 Task: Look for space in Toledo, Philippines from 10th July, 2023 to 15th July, 2023 for 7 adults in price range Rs.10000 to Rs.15000. Place can be entire place or shared room with 4 bedrooms having 7 beds and 4 bathrooms. Property type can be house, flat, guest house. Amenities needed are: wifi, TV, free parkinig on premises, gym, breakfast. Booking option can be shelf check-in. Required host language is English.
Action: Mouse moved to (380, 172)
Screenshot: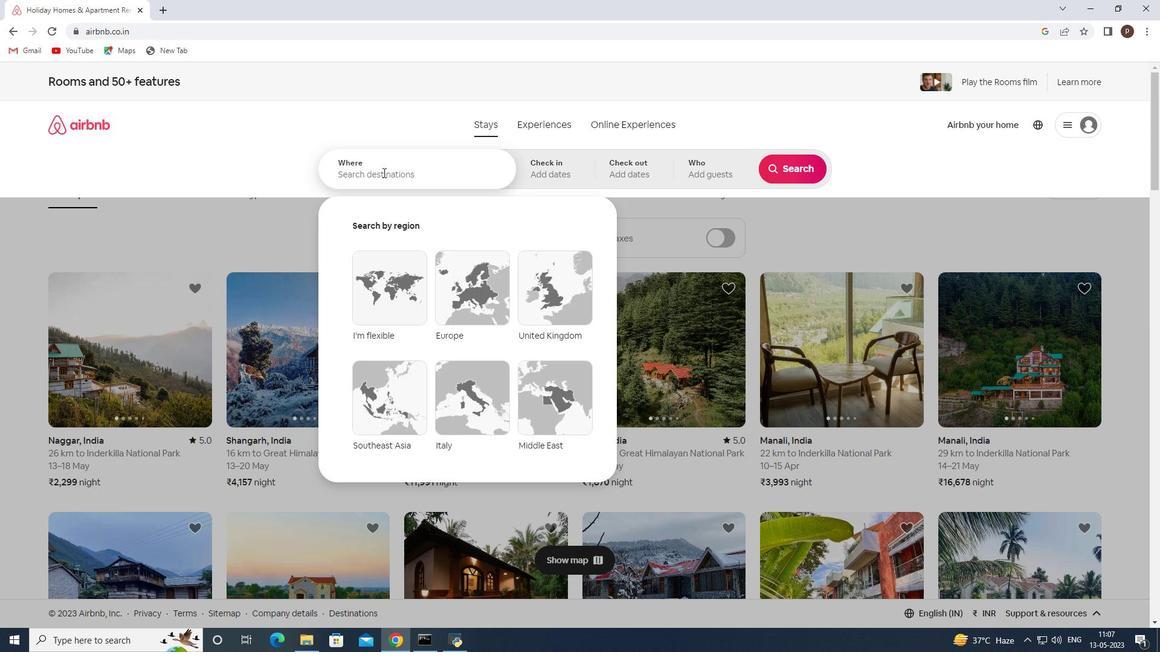 
Action: Mouse pressed left at (380, 172)
Screenshot: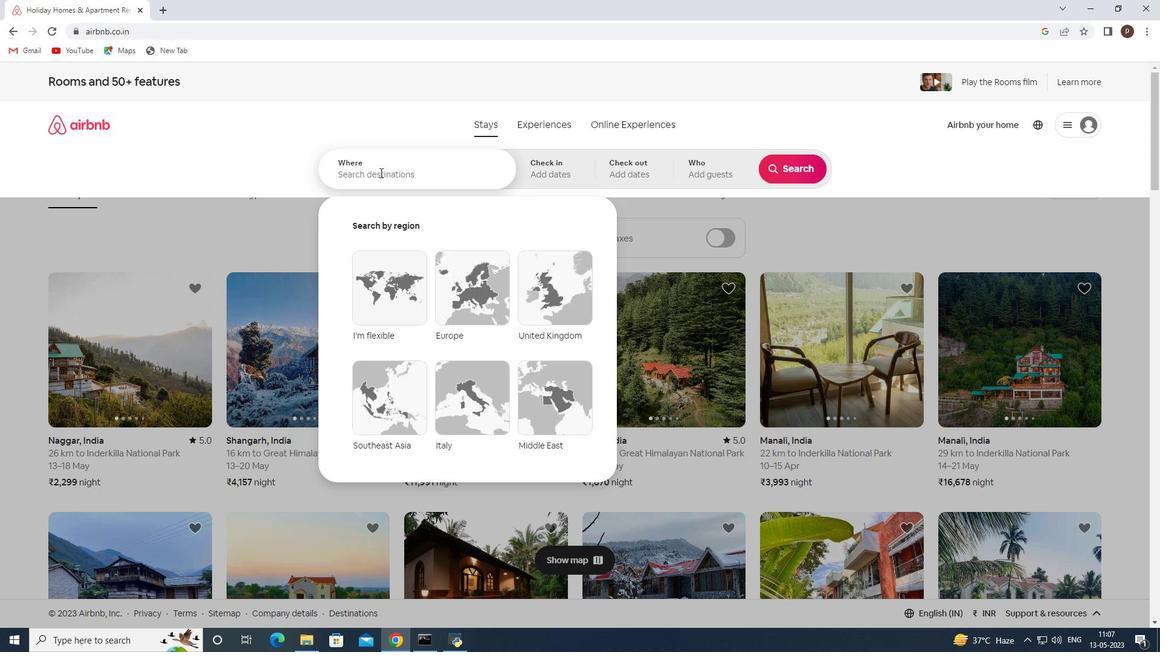 
Action: Key pressed <Key.caps_lock>T<Key.caps_lock>oledo,<Key.space><Key.caps_lock>P<Key.caps_lock>hilippines<Key.enter>
Screenshot: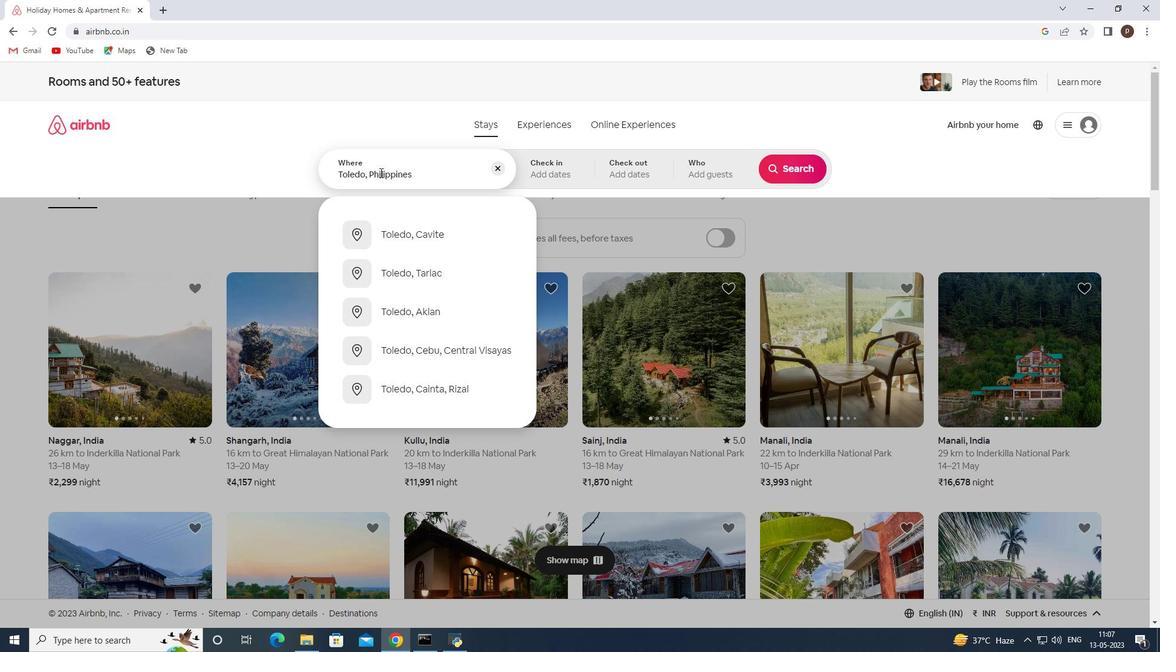 
Action: Mouse moved to (788, 262)
Screenshot: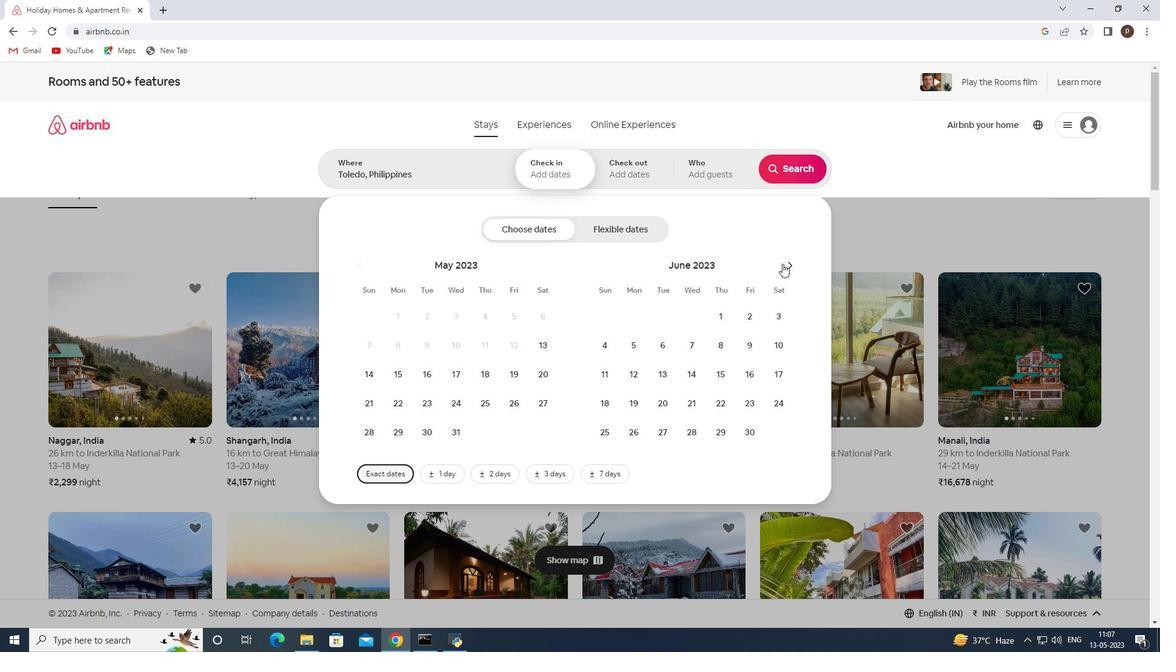 
Action: Mouse pressed left at (788, 262)
Screenshot: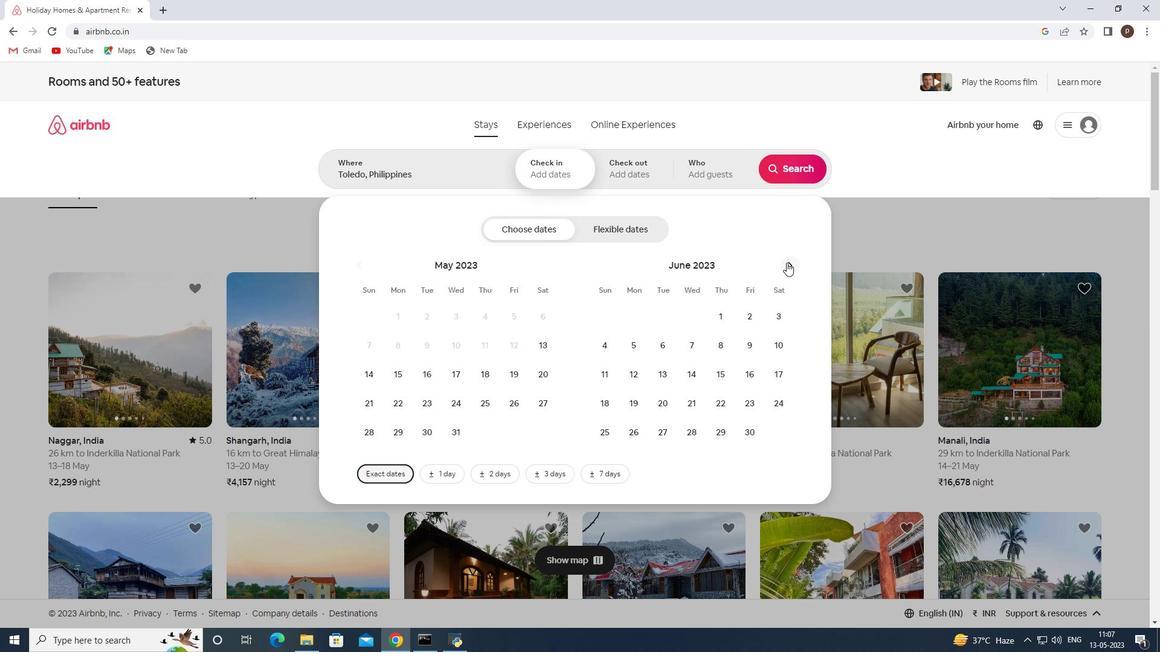 
Action: Mouse moved to (629, 377)
Screenshot: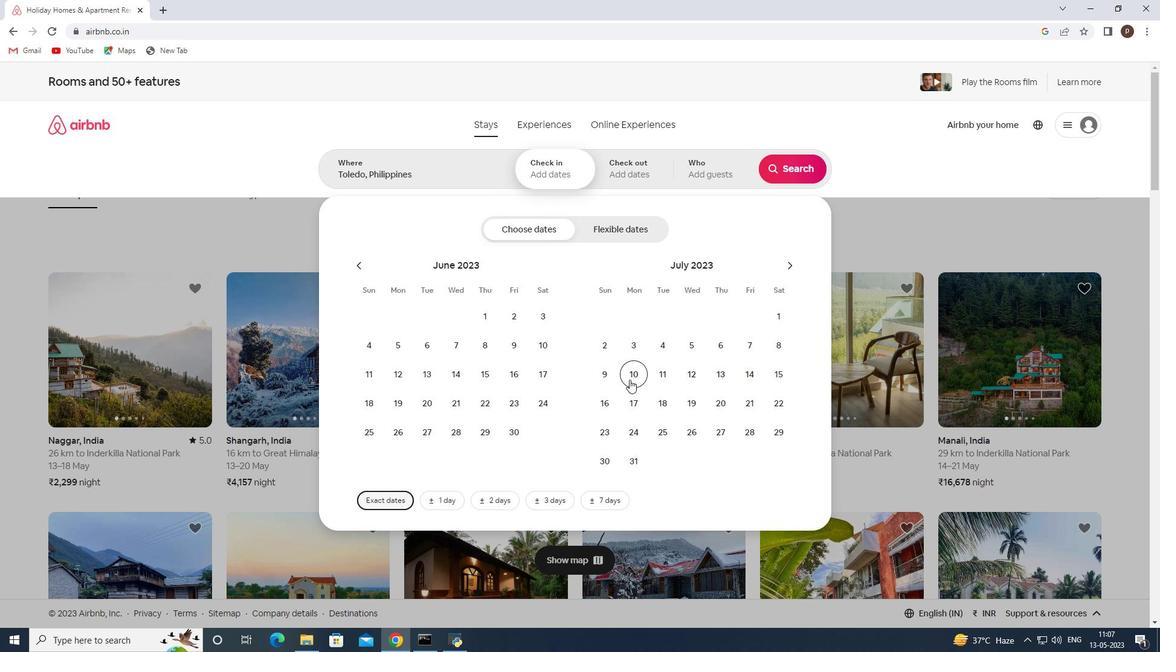 
Action: Mouse pressed left at (629, 377)
Screenshot: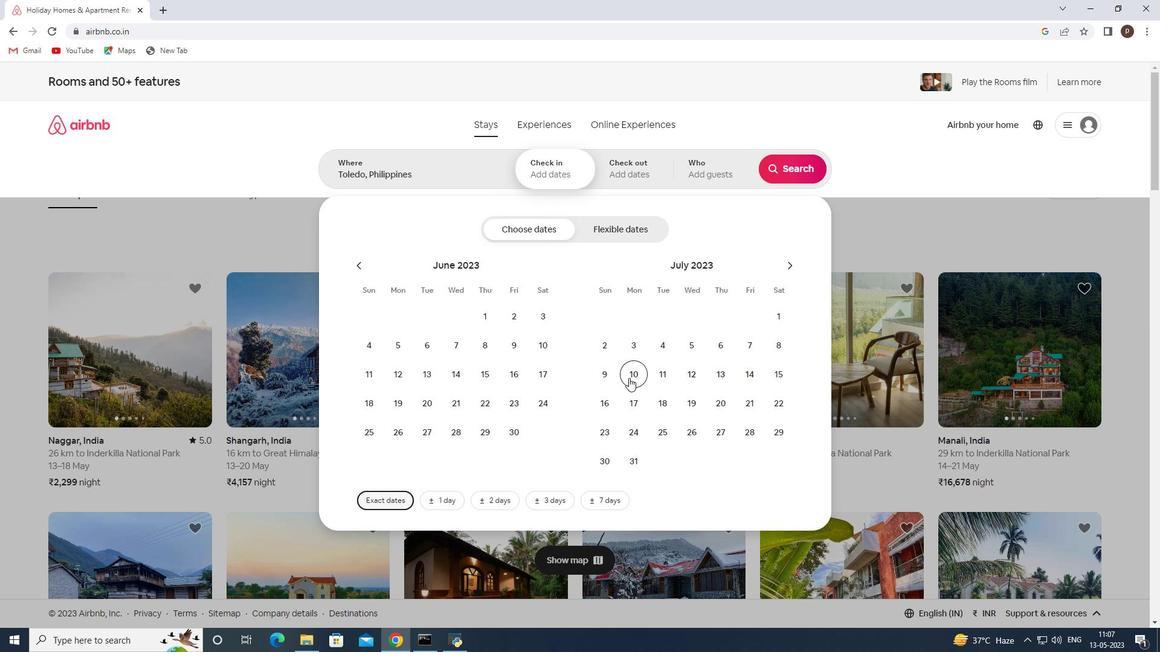 
Action: Mouse moved to (784, 374)
Screenshot: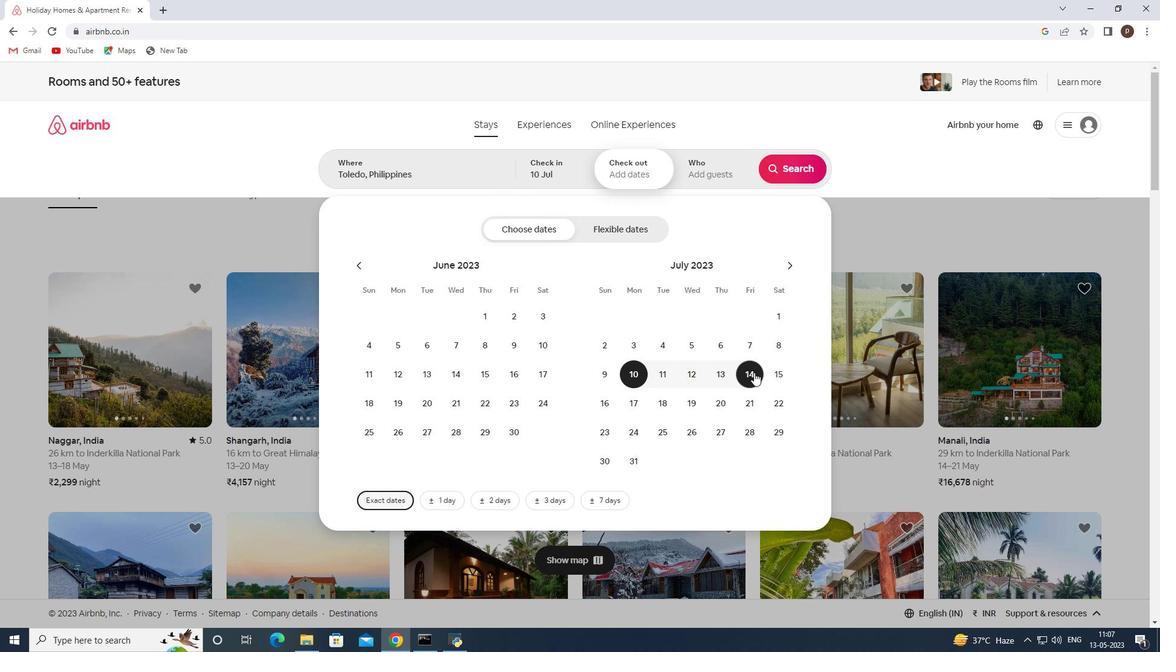 
Action: Mouse pressed left at (784, 374)
Screenshot: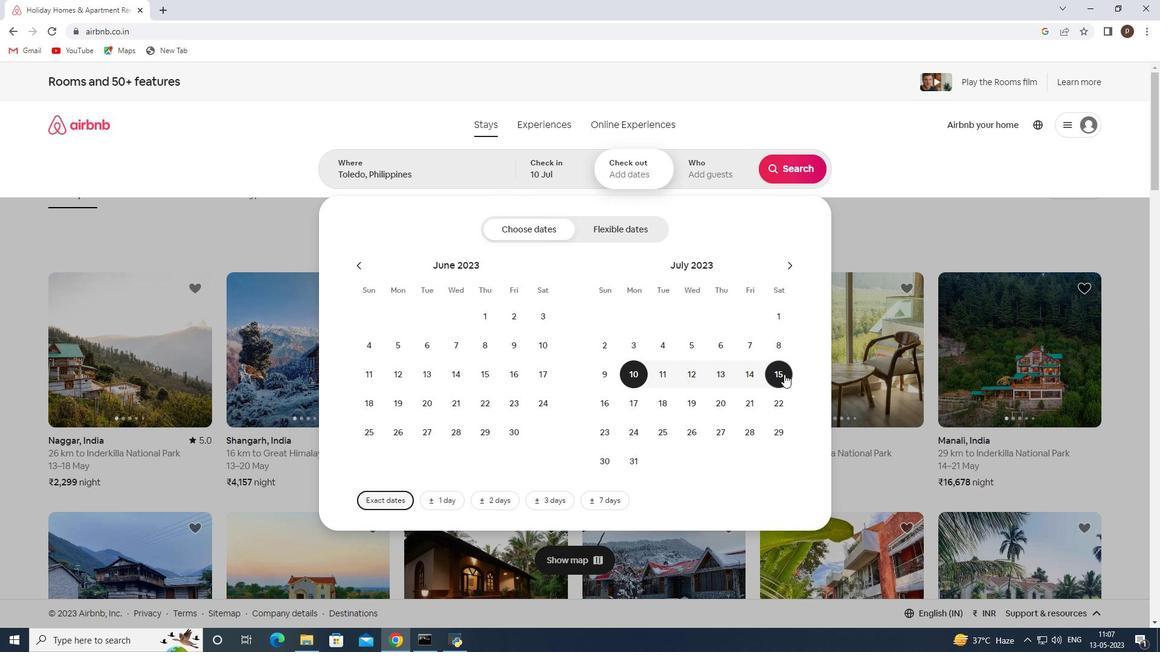 
Action: Mouse moved to (706, 160)
Screenshot: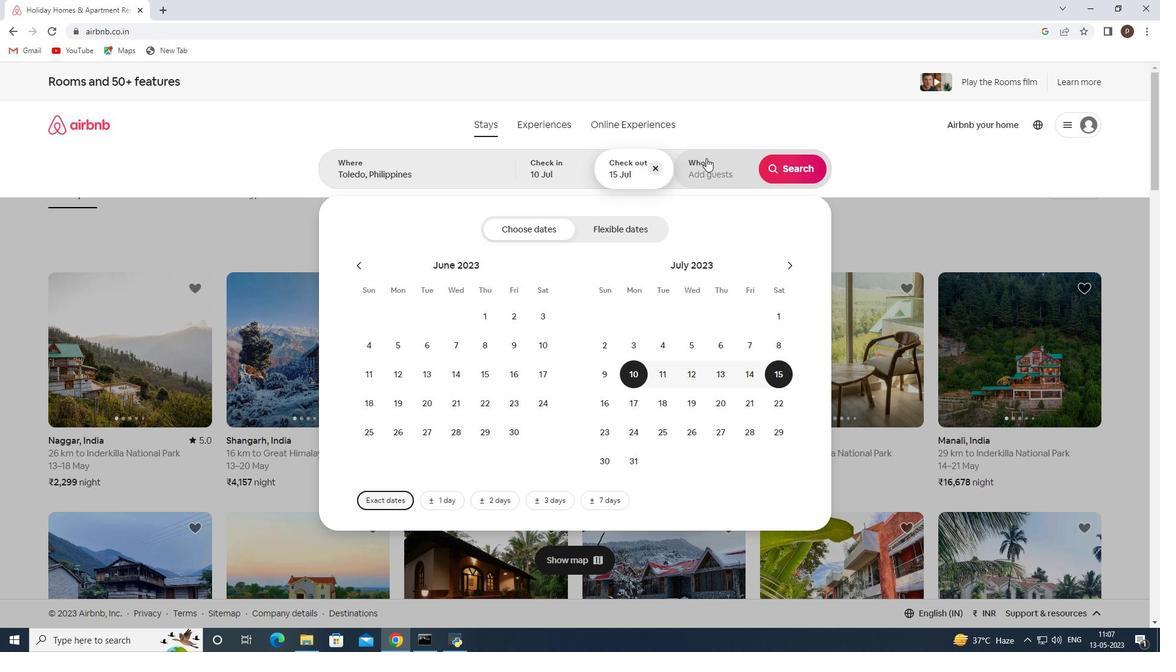 
Action: Mouse pressed left at (706, 160)
Screenshot: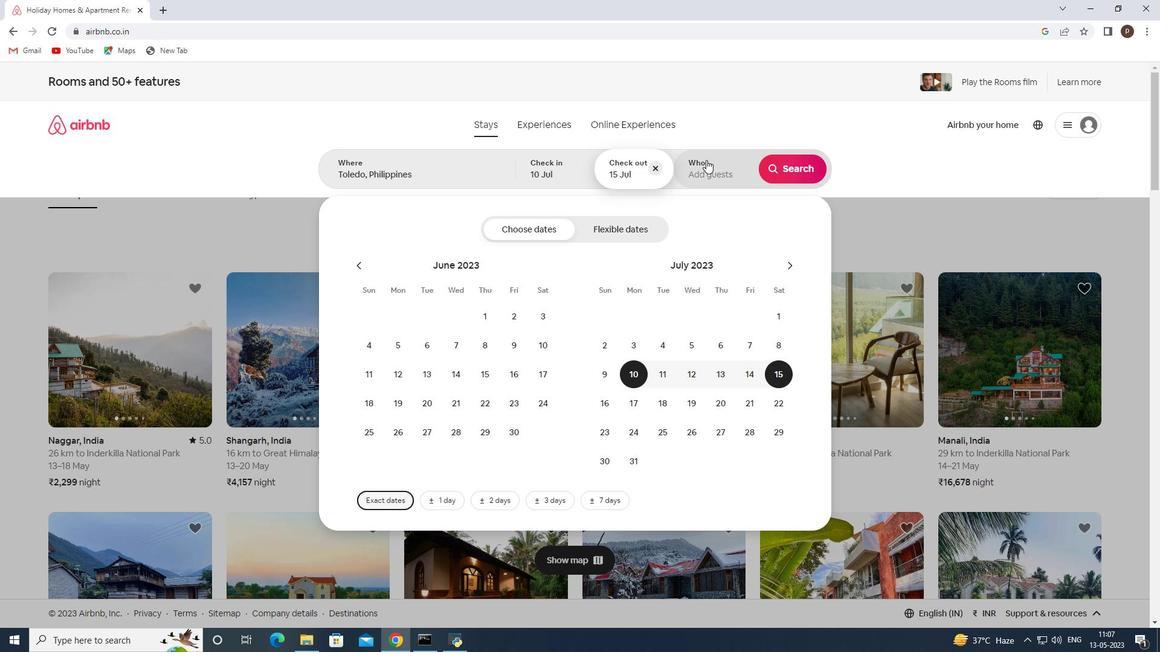 
Action: Mouse moved to (799, 230)
Screenshot: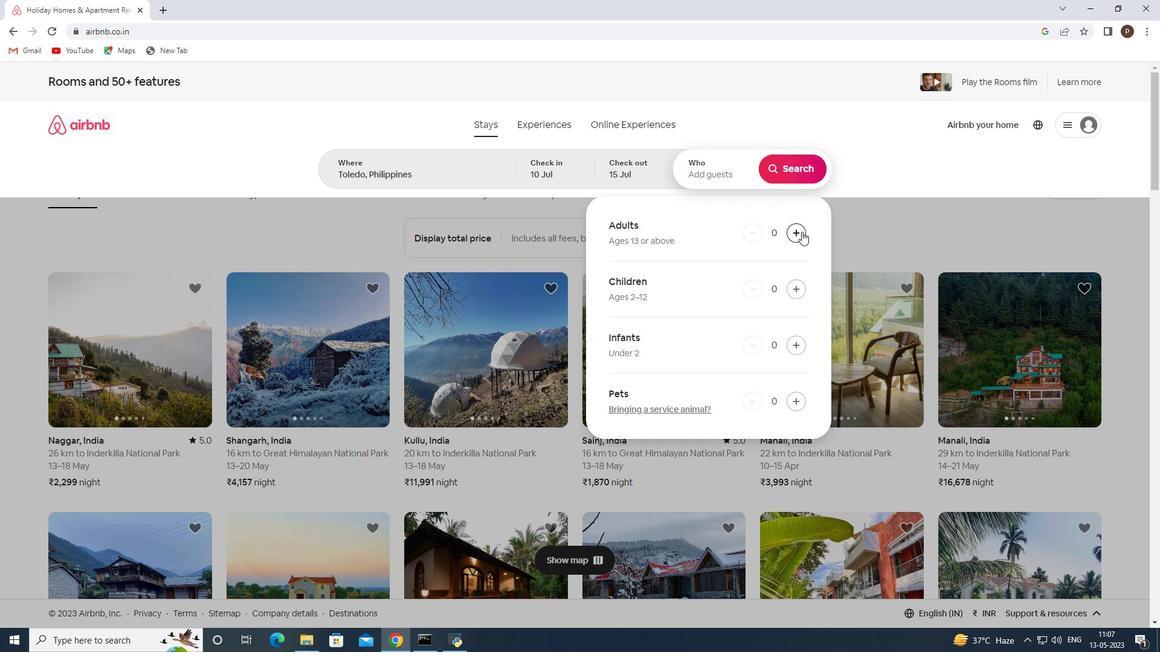 
Action: Mouse pressed left at (799, 230)
Screenshot: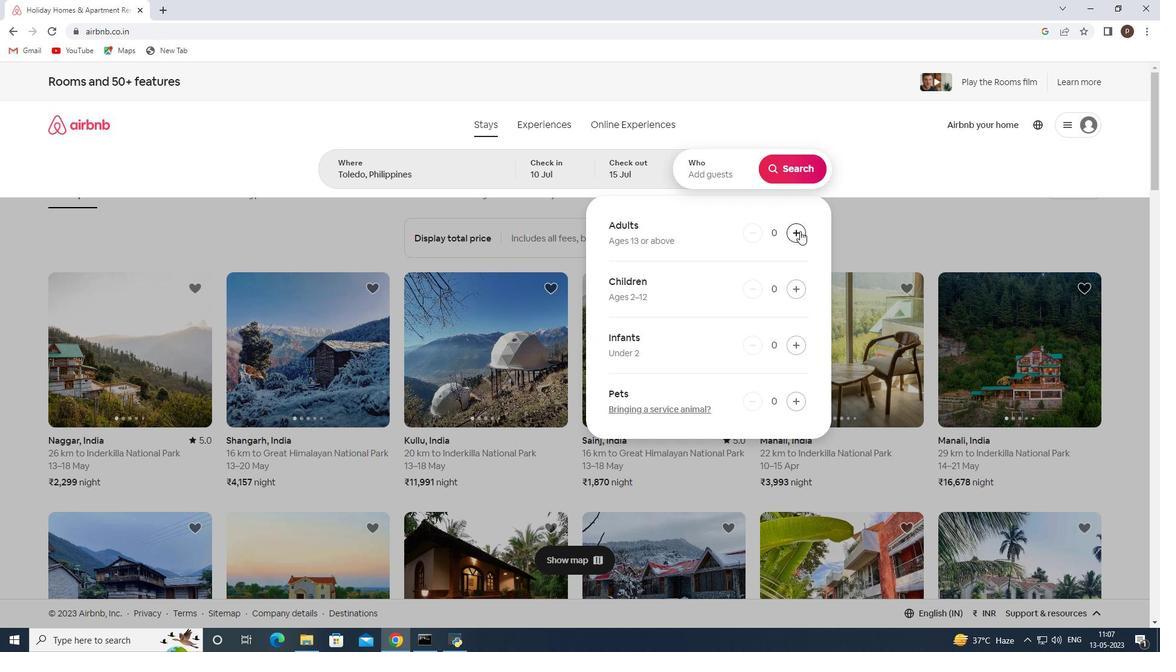 
Action: Mouse pressed left at (799, 230)
Screenshot: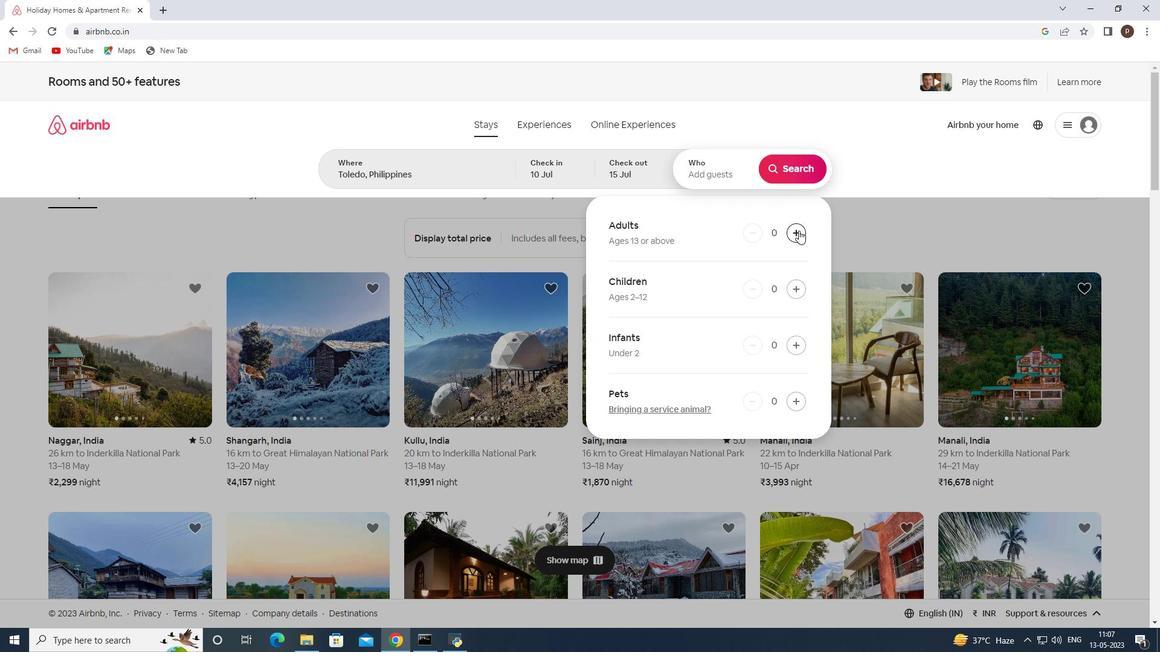 
Action: Mouse pressed left at (799, 230)
Screenshot: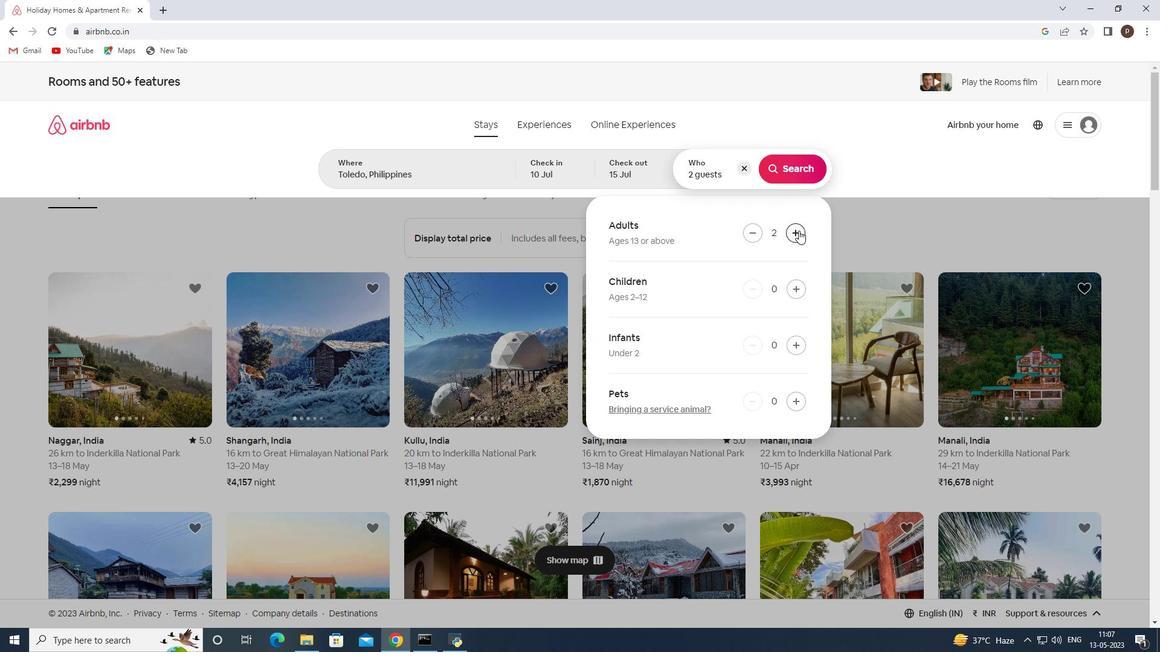 
Action: Mouse pressed left at (799, 230)
Screenshot: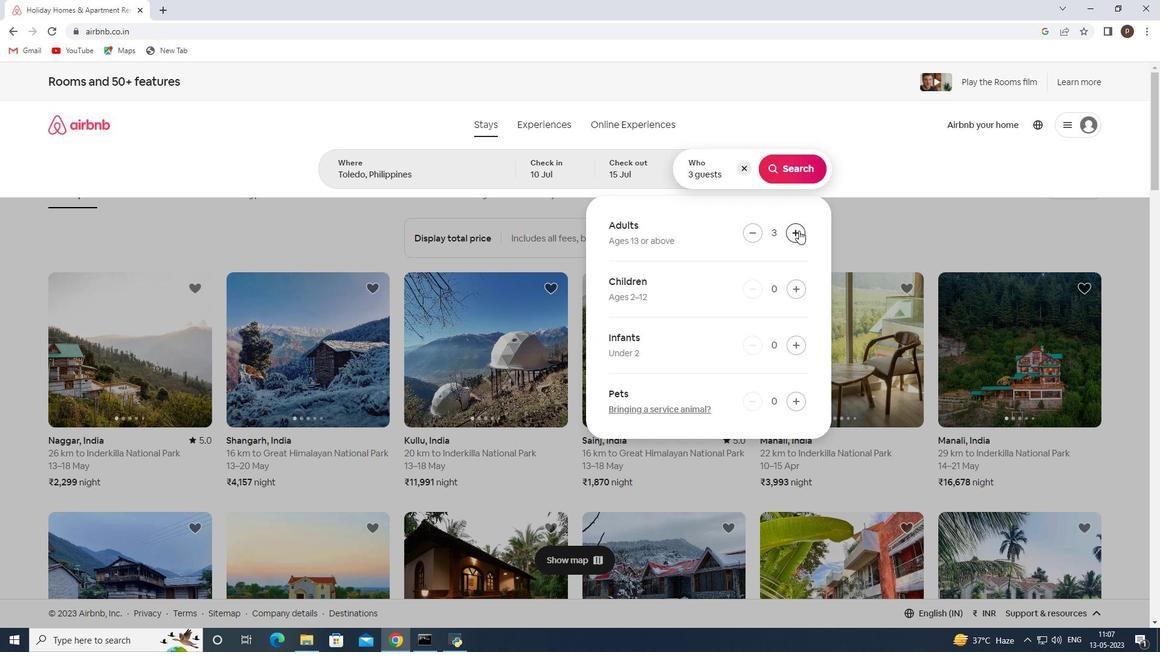 
Action: Mouse pressed left at (799, 230)
Screenshot: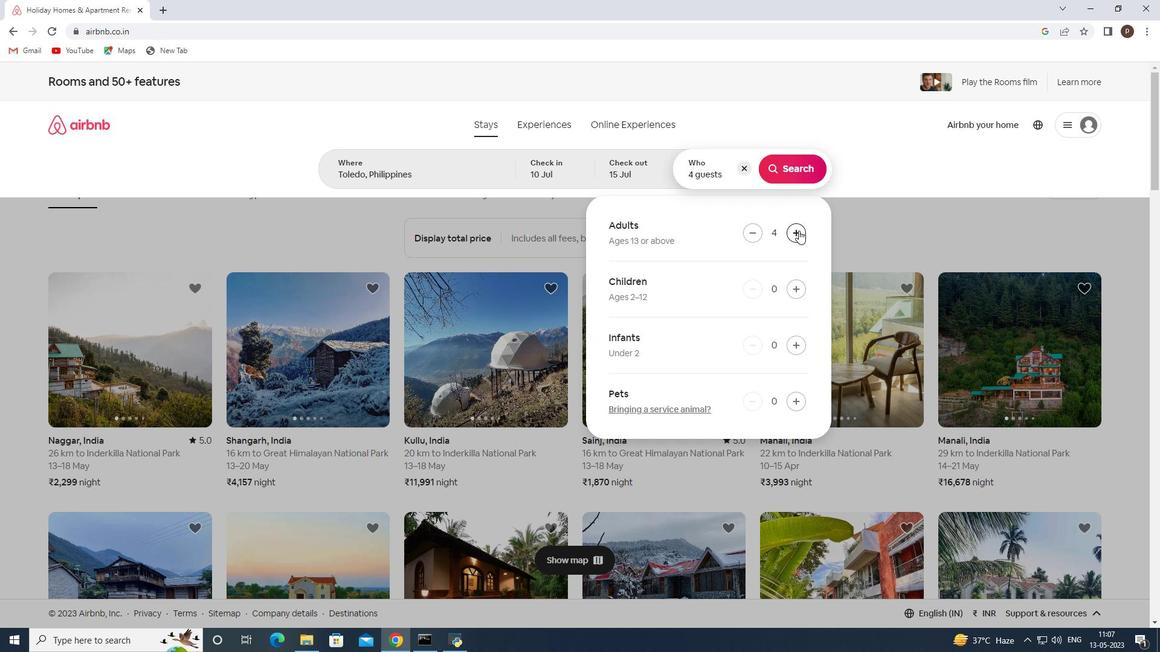 
Action: Mouse pressed left at (799, 230)
Screenshot: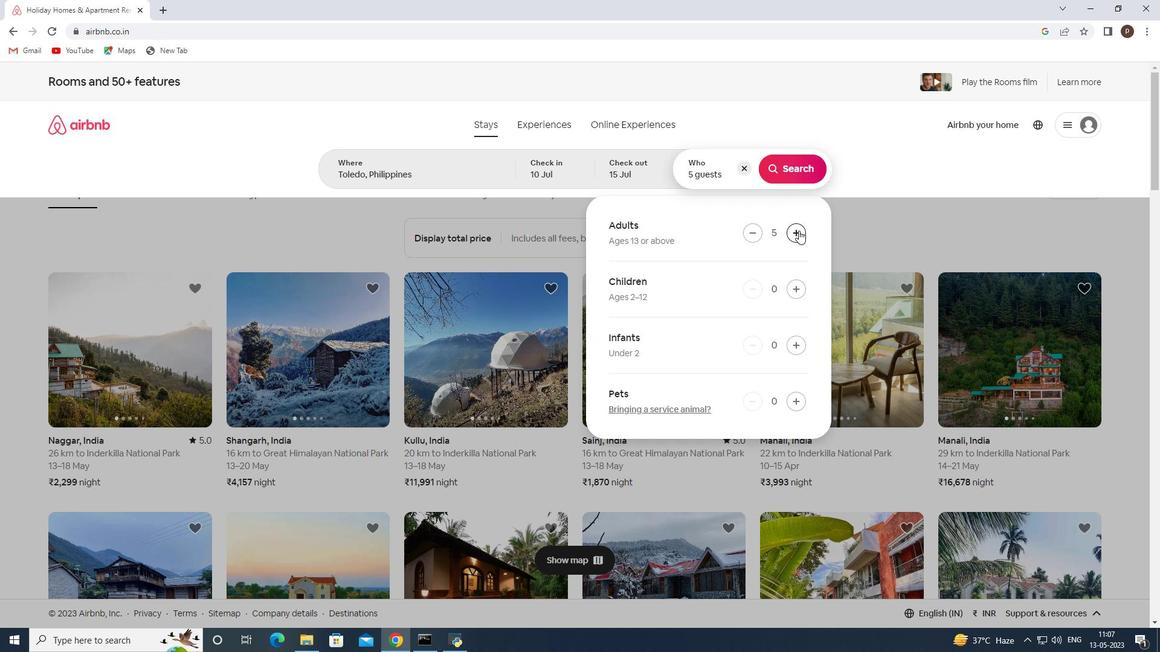 
Action: Mouse pressed left at (799, 230)
Screenshot: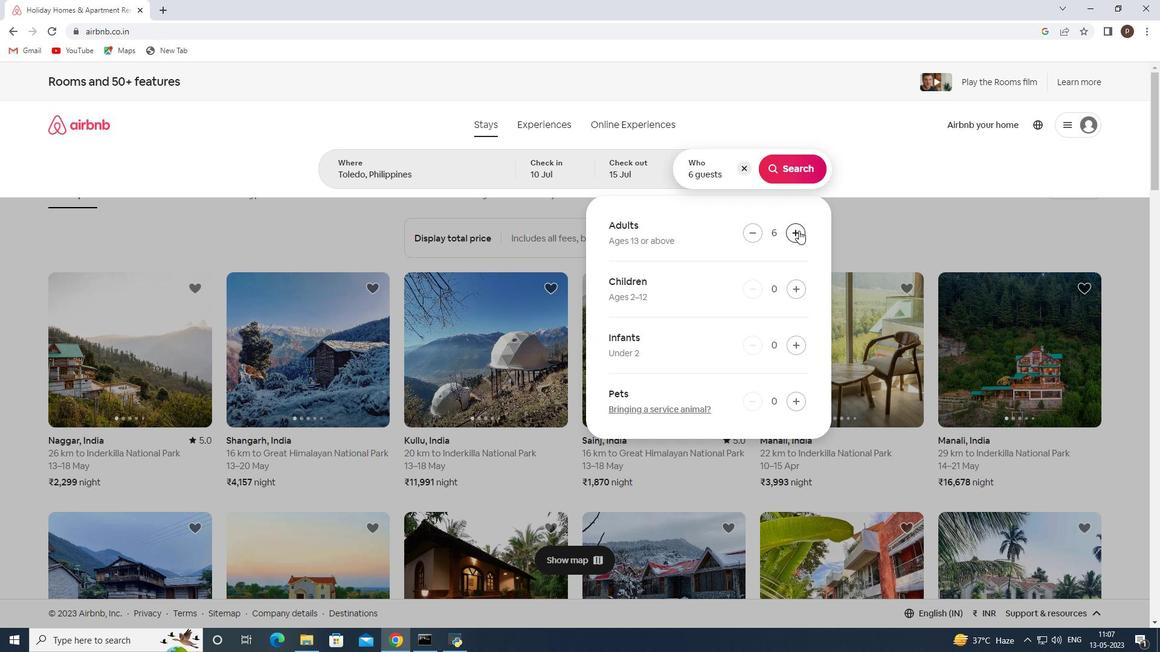 
Action: Mouse moved to (800, 171)
Screenshot: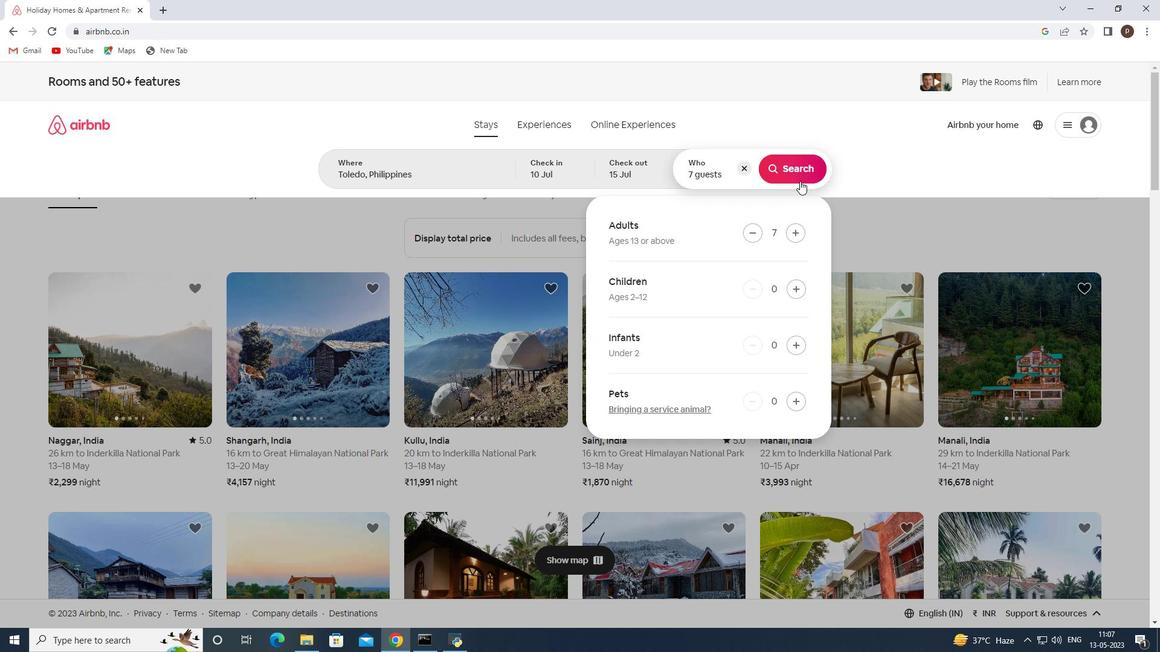 
Action: Mouse pressed left at (800, 171)
Screenshot: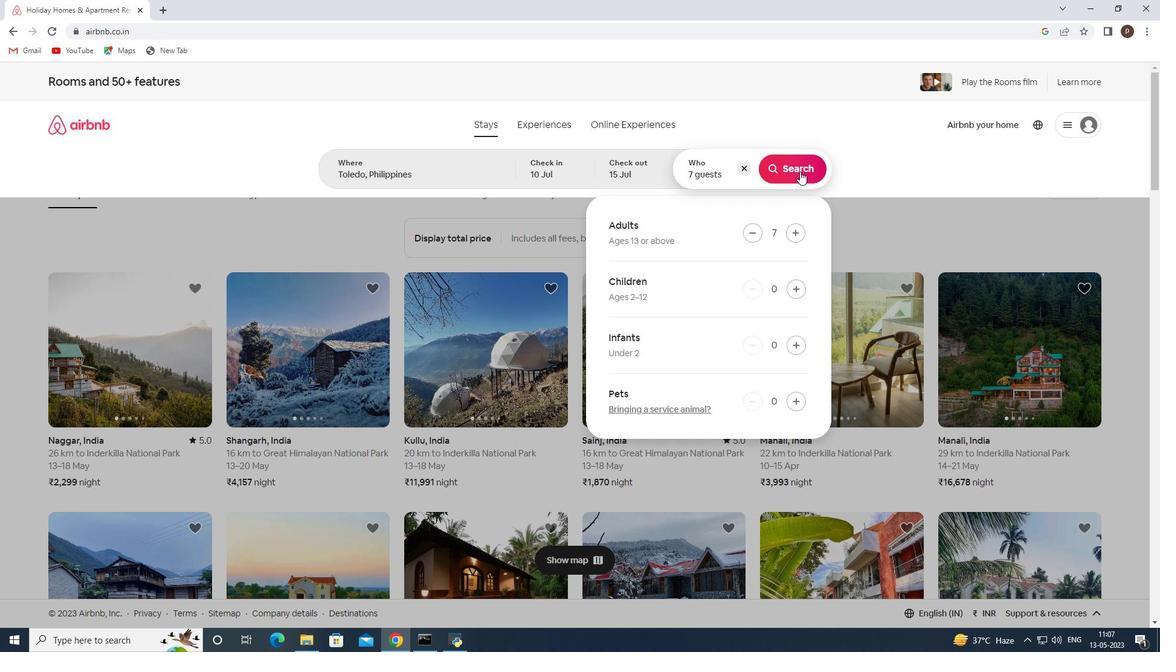 
Action: Mouse moved to (1093, 137)
Screenshot: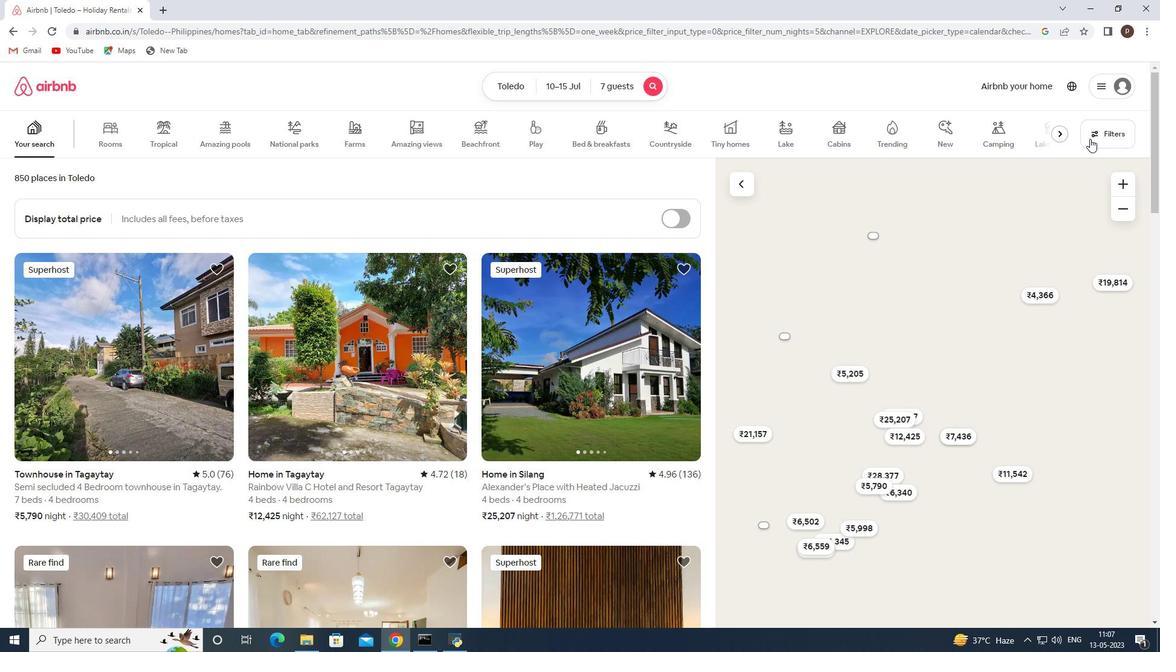 
Action: Mouse pressed left at (1093, 137)
Screenshot: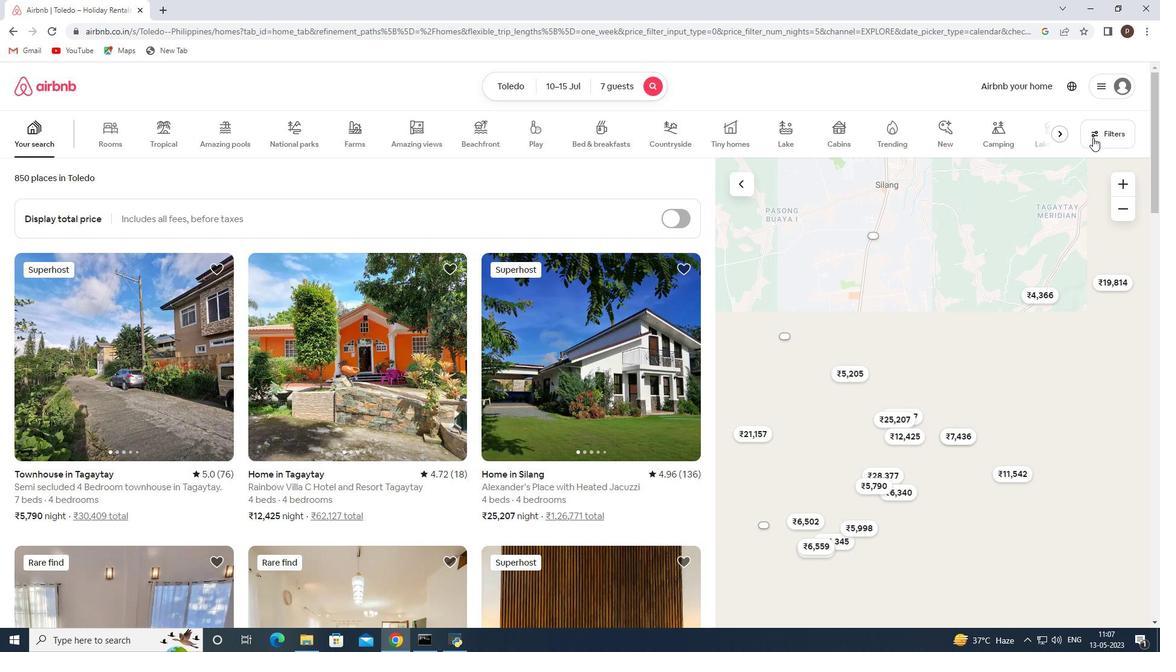 
Action: Mouse moved to (399, 424)
Screenshot: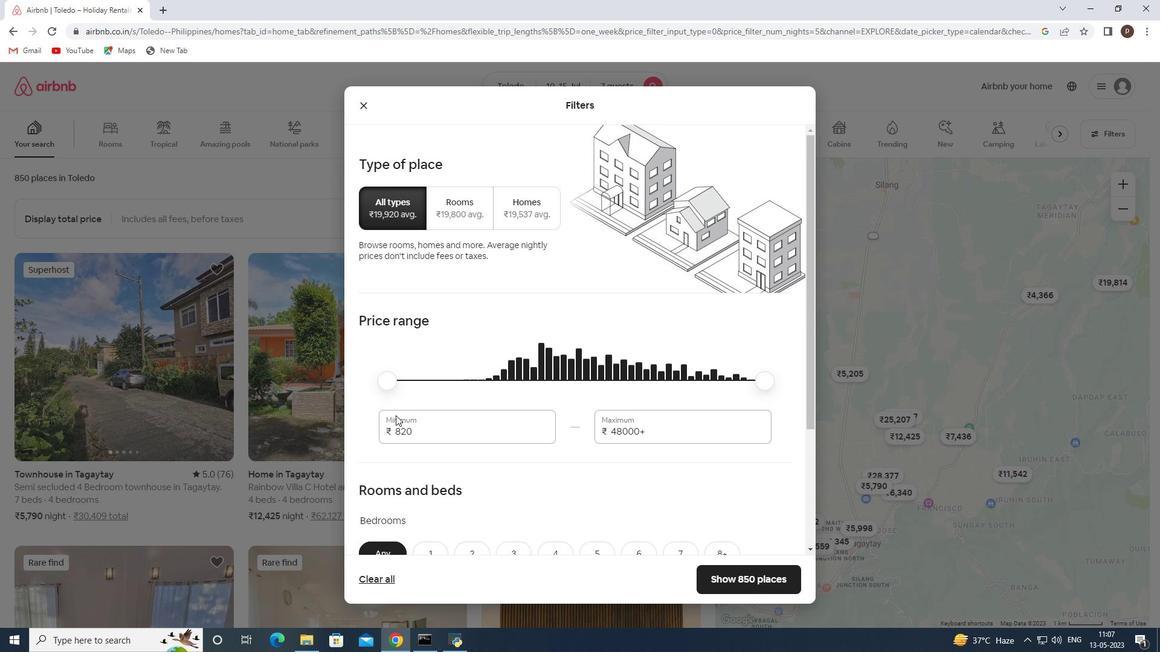 
Action: Mouse pressed left at (399, 424)
Screenshot: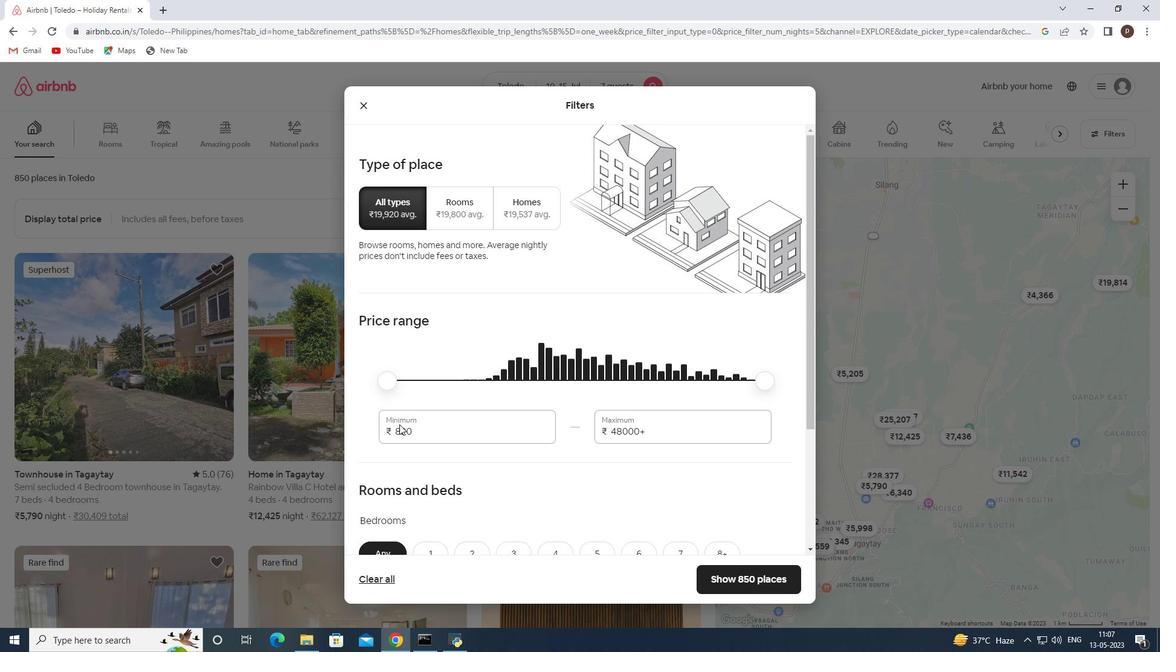 
Action: Mouse pressed left at (399, 424)
Screenshot: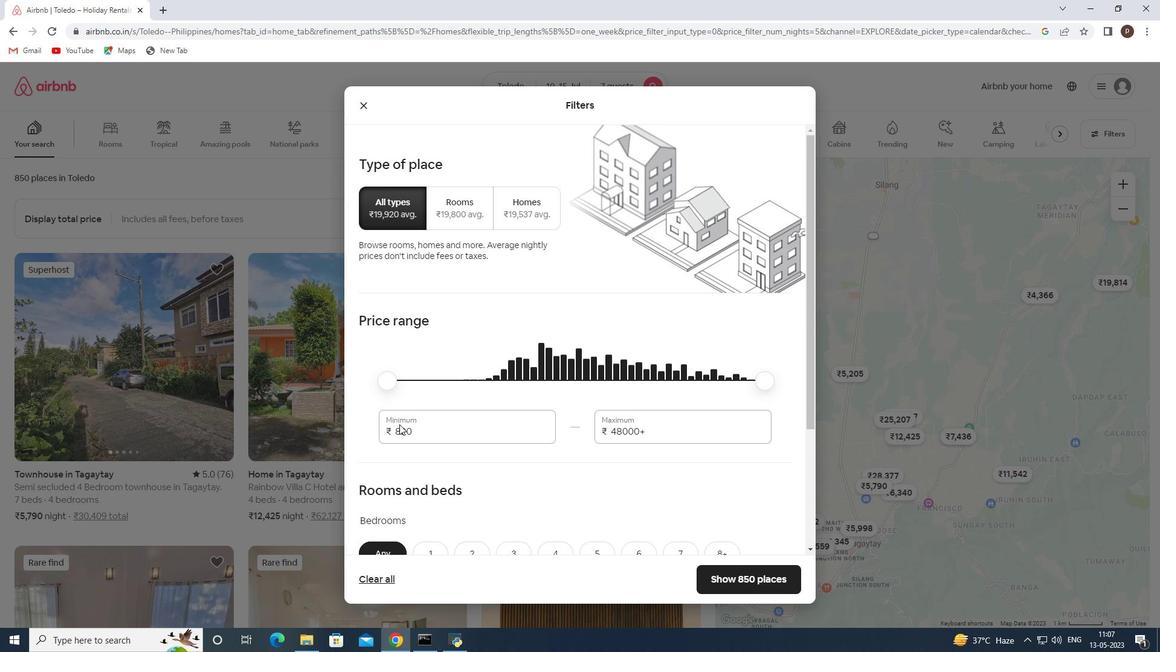 
Action: Mouse moved to (400, 433)
Screenshot: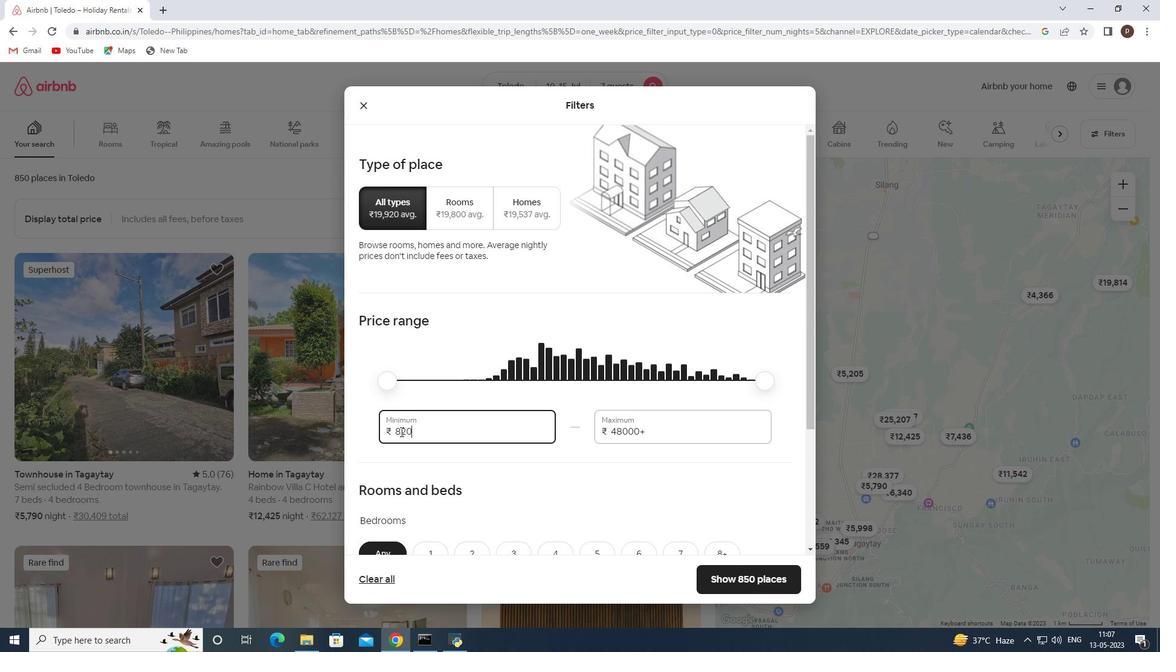 
Action: Mouse pressed left at (400, 433)
Screenshot: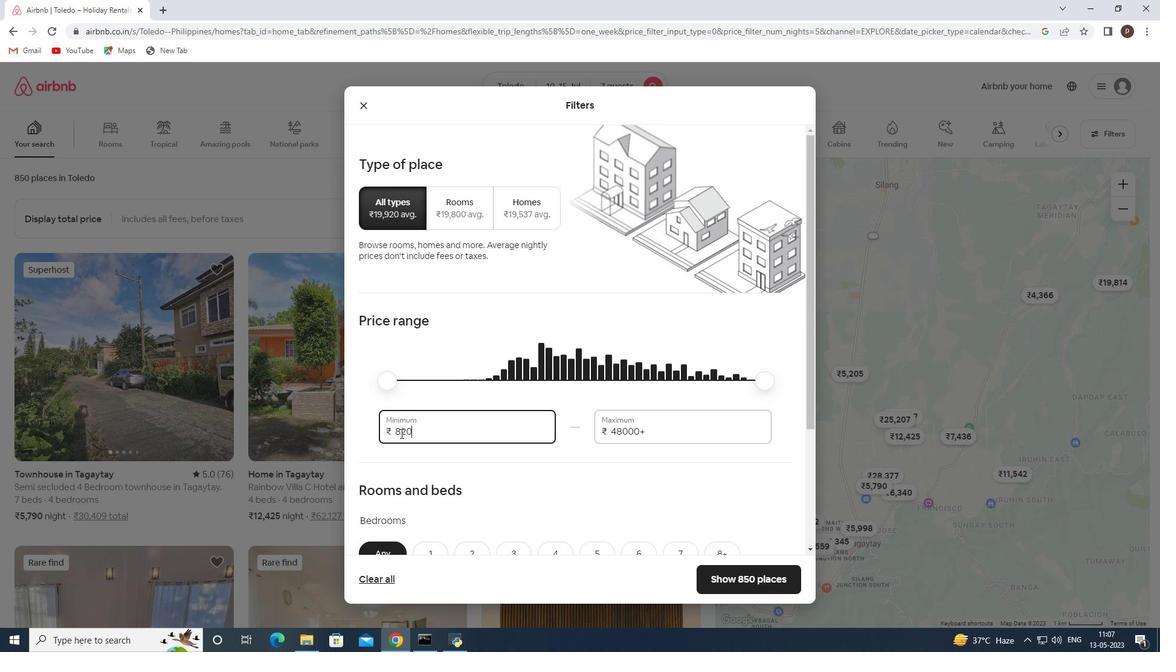 
Action: Mouse pressed left at (400, 433)
Screenshot: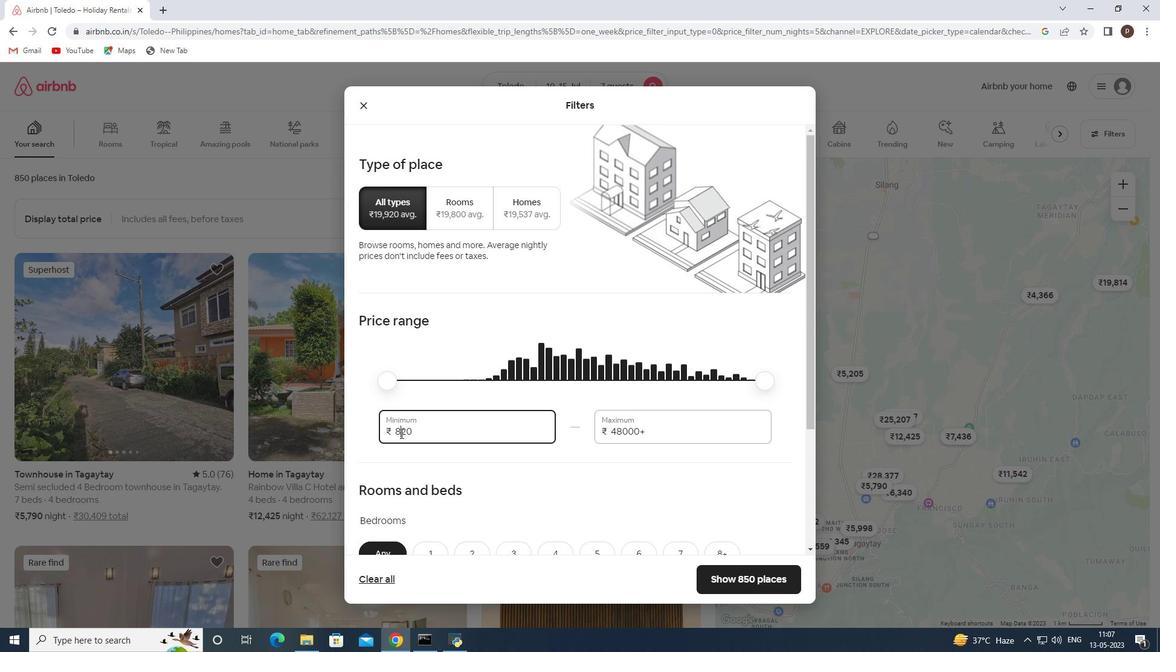 
Action: Key pressed 10000<Key.tab>15000
Screenshot: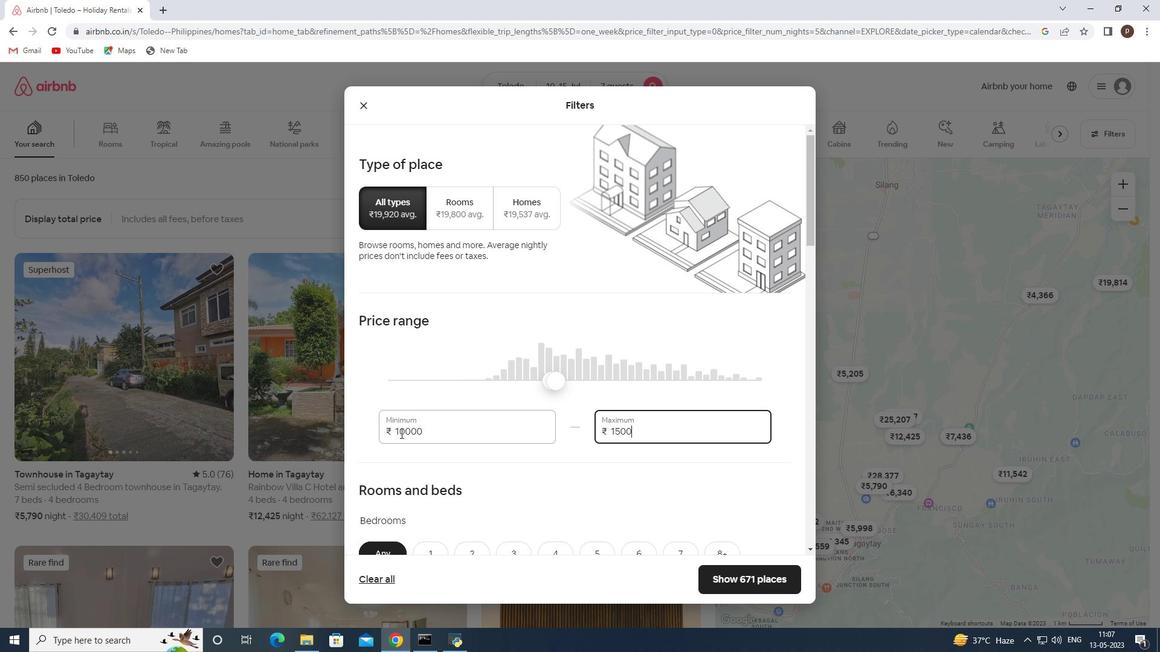 
Action: Mouse scrolled (400, 433) with delta (0, 0)
Screenshot: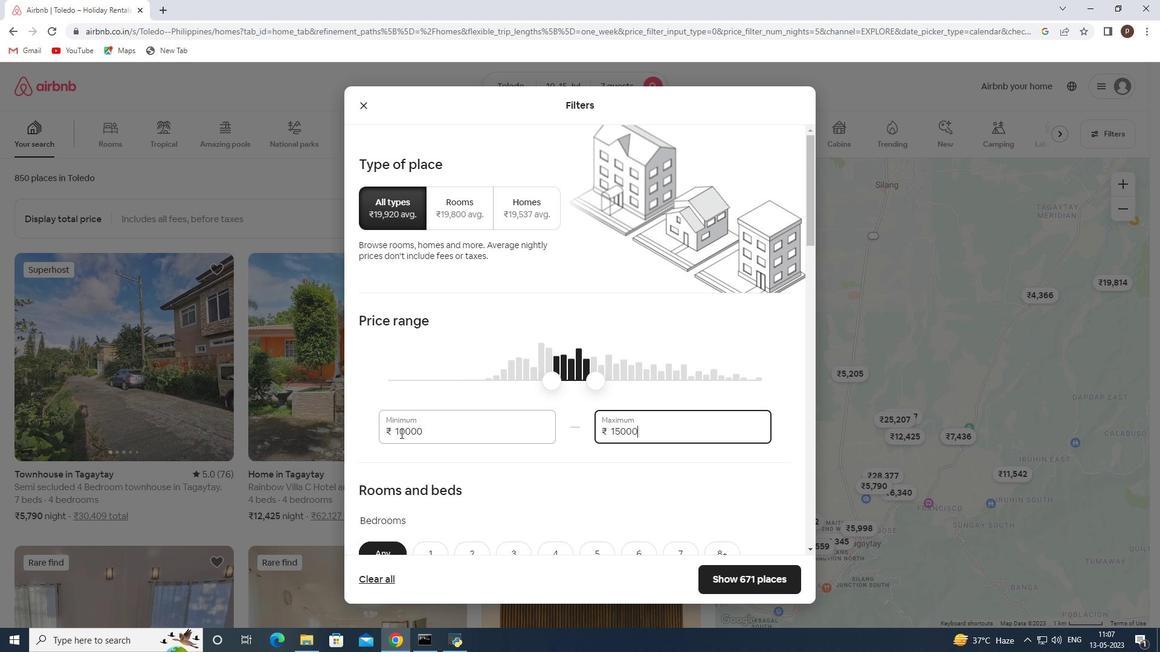 
Action: Mouse scrolled (400, 433) with delta (0, 0)
Screenshot: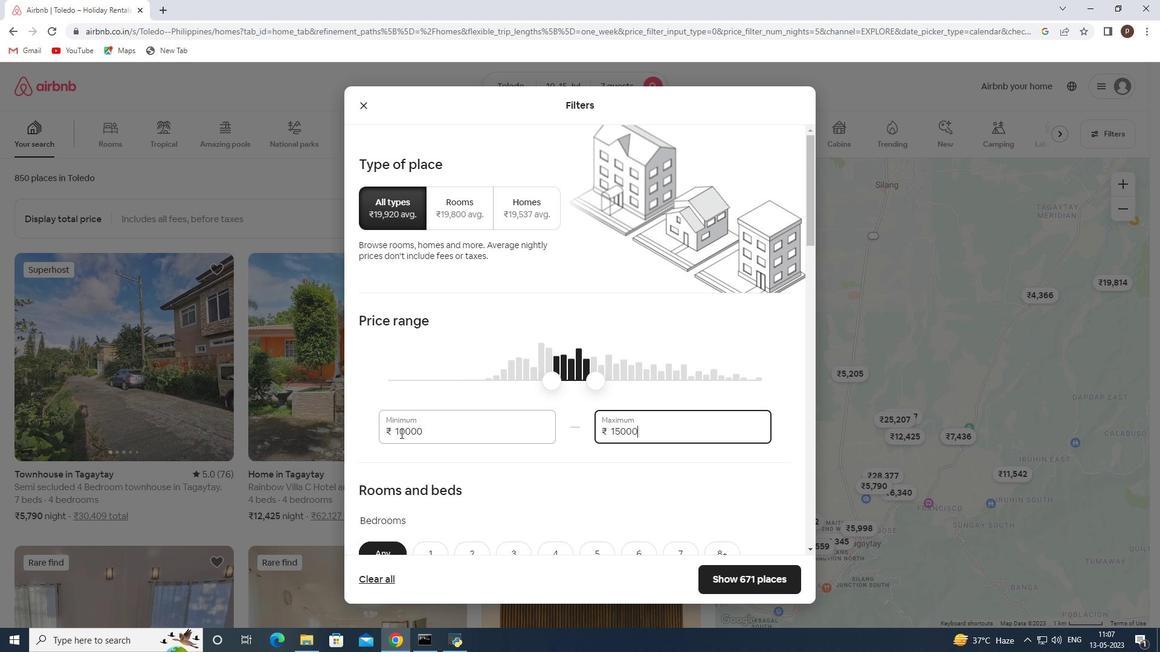 
Action: Mouse moved to (423, 426)
Screenshot: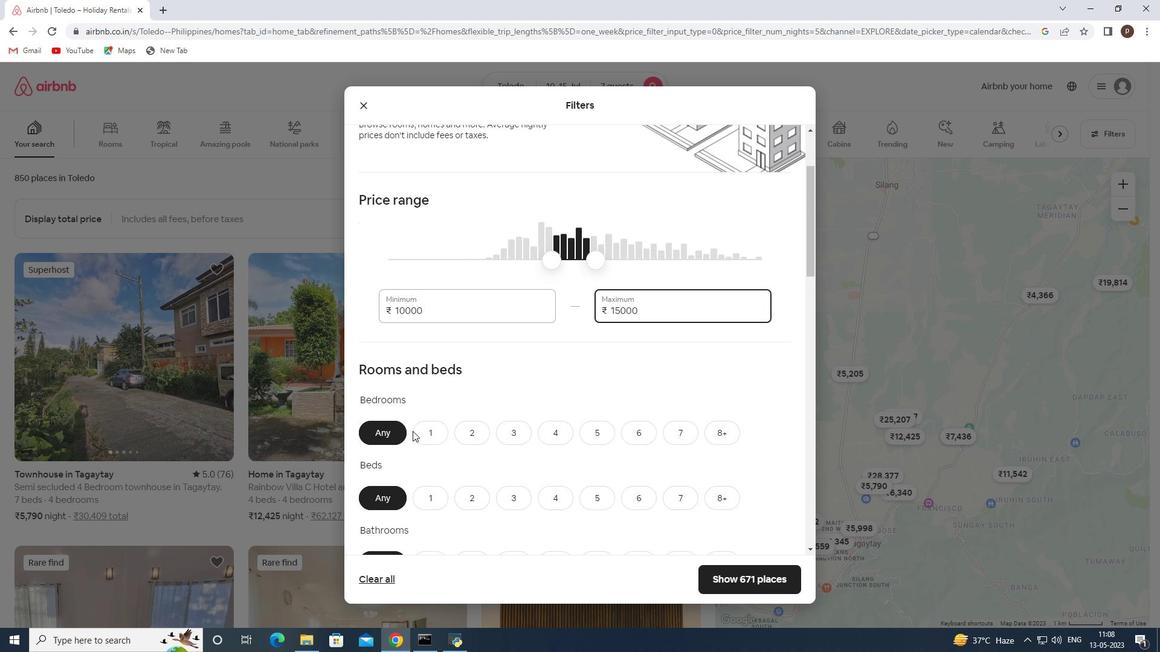 
Action: Mouse scrolled (423, 426) with delta (0, 0)
Screenshot: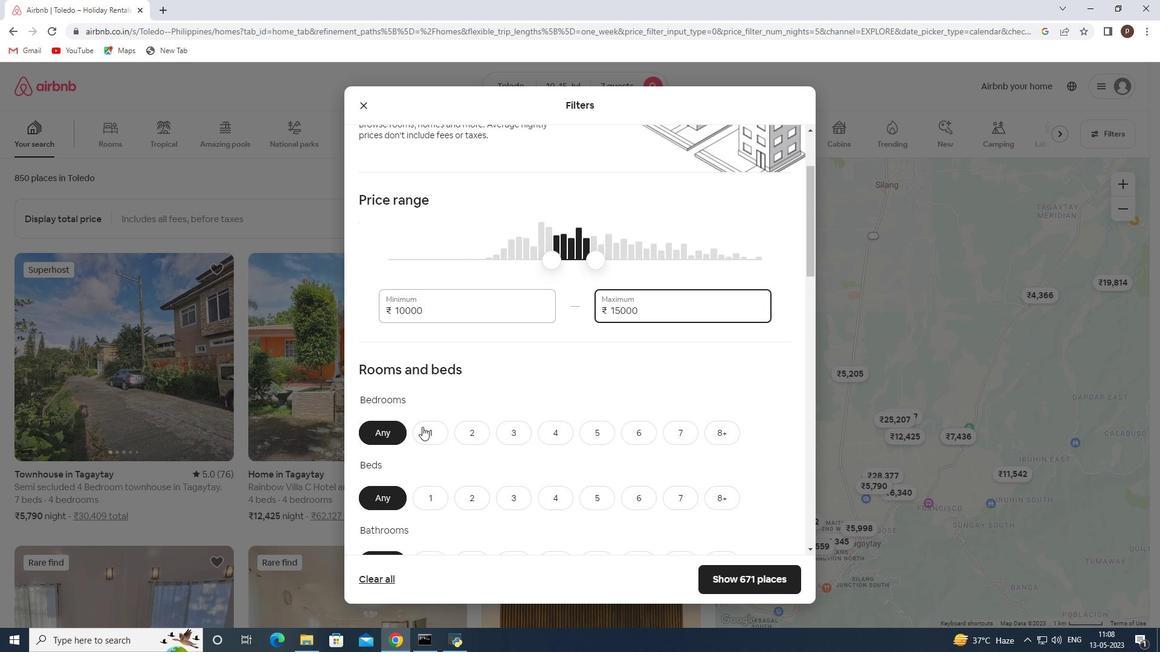 
Action: Mouse scrolled (423, 426) with delta (0, 0)
Screenshot: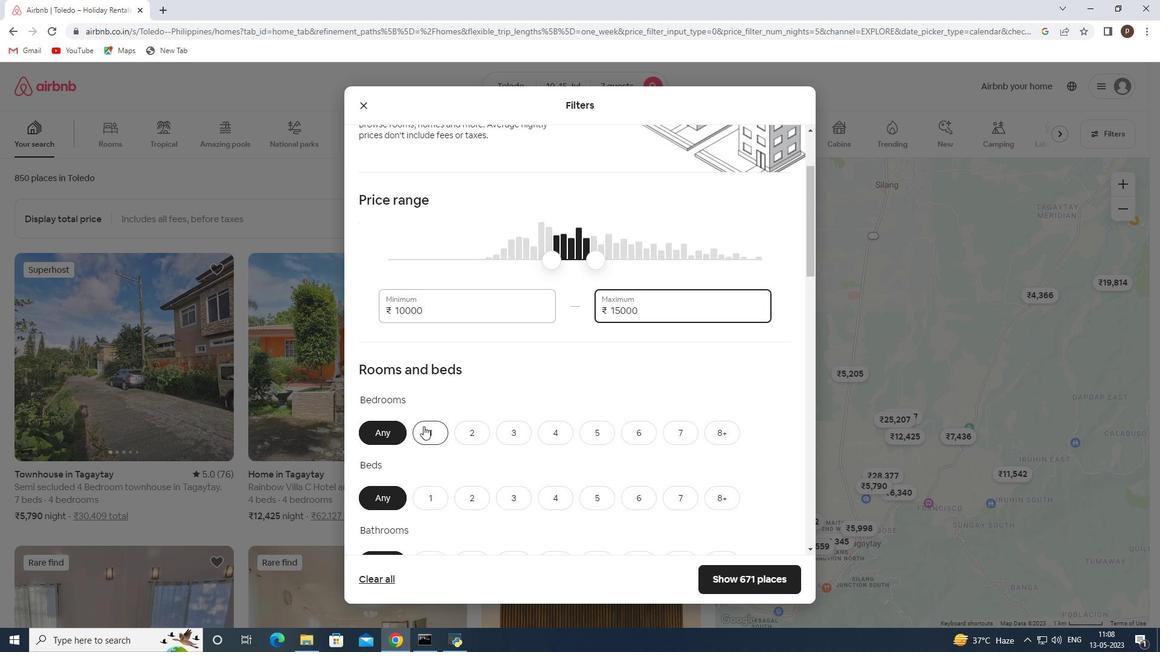 
Action: Mouse moved to (551, 308)
Screenshot: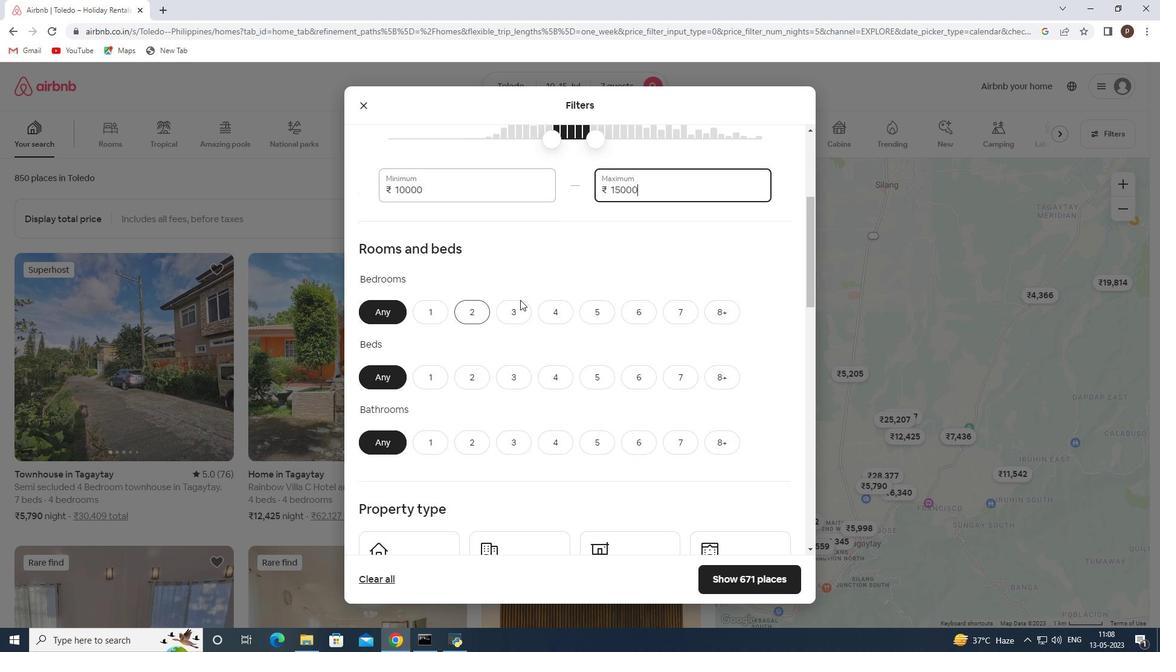 
Action: Mouse pressed left at (551, 308)
Screenshot: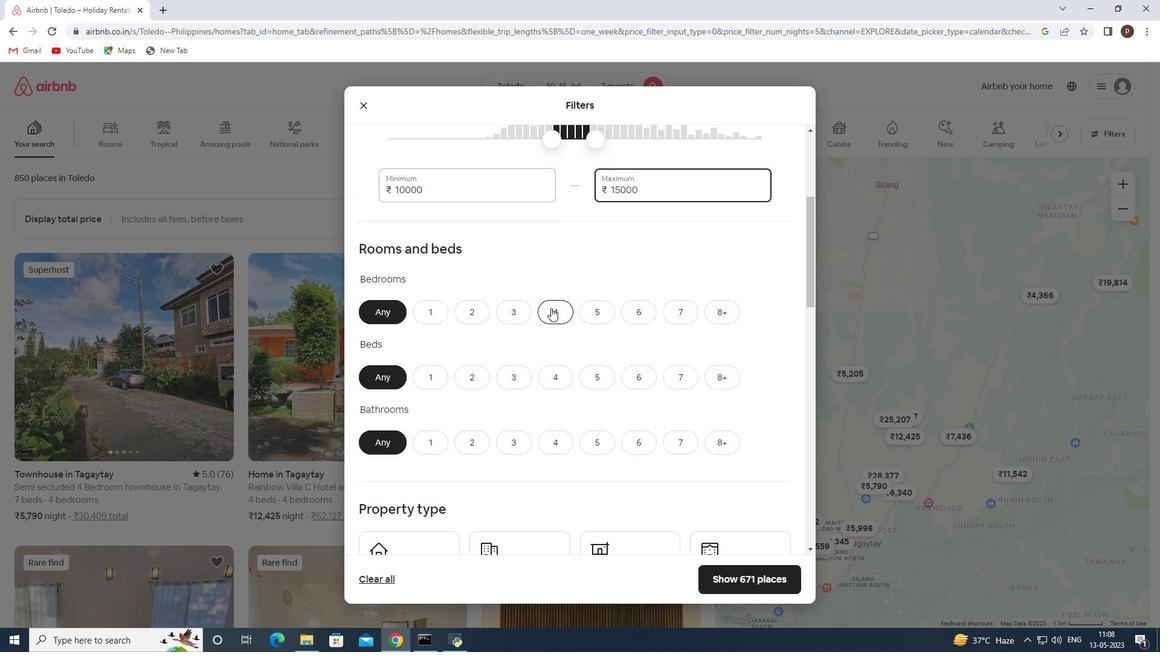 
Action: Mouse moved to (683, 379)
Screenshot: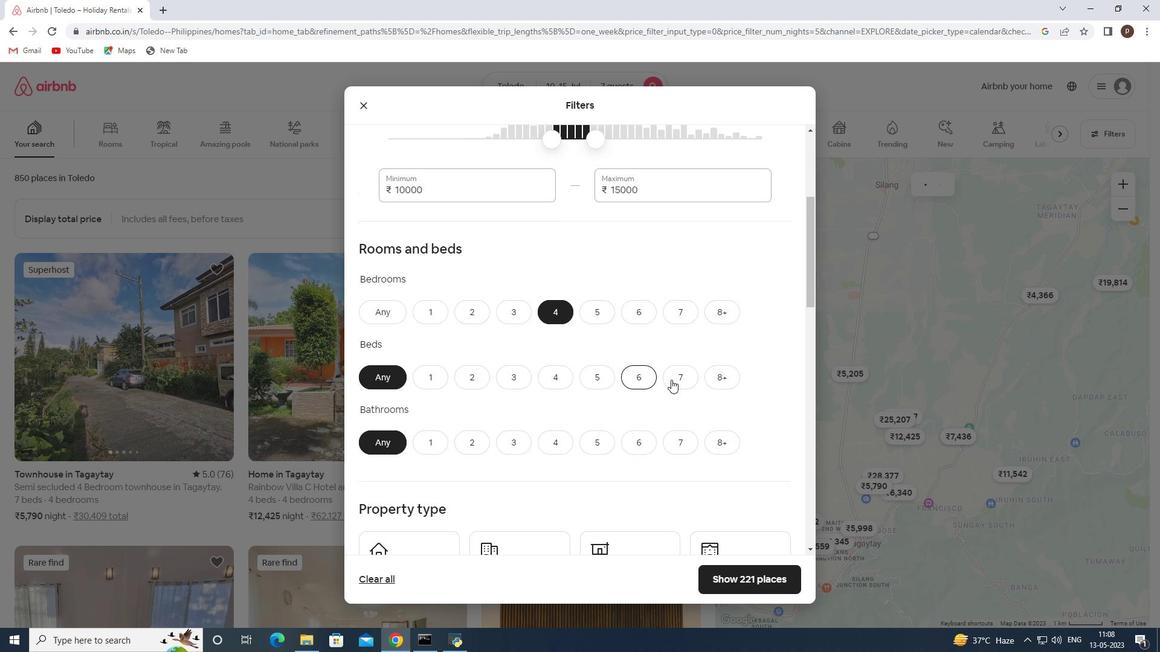 
Action: Mouse pressed left at (683, 379)
Screenshot: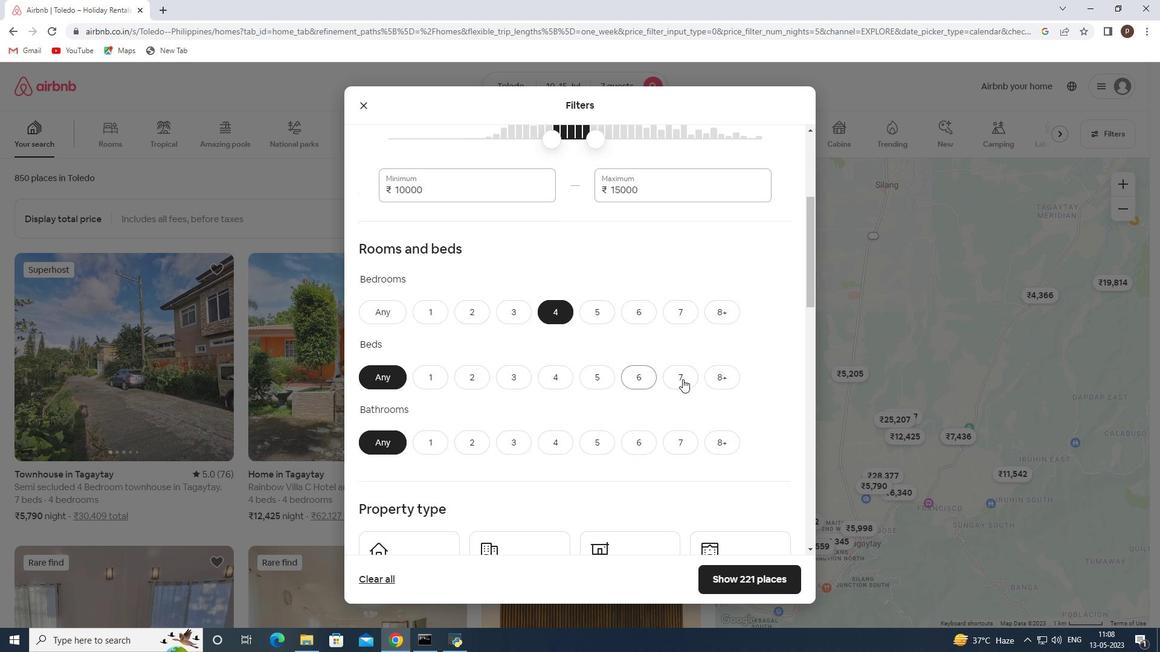 
Action: Mouse moved to (548, 438)
Screenshot: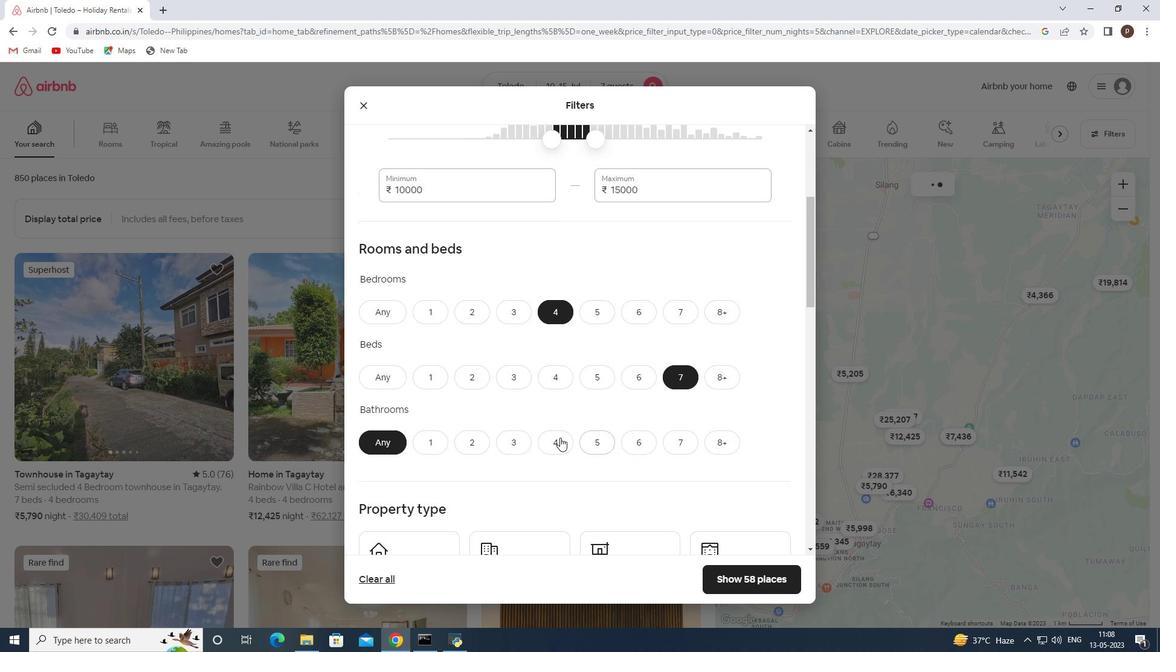 
Action: Mouse pressed left at (548, 438)
Screenshot: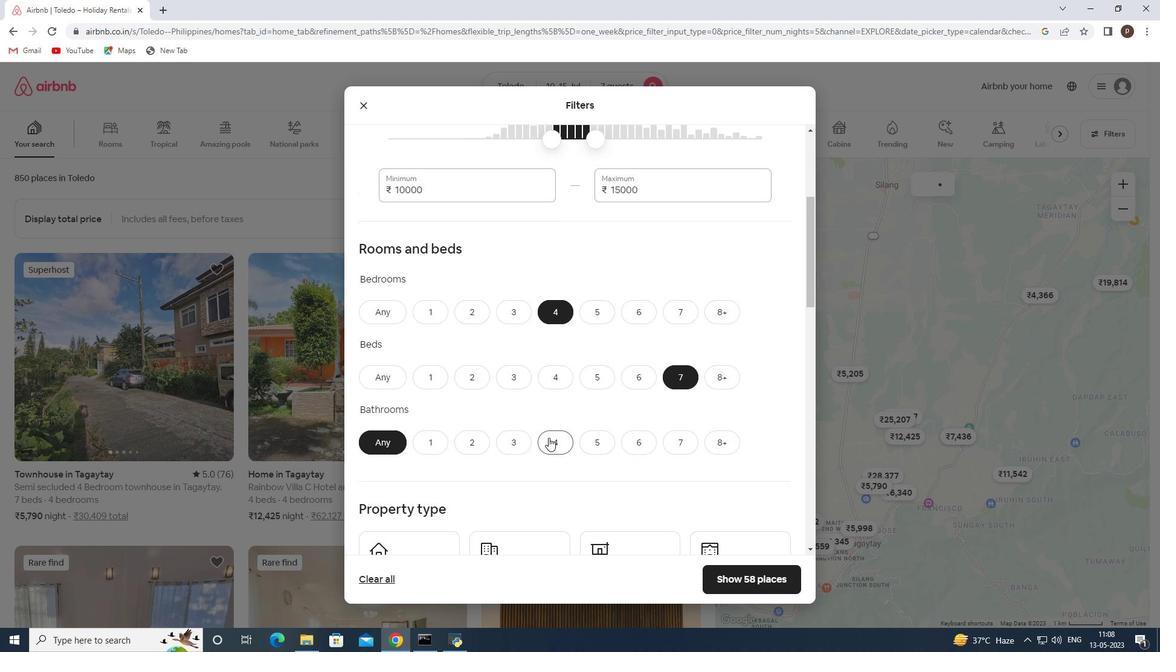 
Action: Mouse moved to (551, 437)
Screenshot: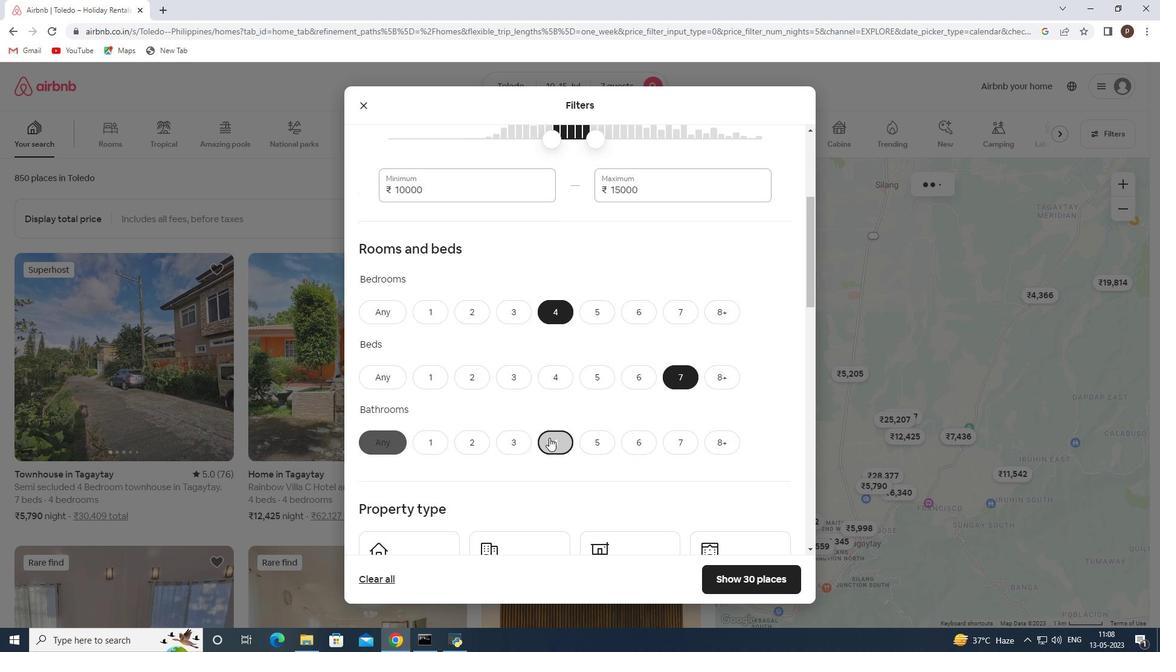 
Action: Mouse scrolled (551, 436) with delta (0, 0)
Screenshot: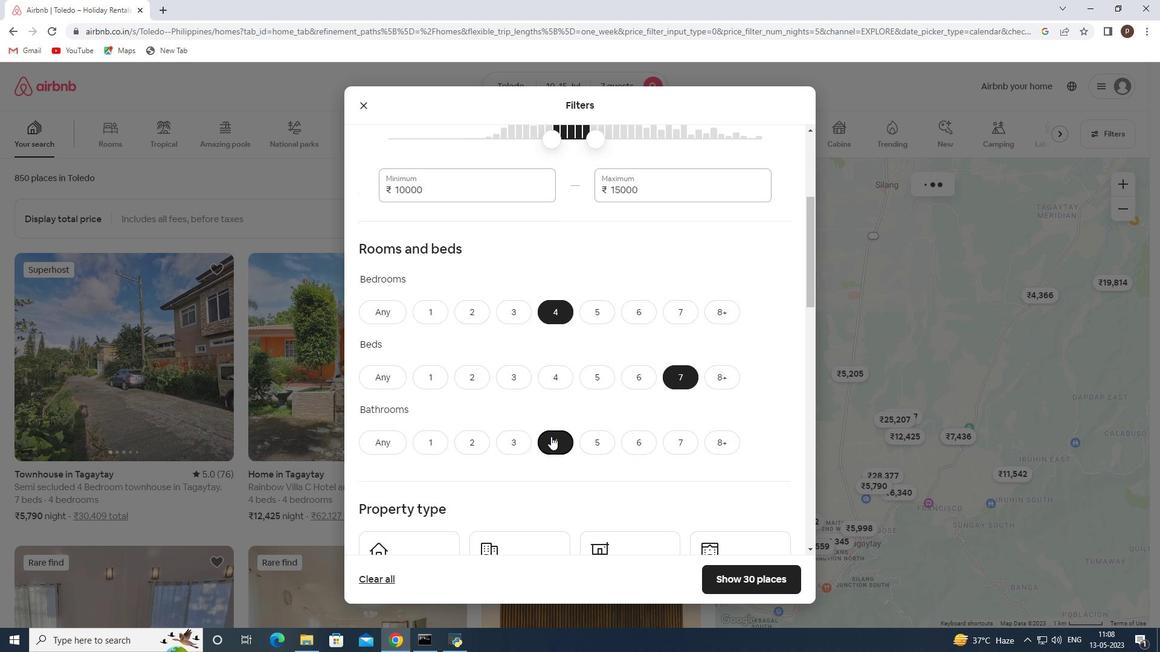 
Action: Mouse scrolled (551, 436) with delta (0, 0)
Screenshot: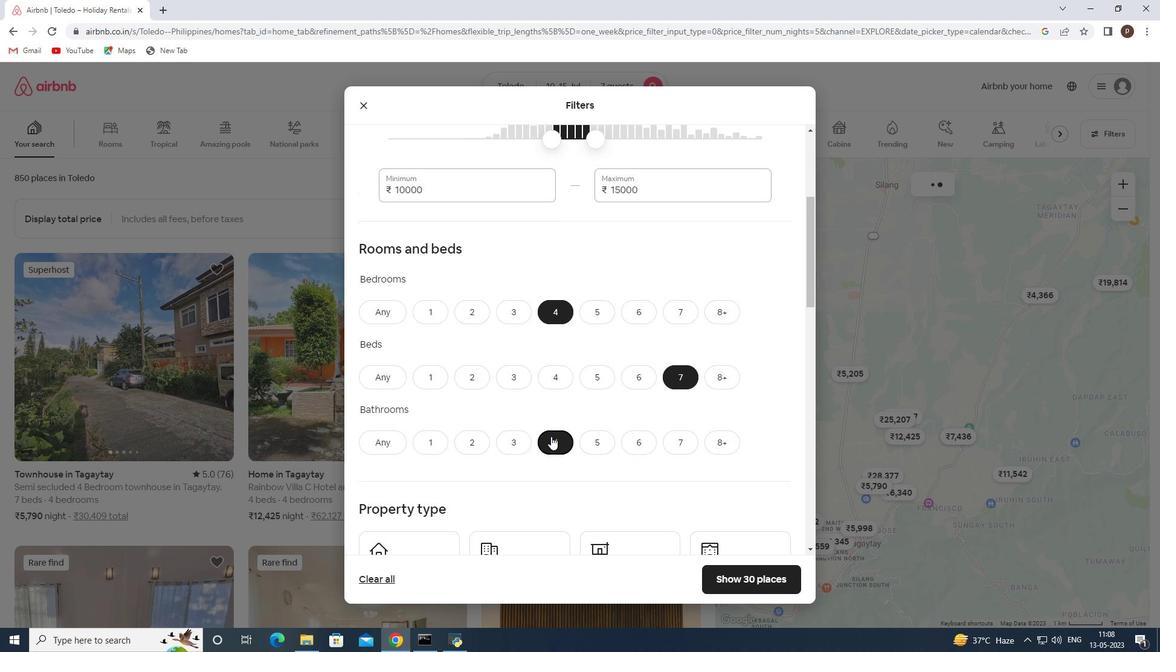 
Action: Mouse moved to (581, 408)
Screenshot: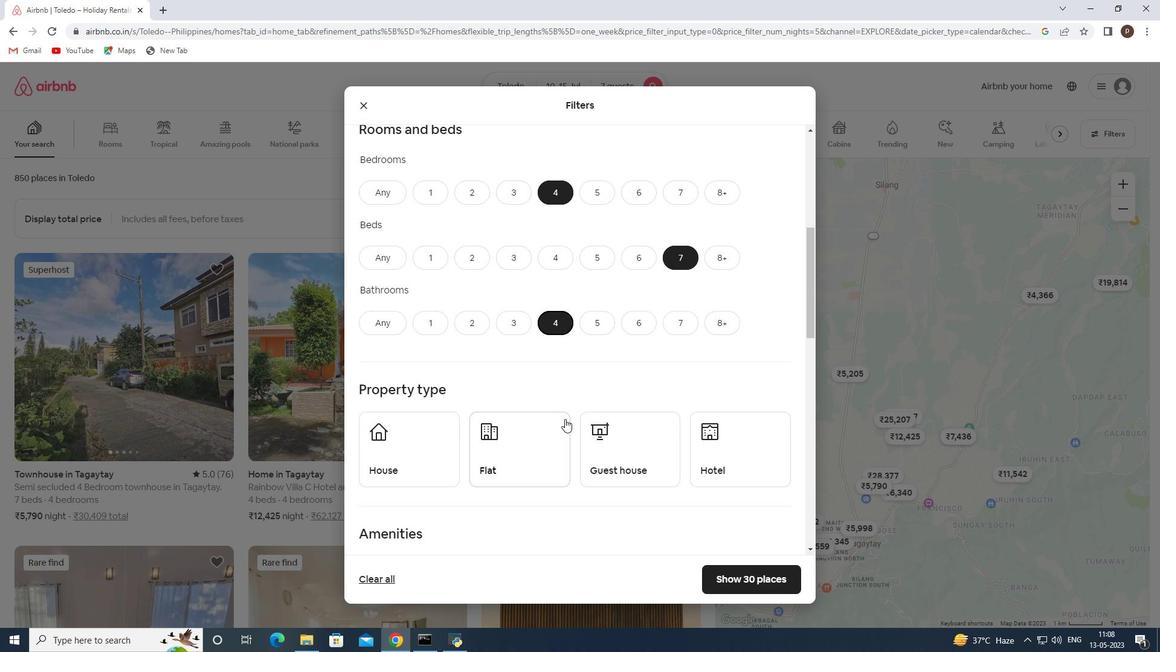 
Action: Mouse scrolled (581, 407) with delta (0, 0)
Screenshot: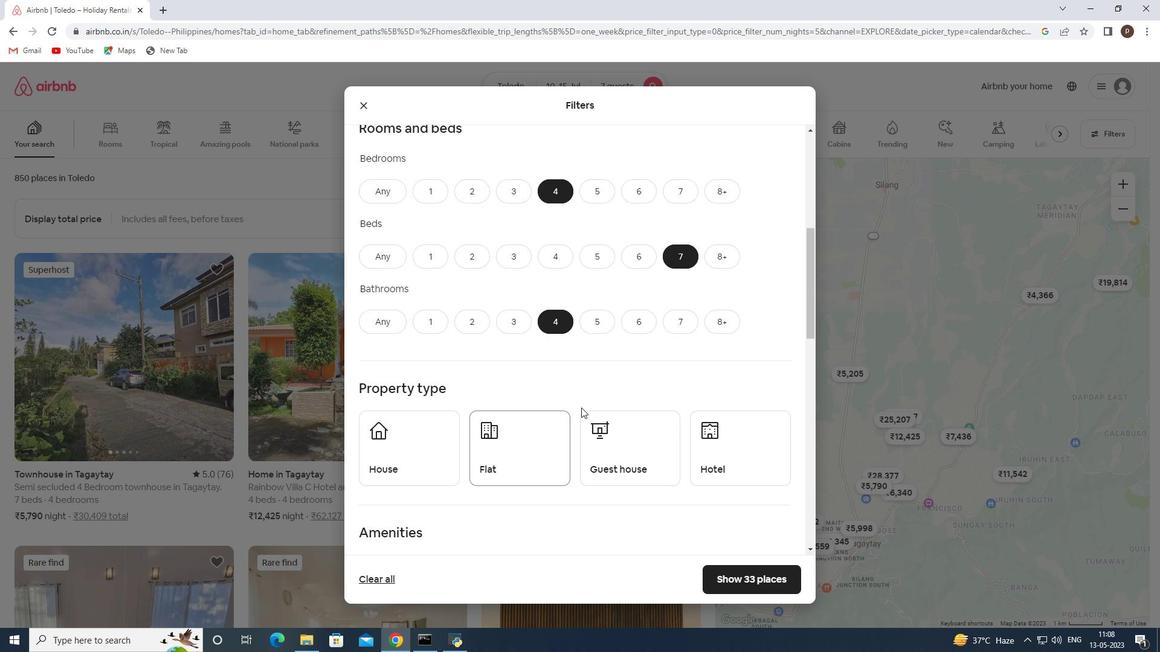 
Action: Mouse moved to (459, 383)
Screenshot: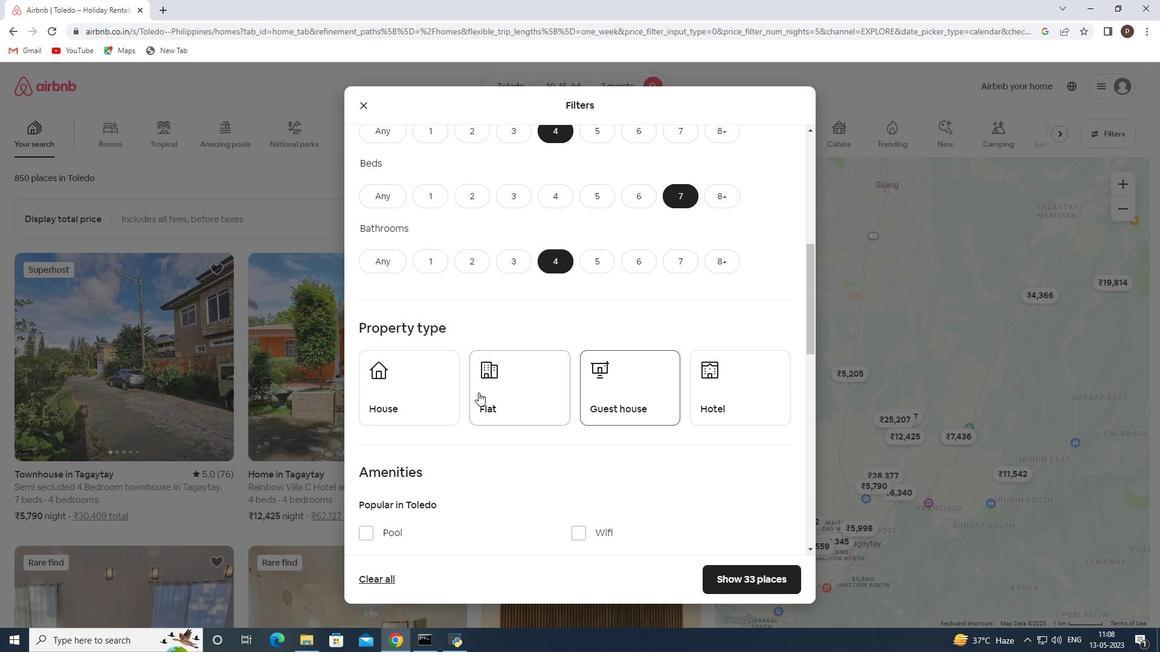 
Action: Mouse pressed left at (459, 383)
Screenshot: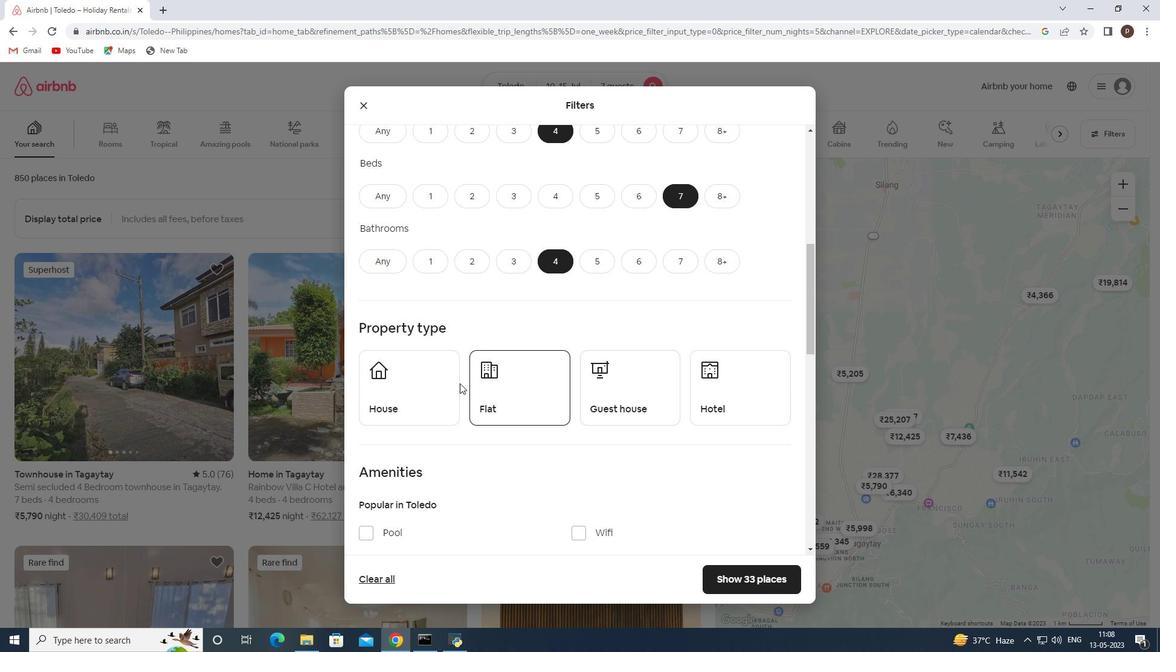 
Action: Mouse moved to (431, 389)
Screenshot: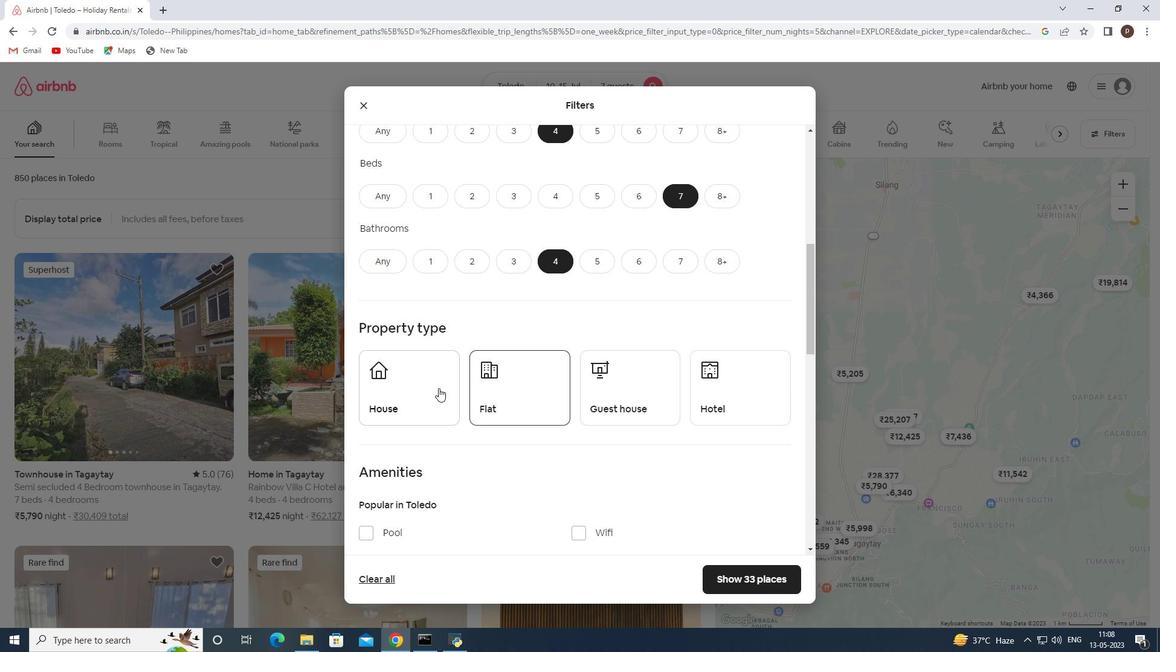 
Action: Mouse pressed left at (431, 389)
Screenshot: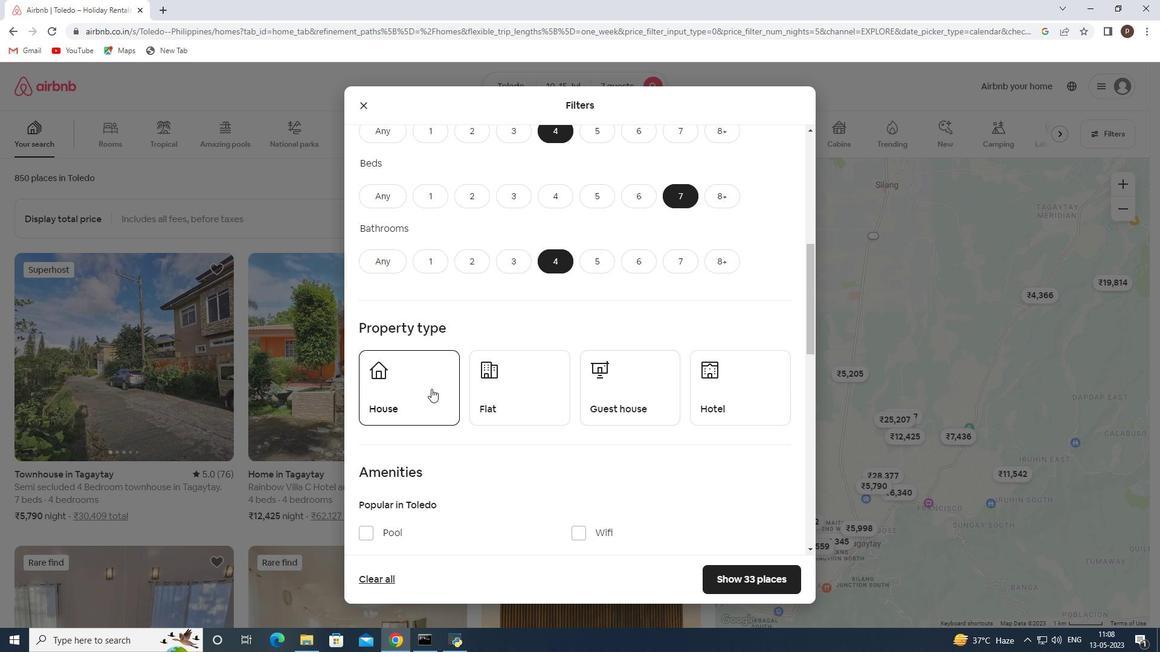 
Action: Mouse moved to (501, 394)
Screenshot: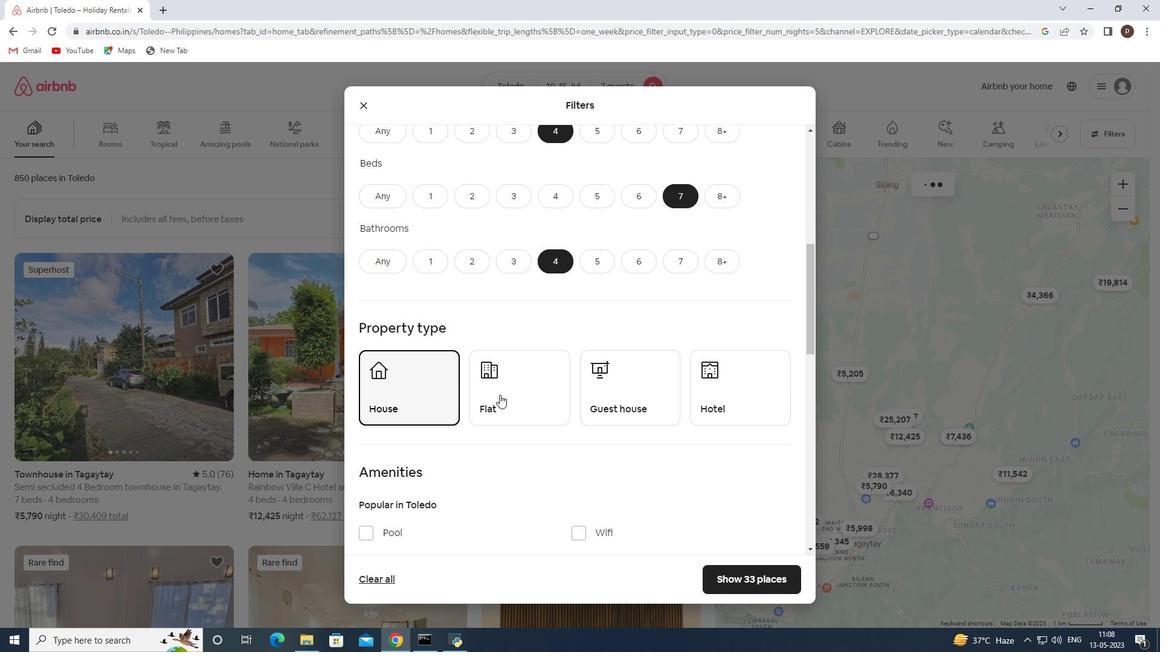 
Action: Mouse pressed left at (501, 394)
Screenshot: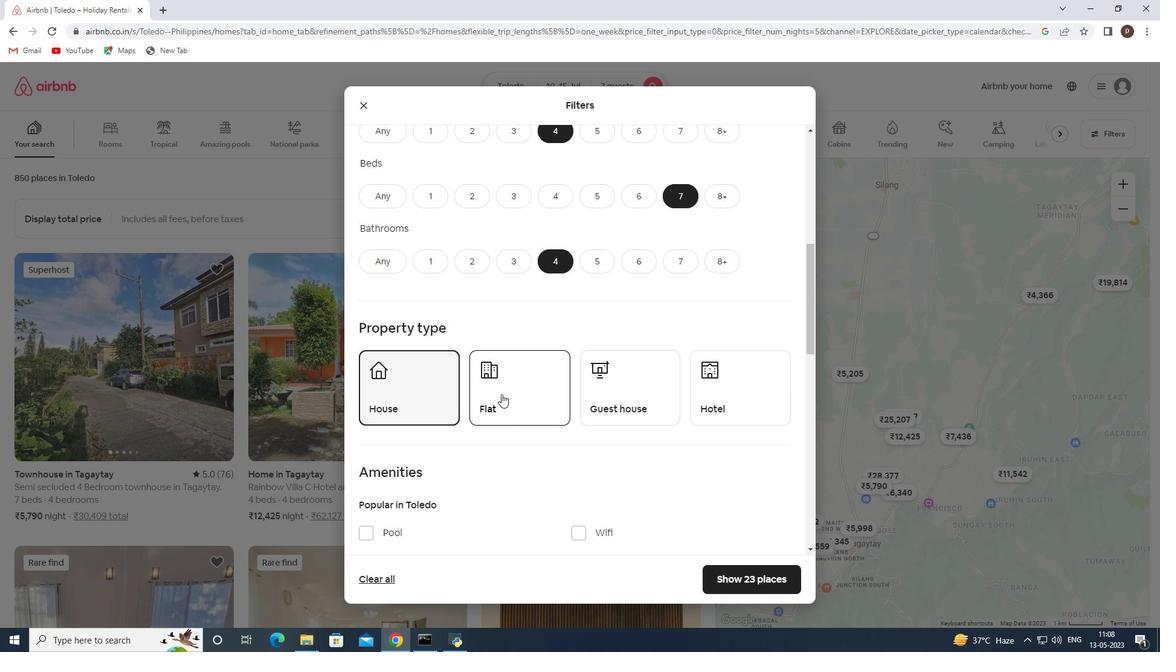 
Action: Mouse moved to (608, 394)
Screenshot: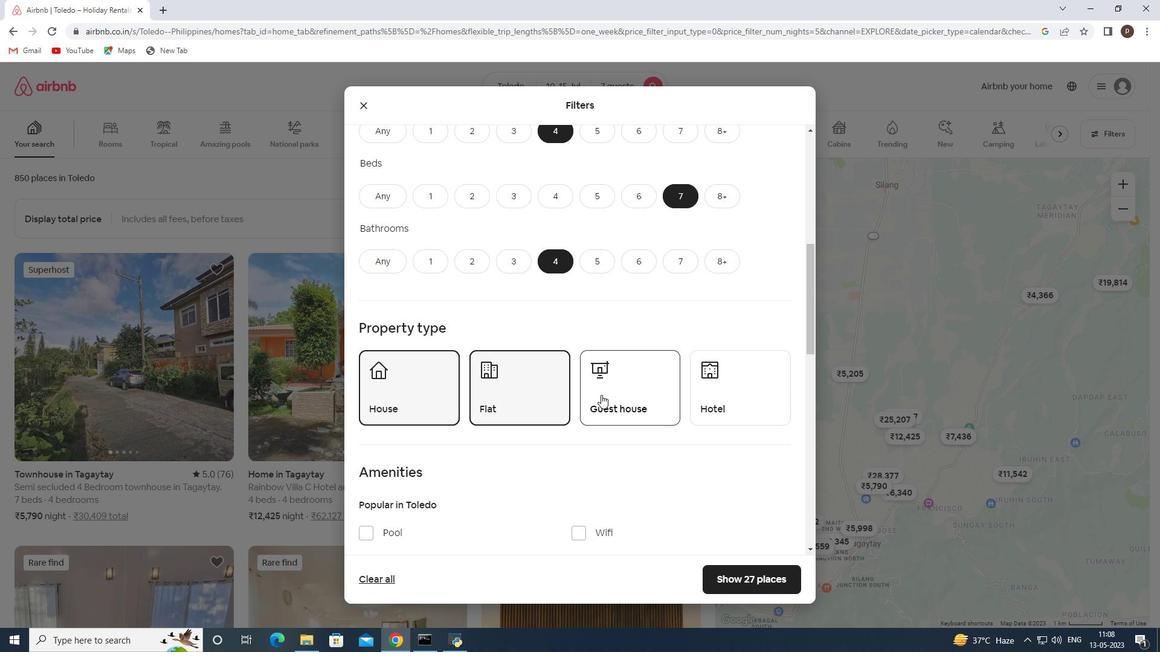 
Action: Mouse pressed left at (608, 394)
Screenshot: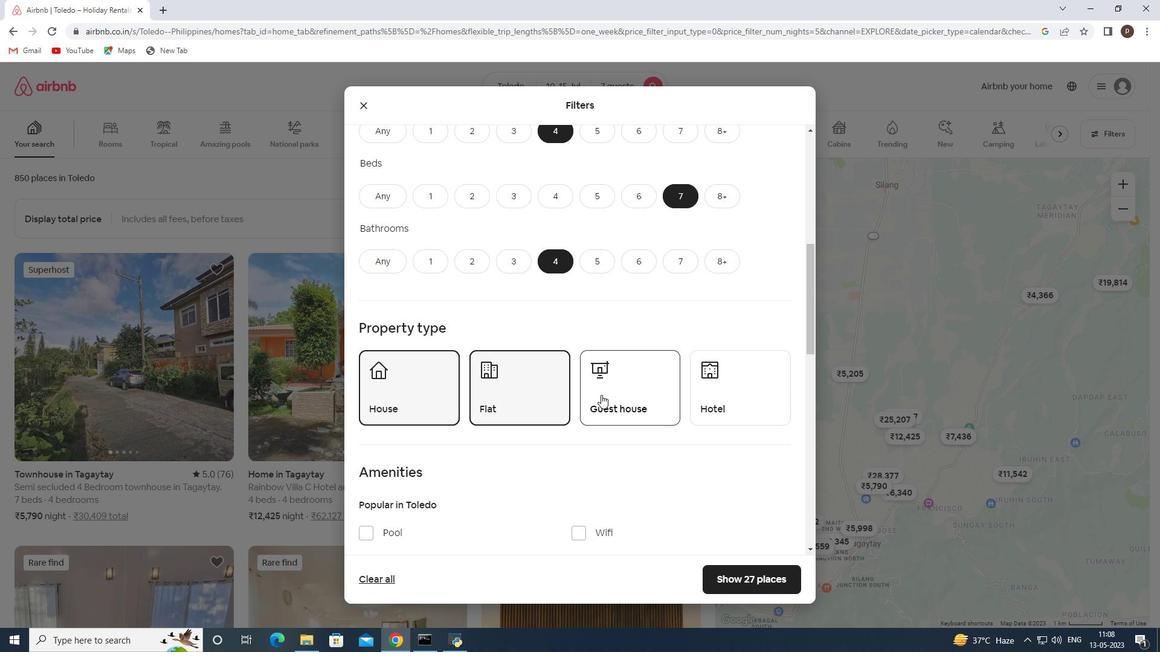 
Action: Mouse moved to (533, 410)
Screenshot: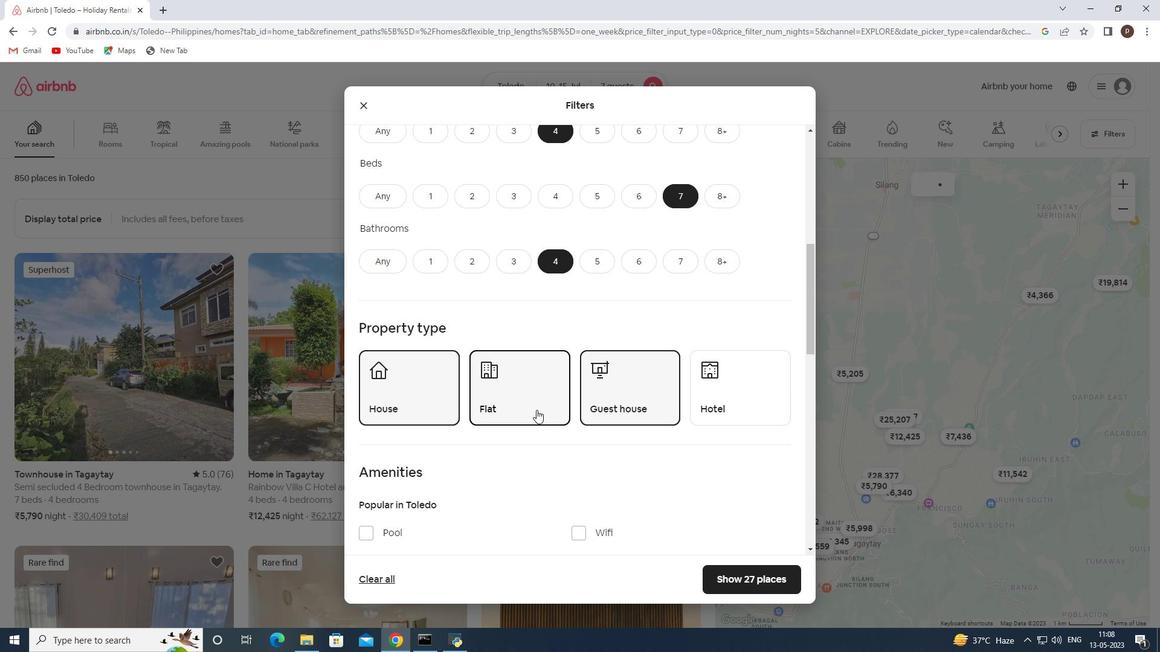 
Action: Mouse scrolled (533, 409) with delta (0, 0)
Screenshot: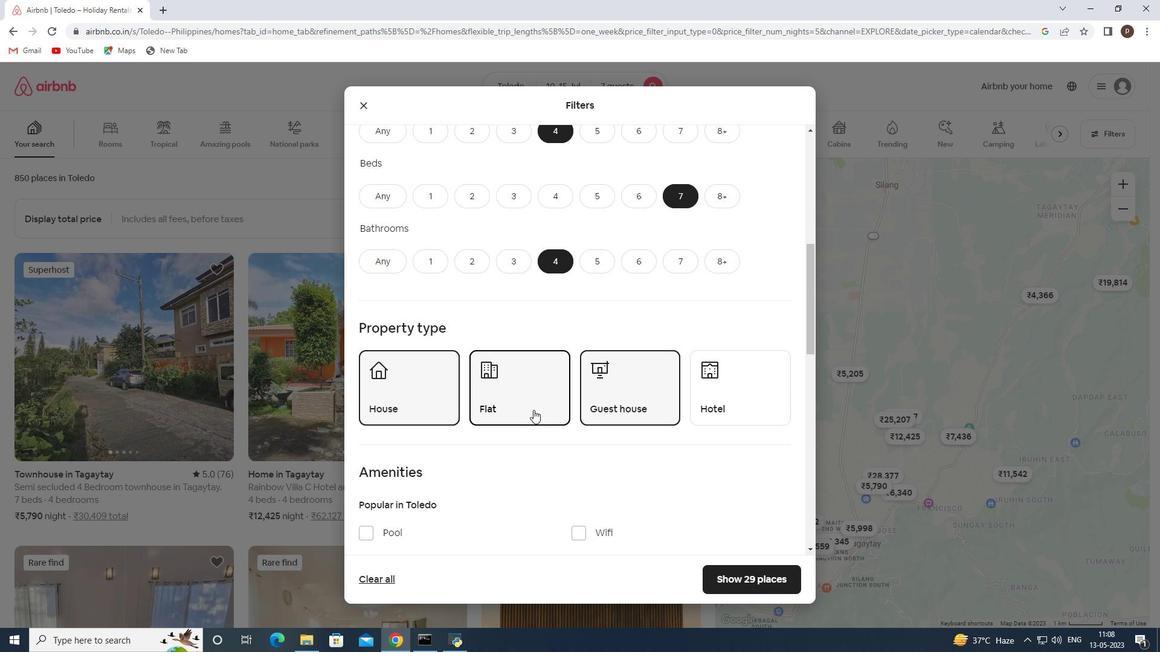 
Action: Mouse scrolled (533, 409) with delta (0, 0)
Screenshot: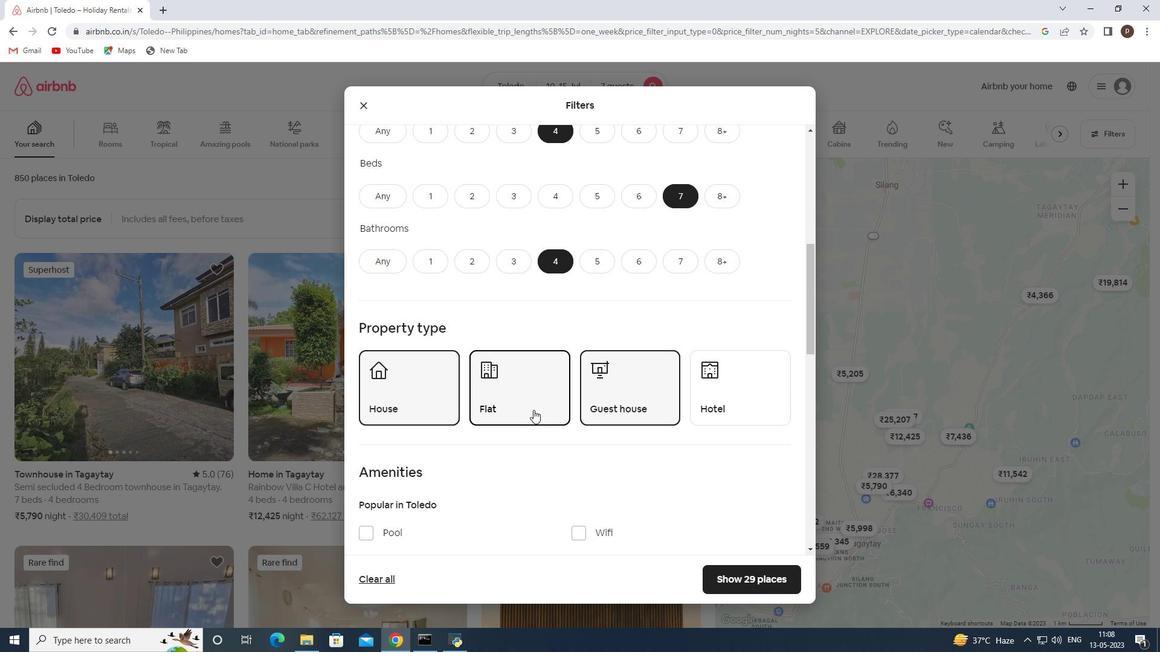 
Action: Mouse moved to (529, 400)
Screenshot: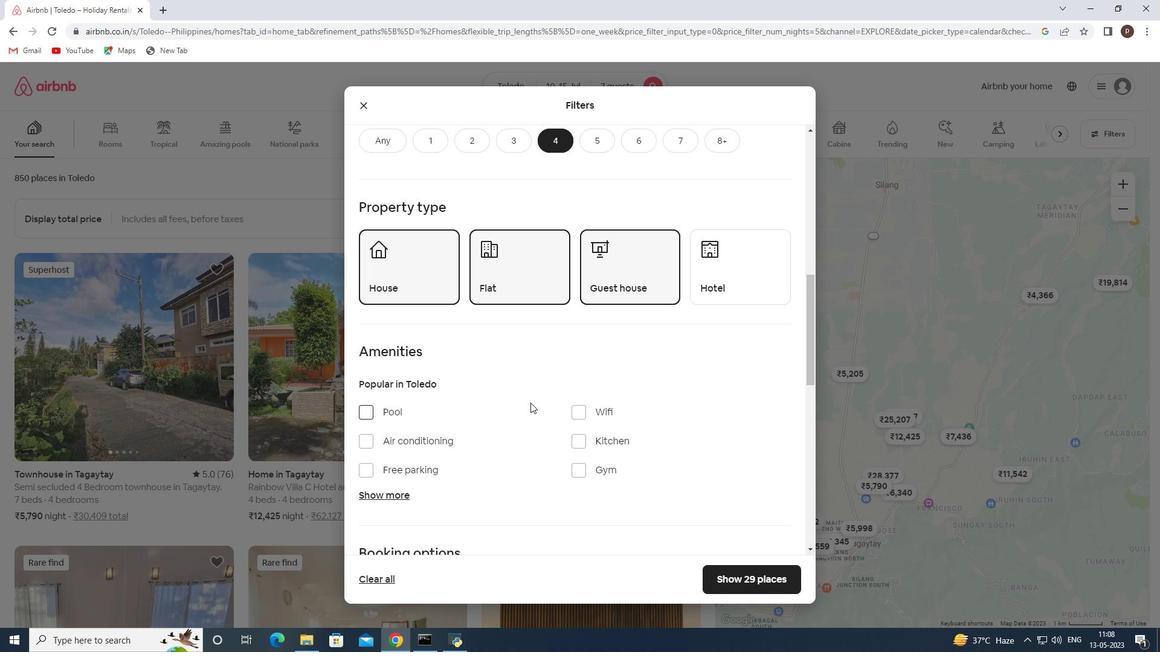 
Action: Mouse scrolled (529, 399) with delta (0, 0)
Screenshot: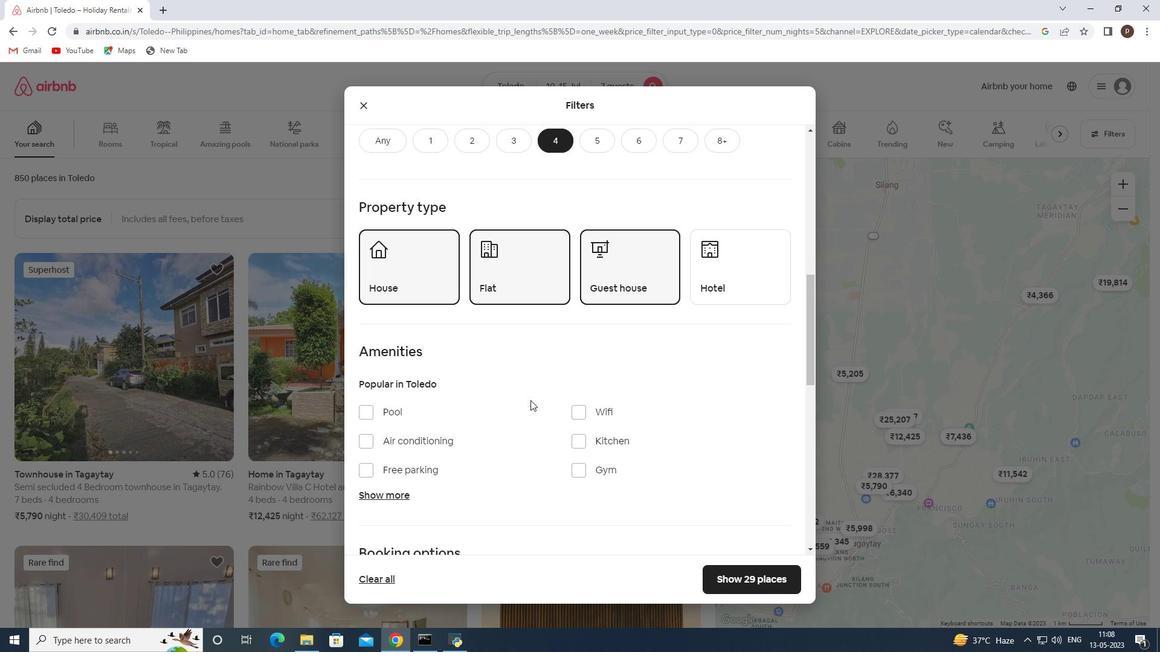 
Action: Mouse scrolled (529, 399) with delta (0, 0)
Screenshot: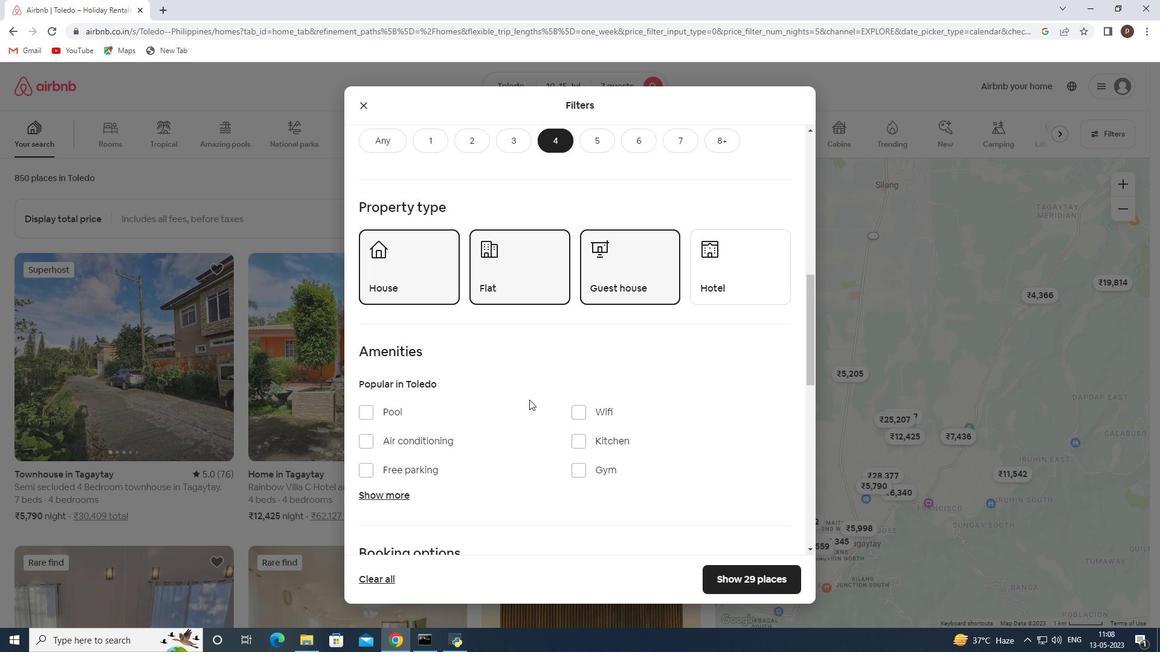 
Action: Mouse moved to (582, 293)
Screenshot: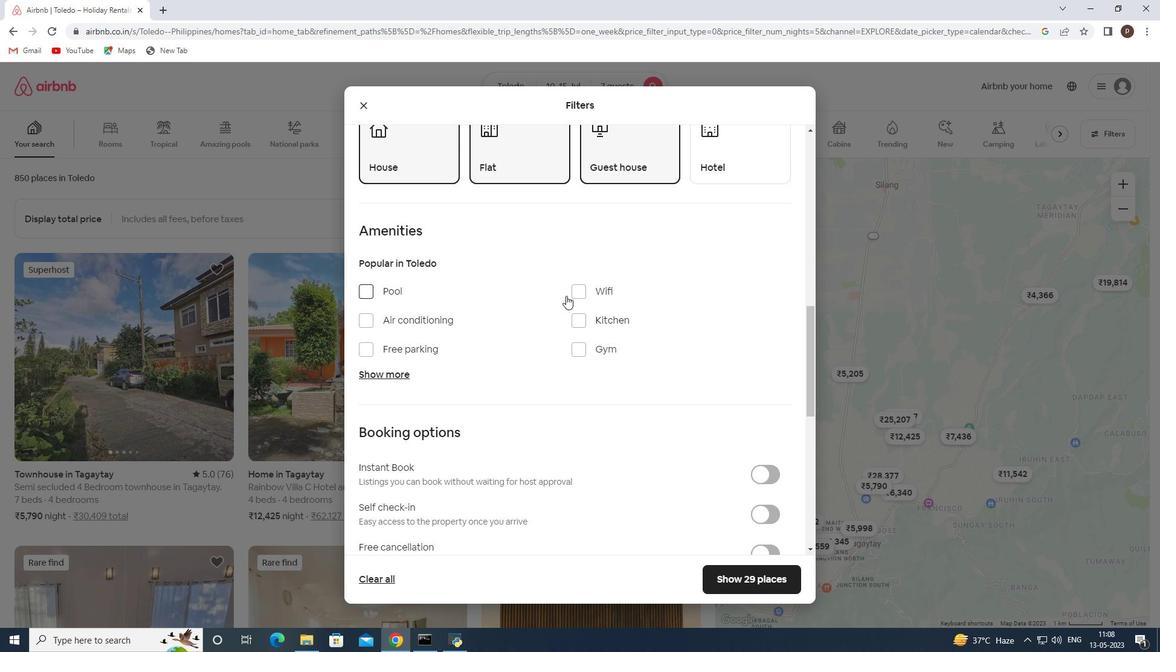 
Action: Mouse pressed left at (582, 293)
Screenshot: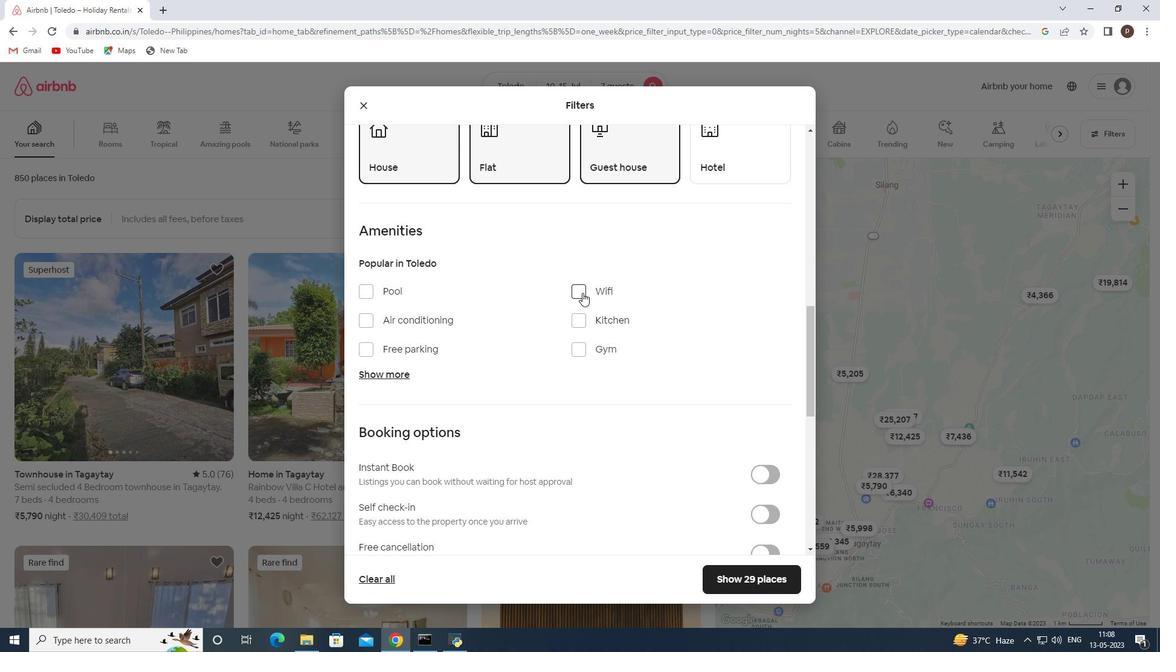
Action: Mouse moved to (400, 371)
Screenshot: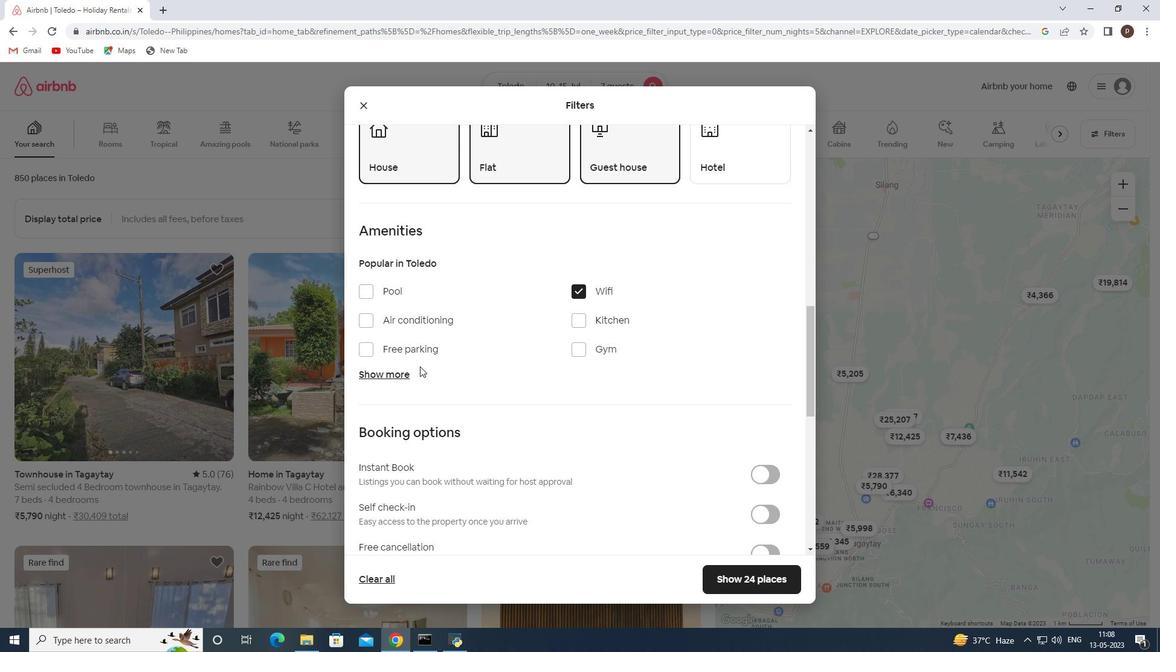 
Action: Mouse pressed left at (400, 371)
Screenshot: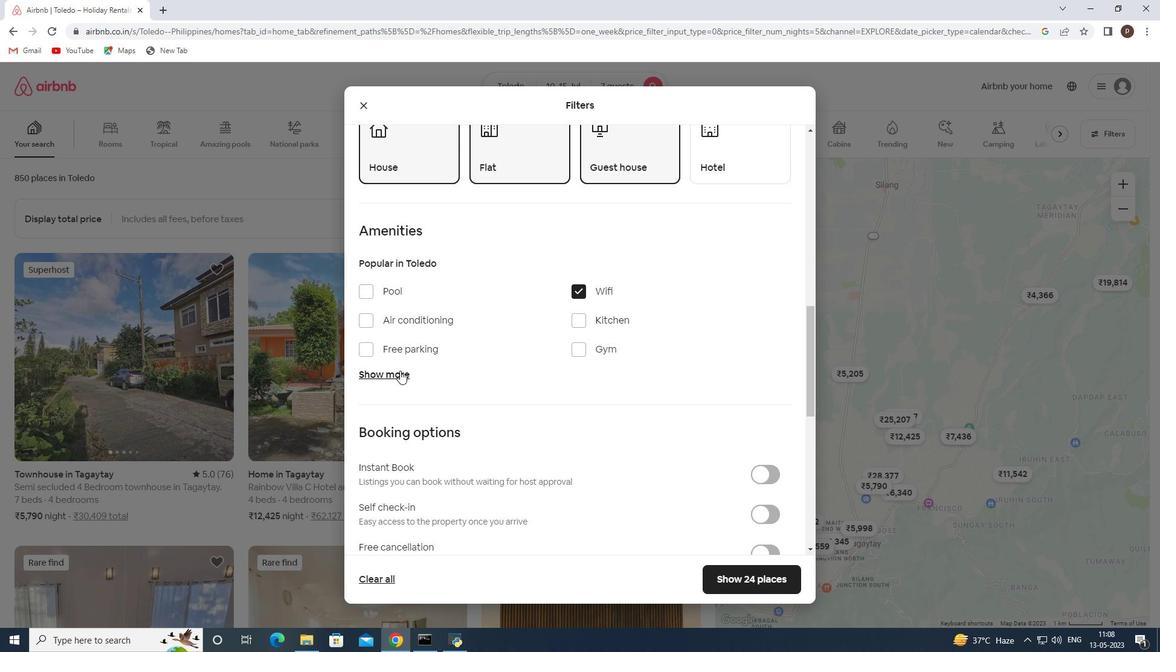 
Action: Mouse moved to (367, 351)
Screenshot: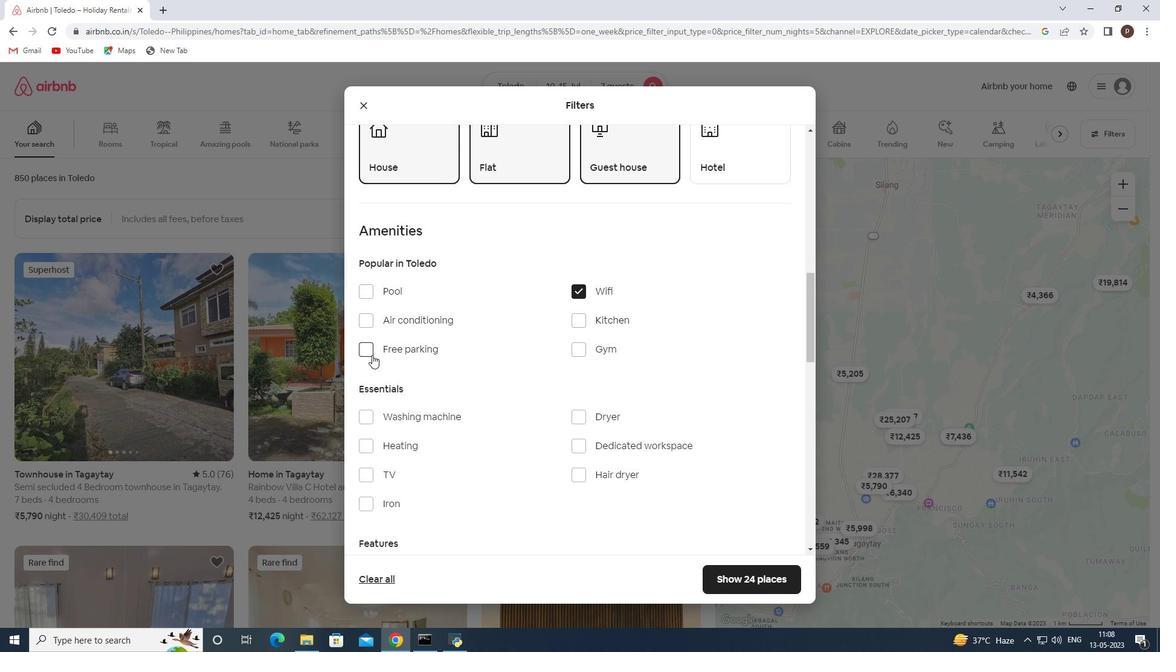 
Action: Mouse pressed left at (367, 351)
Screenshot: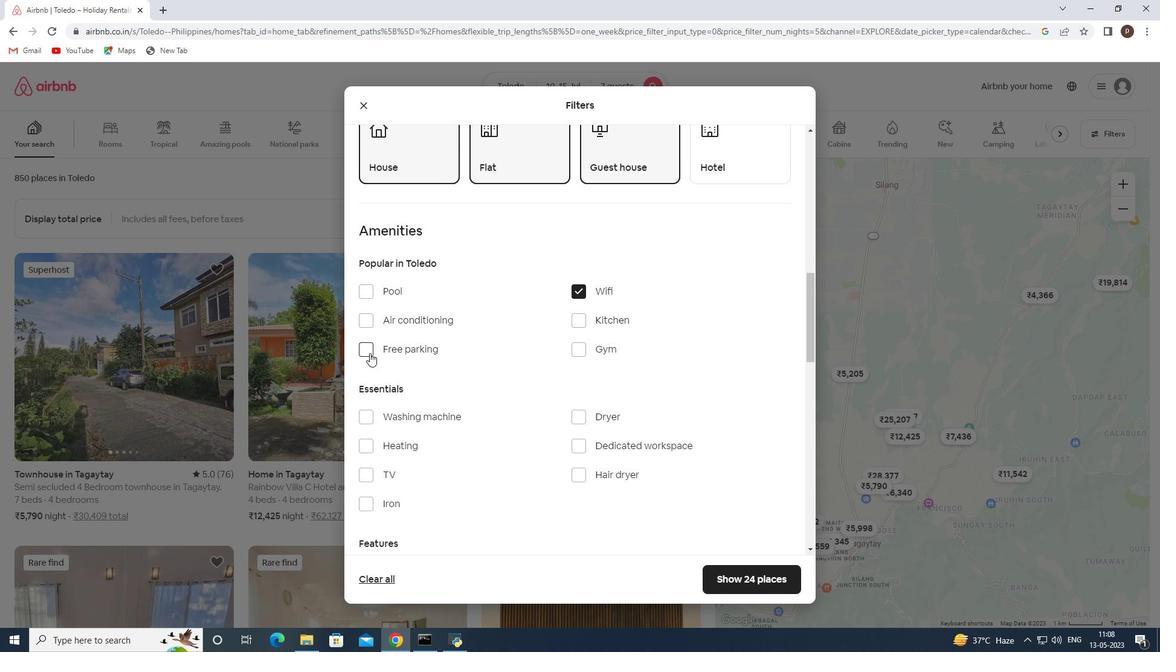 
Action: Mouse moved to (442, 412)
Screenshot: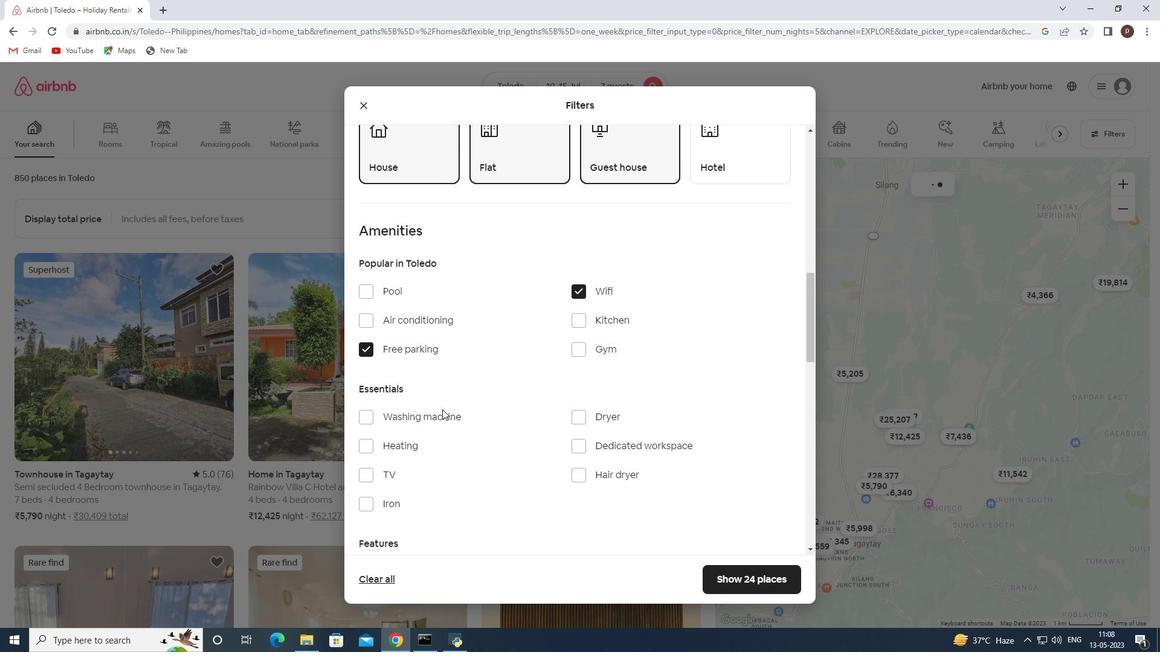 
Action: Mouse scrolled (442, 412) with delta (0, 0)
Screenshot: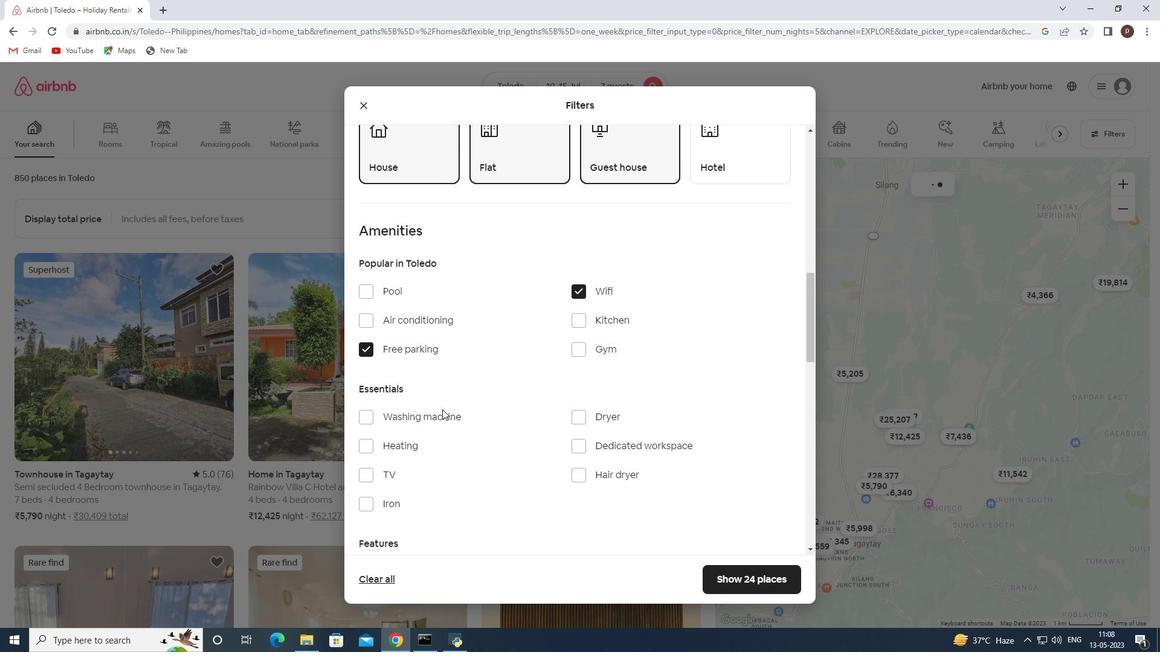 
Action: Mouse moved to (442, 413)
Screenshot: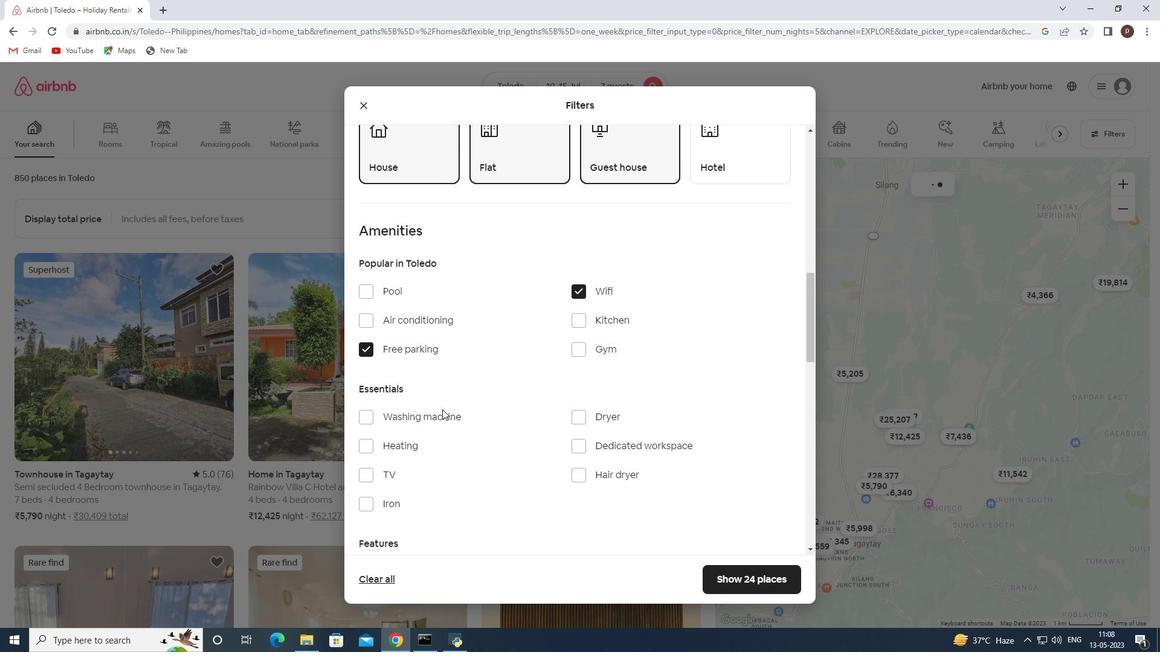 
Action: Mouse scrolled (442, 412) with delta (0, 0)
Screenshot: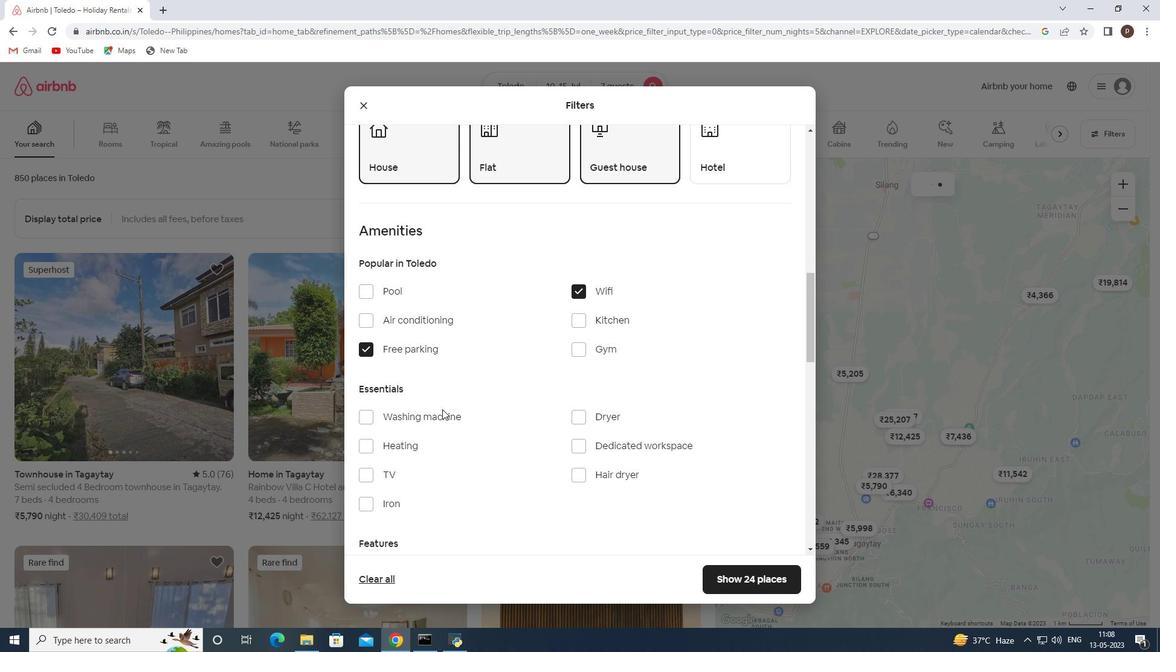 
Action: Mouse moved to (369, 357)
Screenshot: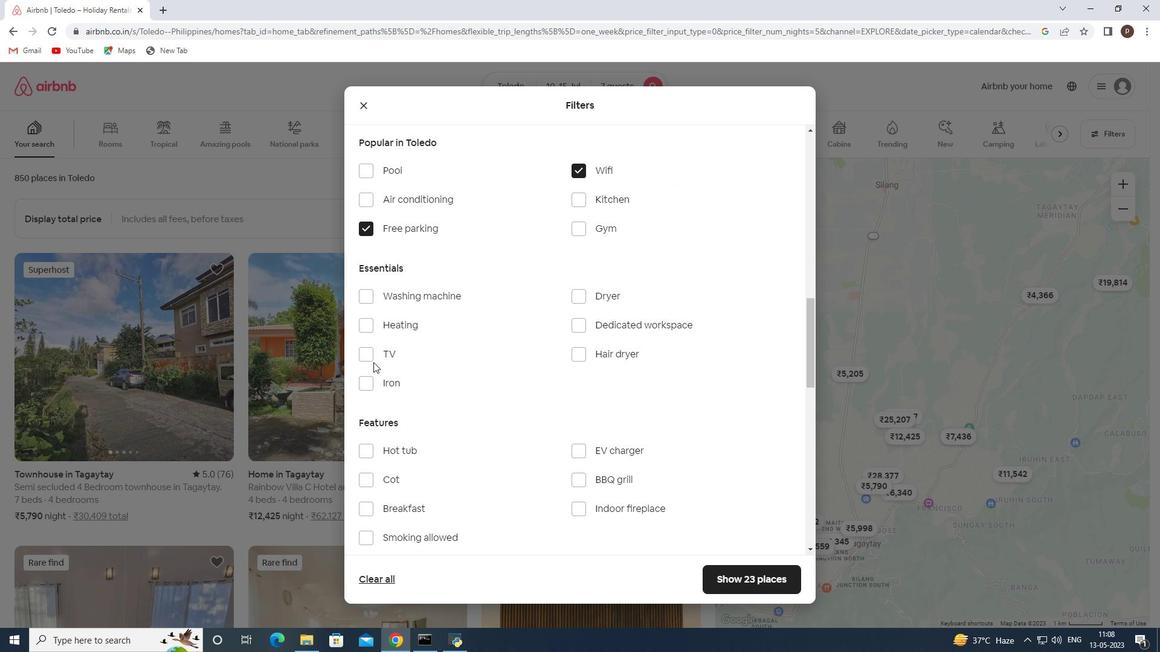 
Action: Mouse pressed left at (369, 357)
Screenshot: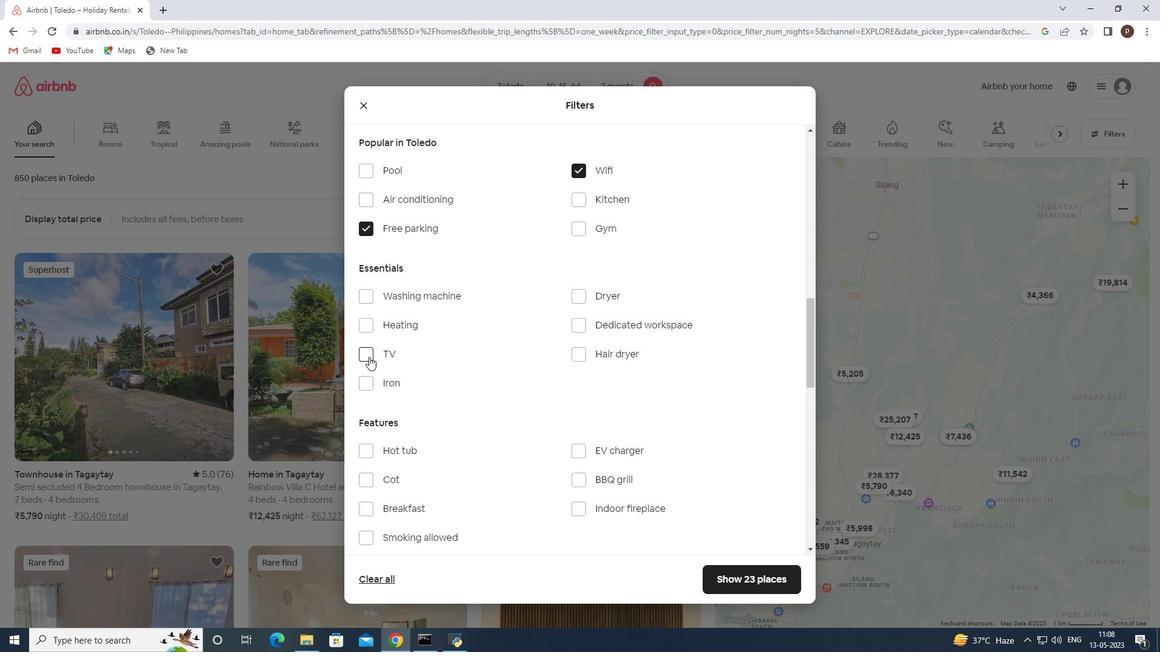 
Action: Mouse moved to (423, 407)
Screenshot: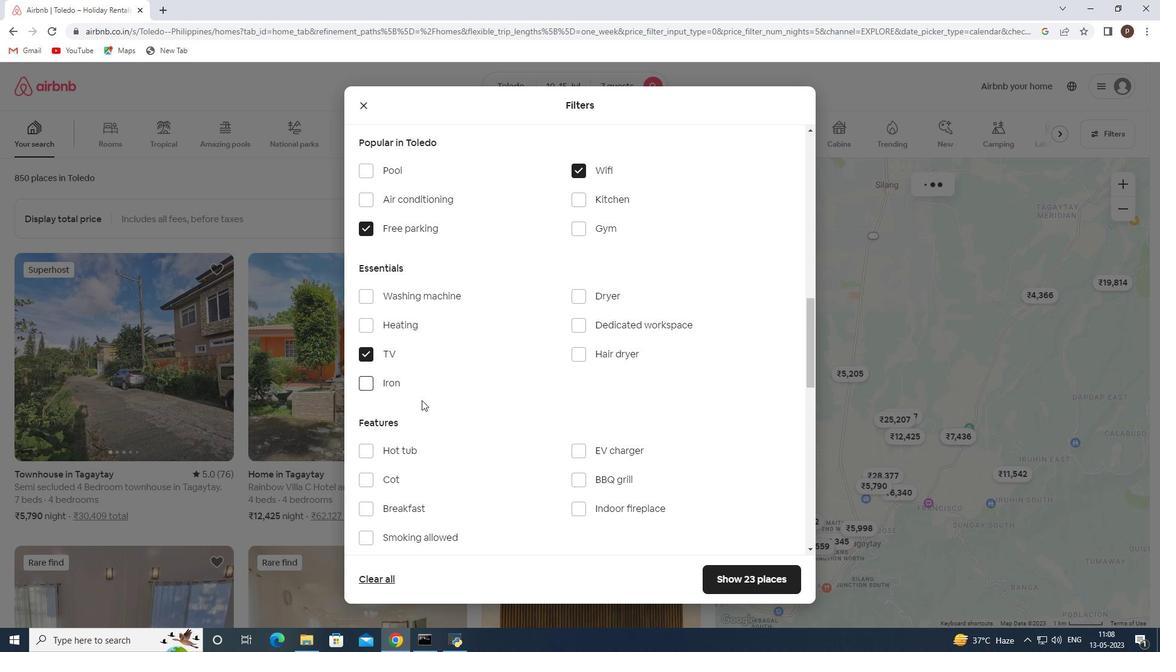 
Action: Mouse scrolled (423, 406) with delta (0, 0)
Screenshot: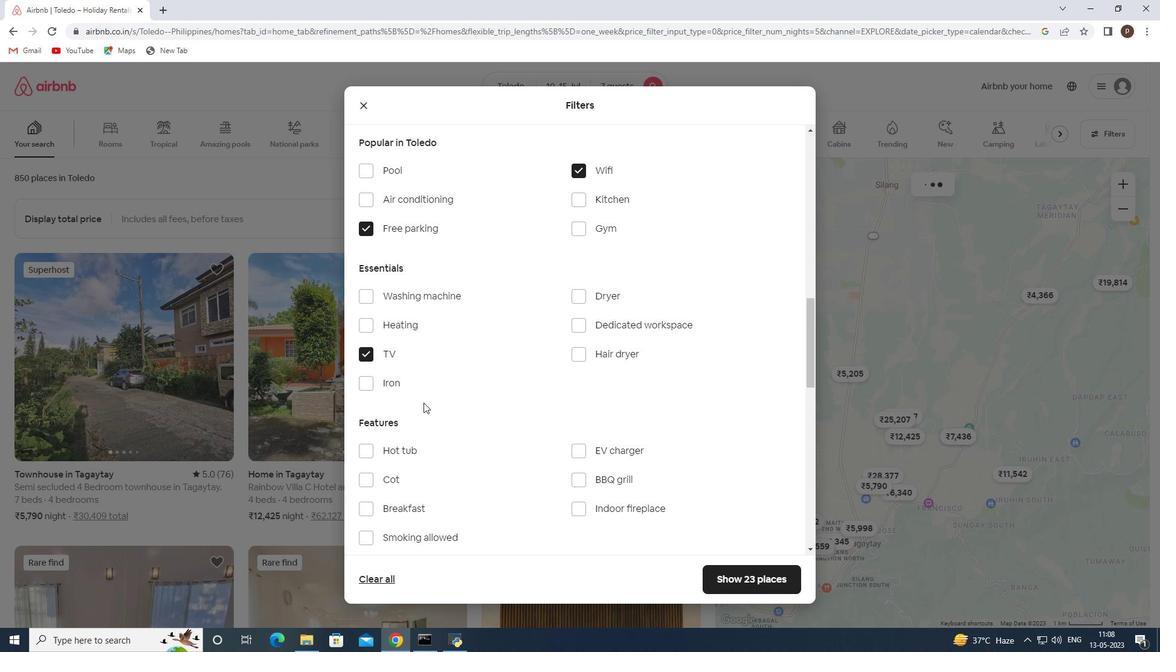 
Action: Mouse moved to (424, 408)
Screenshot: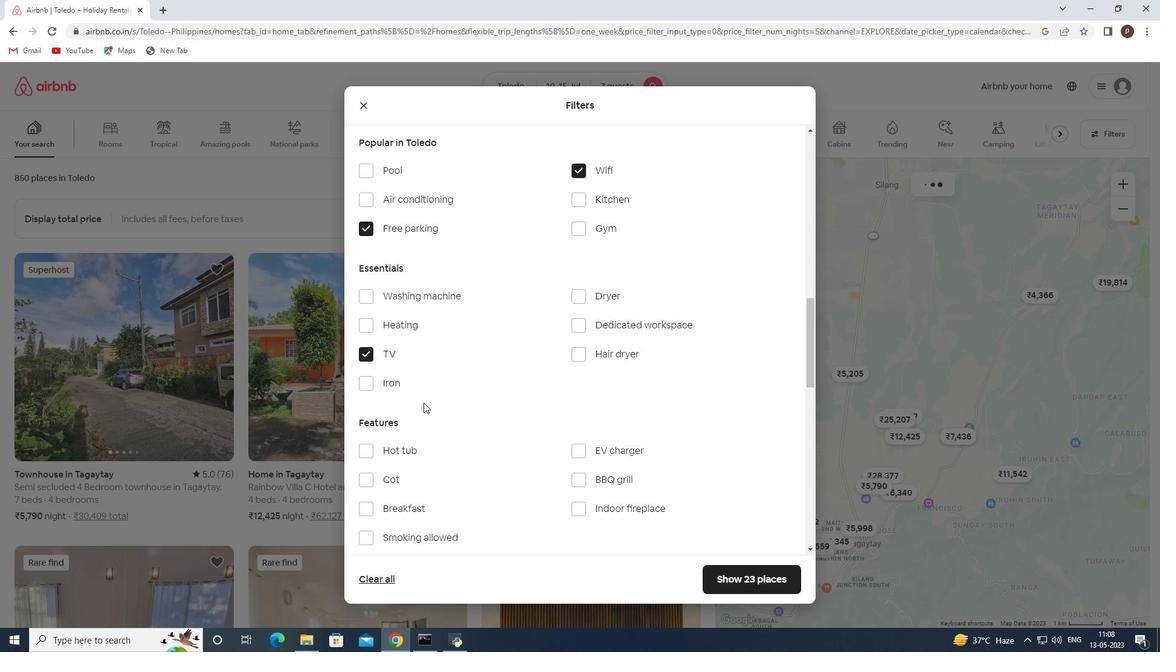 
Action: Mouse scrolled (424, 407) with delta (0, 0)
Screenshot: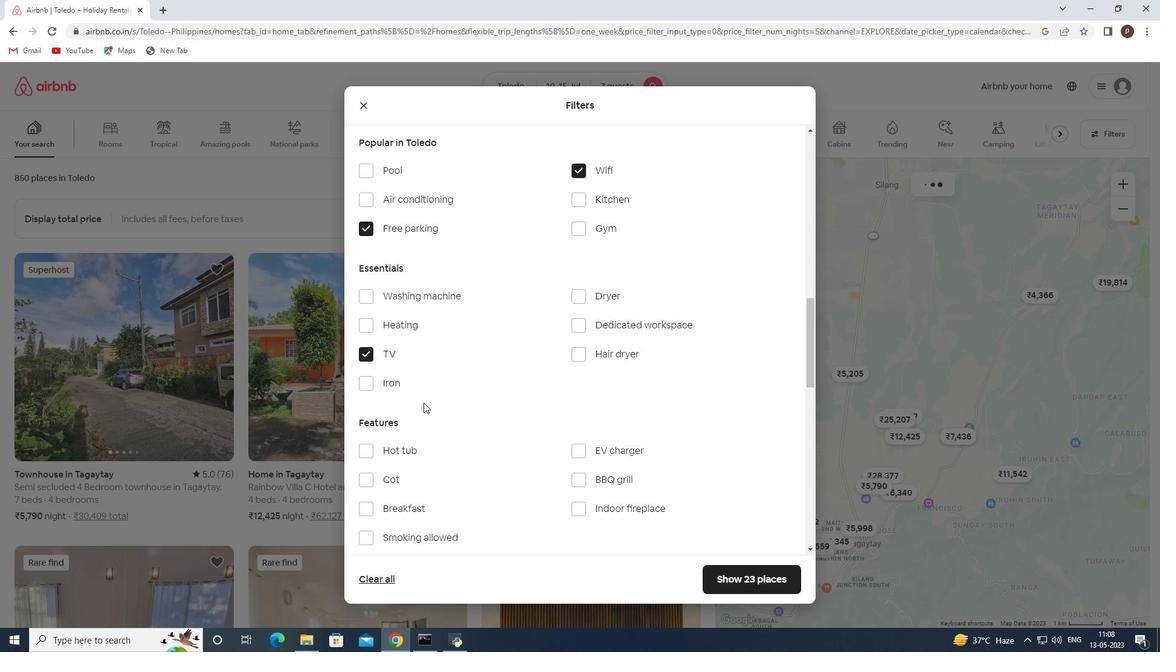 
Action: Mouse moved to (369, 384)
Screenshot: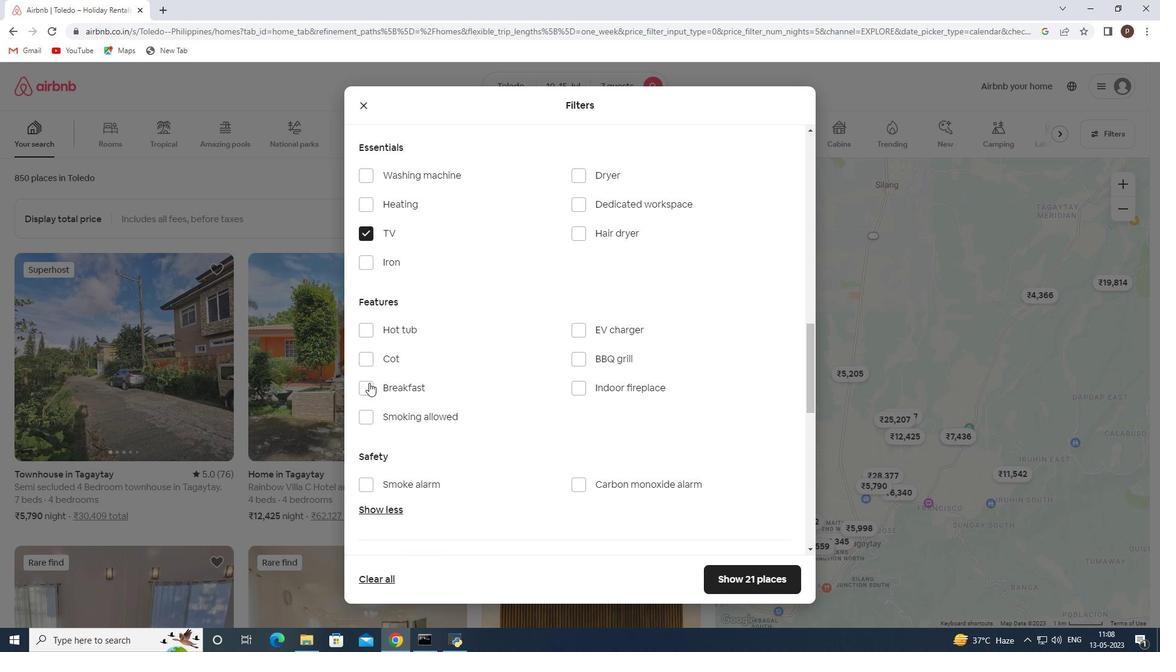 
Action: Mouse pressed left at (369, 384)
Screenshot: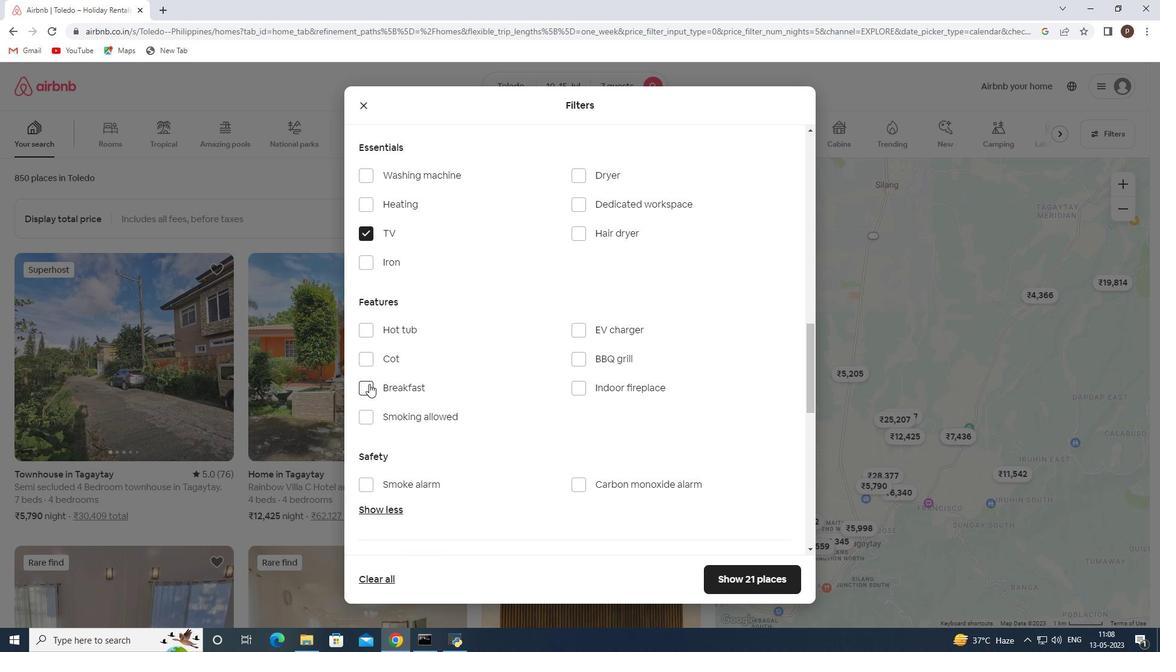 
Action: Mouse moved to (460, 382)
Screenshot: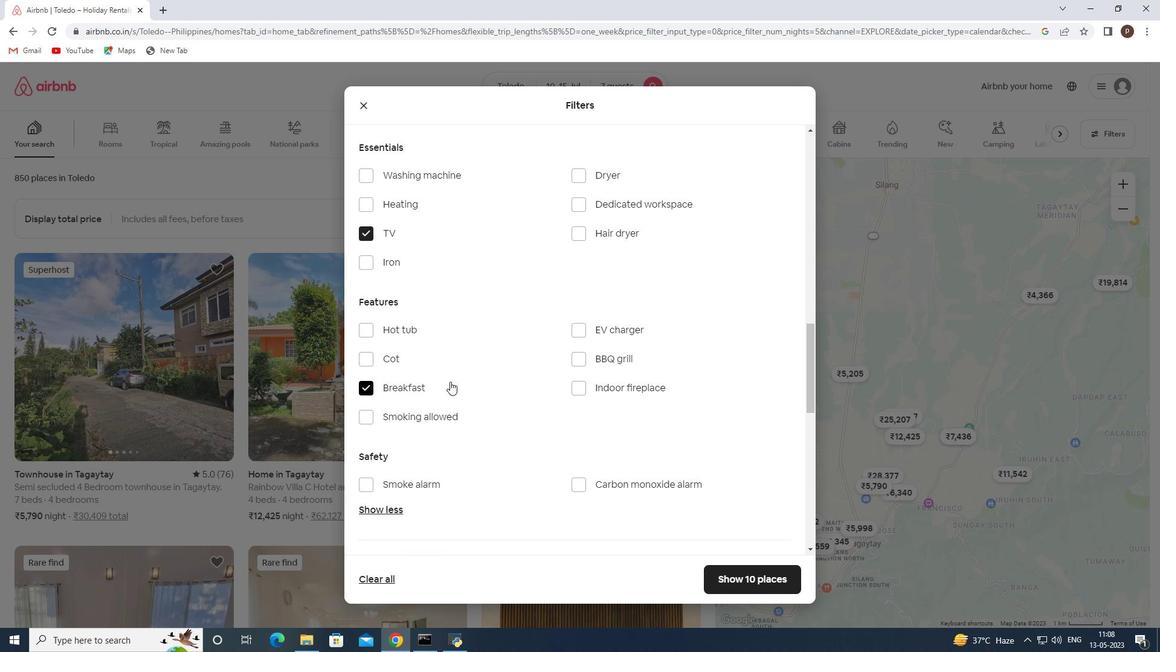 
Action: Mouse scrolled (460, 382) with delta (0, 0)
Screenshot: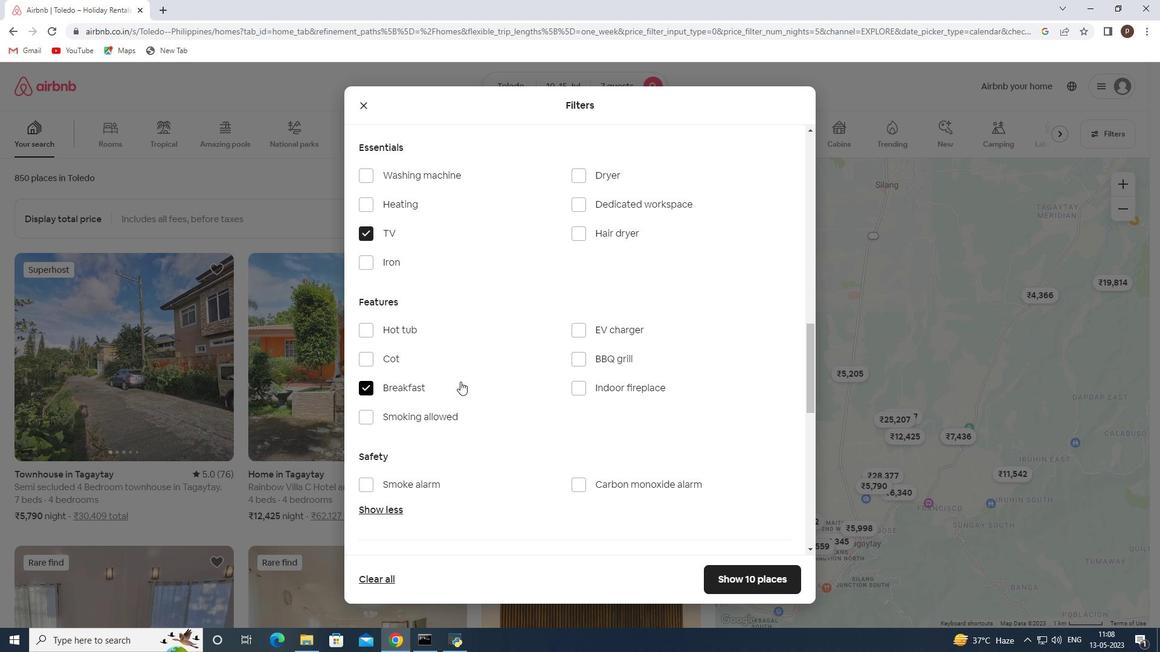 
Action: Mouse moved to (582, 163)
Screenshot: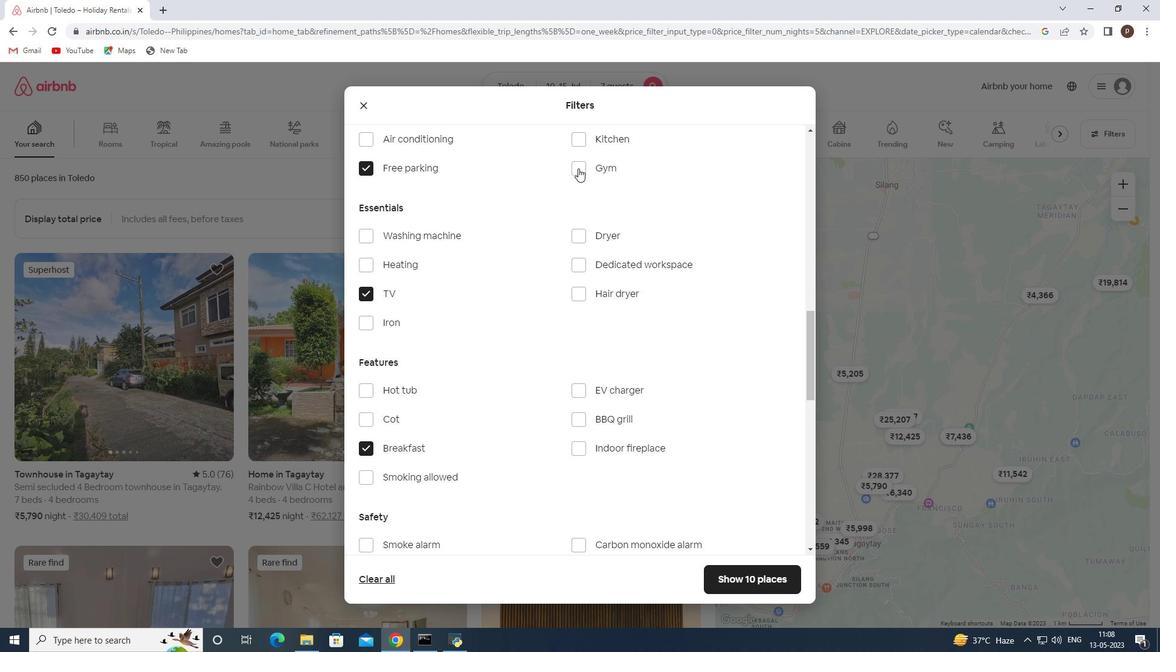 
Action: Mouse pressed left at (582, 163)
Screenshot: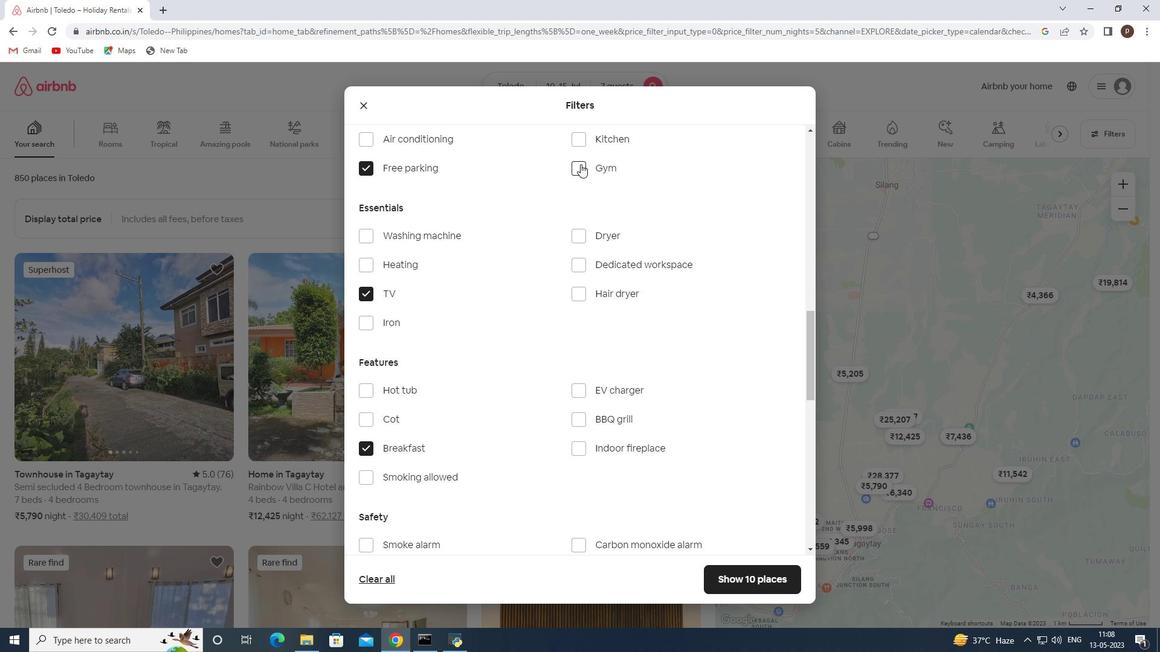 
Action: Mouse moved to (529, 330)
Screenshot: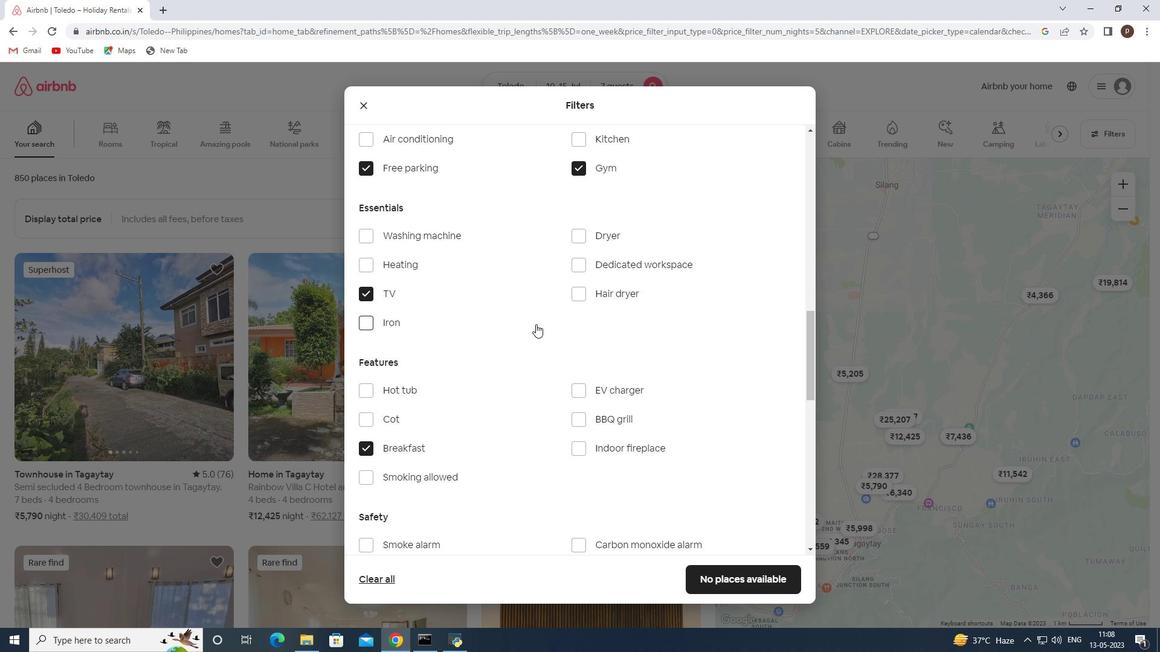 
Action: Mouse scrolled (529, 330) with delta (0, 0)
Screenshot: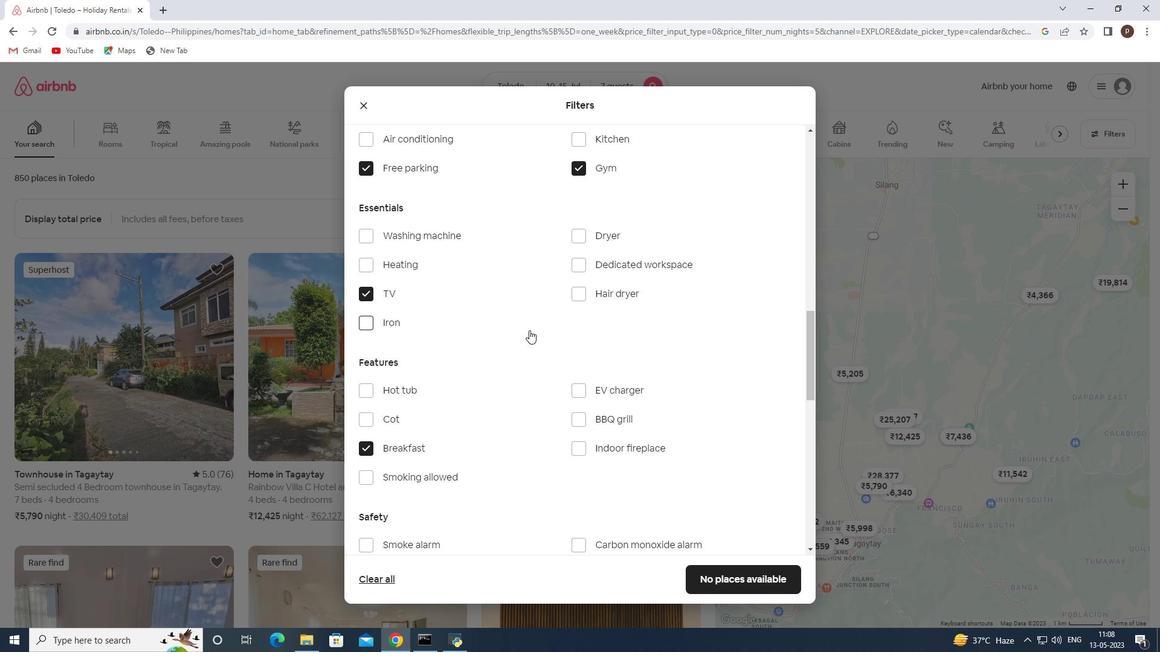 
Action: Mouse scrolled (529, 330) with delta (0, 0)
Screenshot: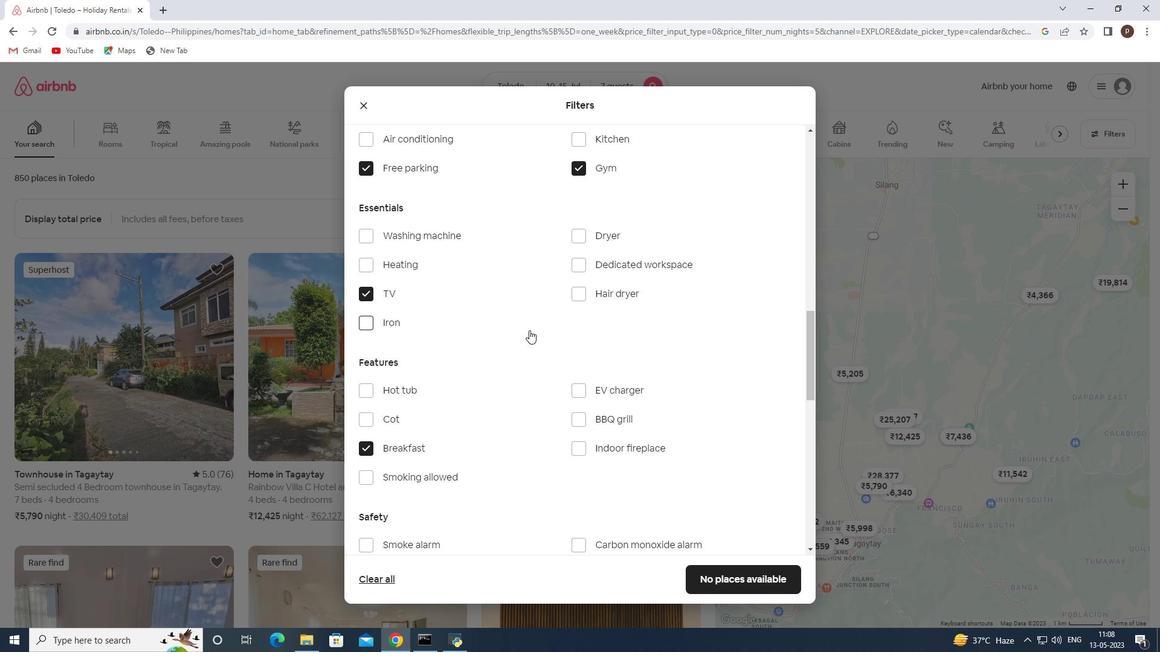 
Action: Mouse scrolled (529, 330) with delta (0, 0)
Screenshot: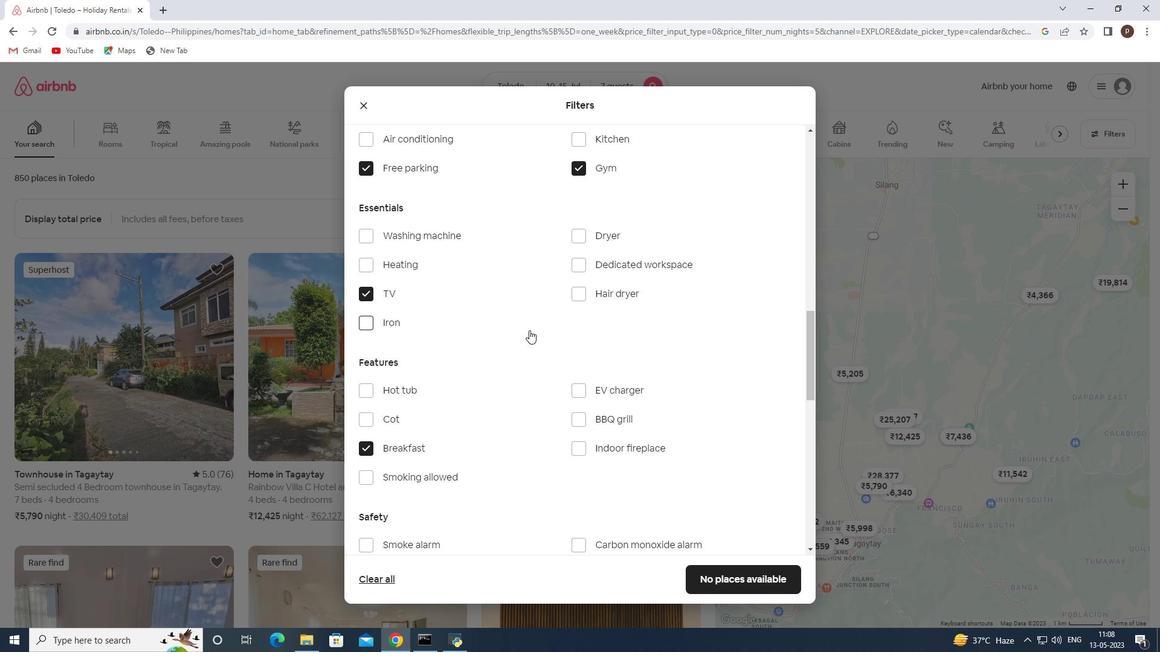 
Action: Mouse scrolled (529, 330) with delta (0, 0)
Screenshot: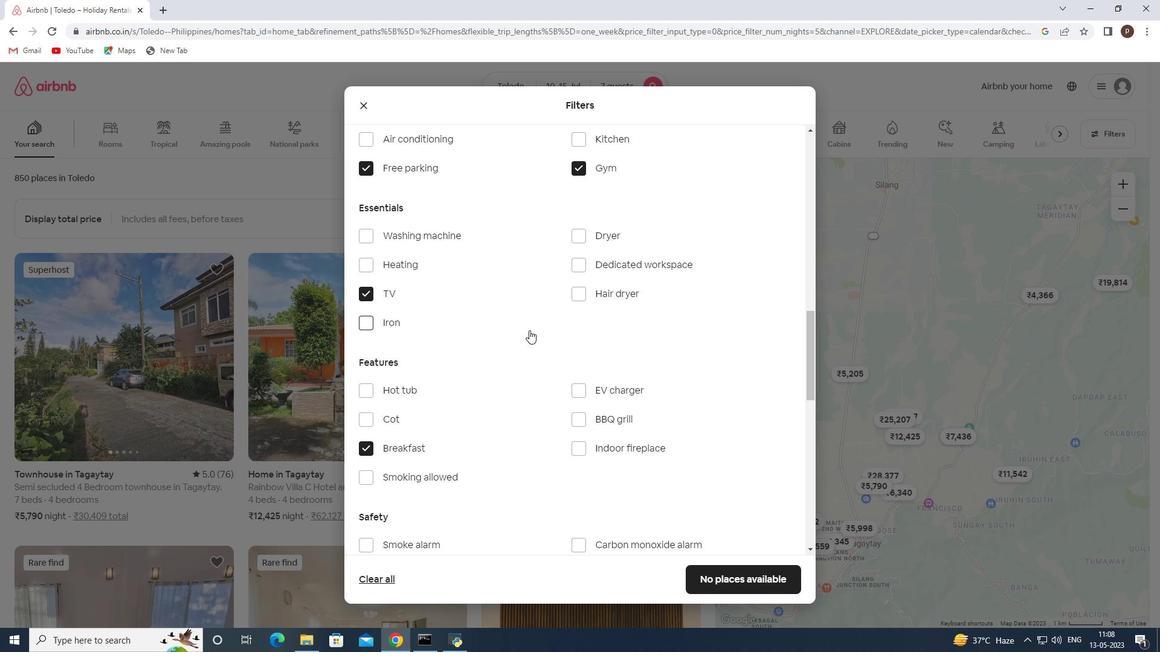 
Action: Mouse moved to (531, 342)
Screenshot: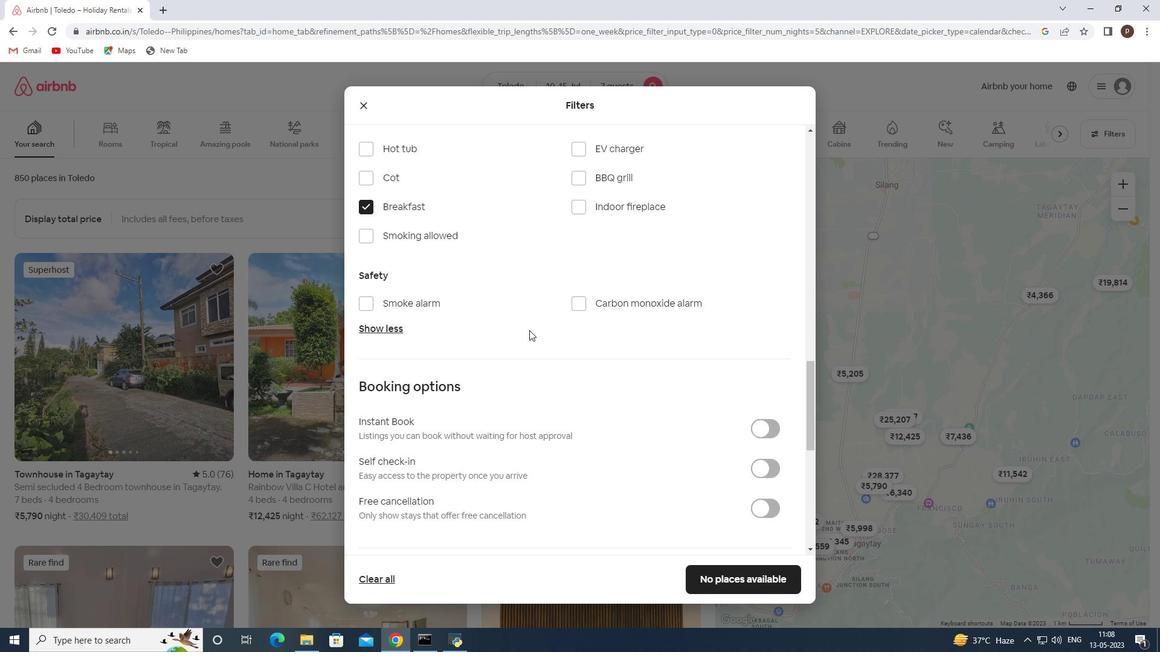 
Action: Mouse scrolled (531, 341) with delta (0, 0)
Screenshot: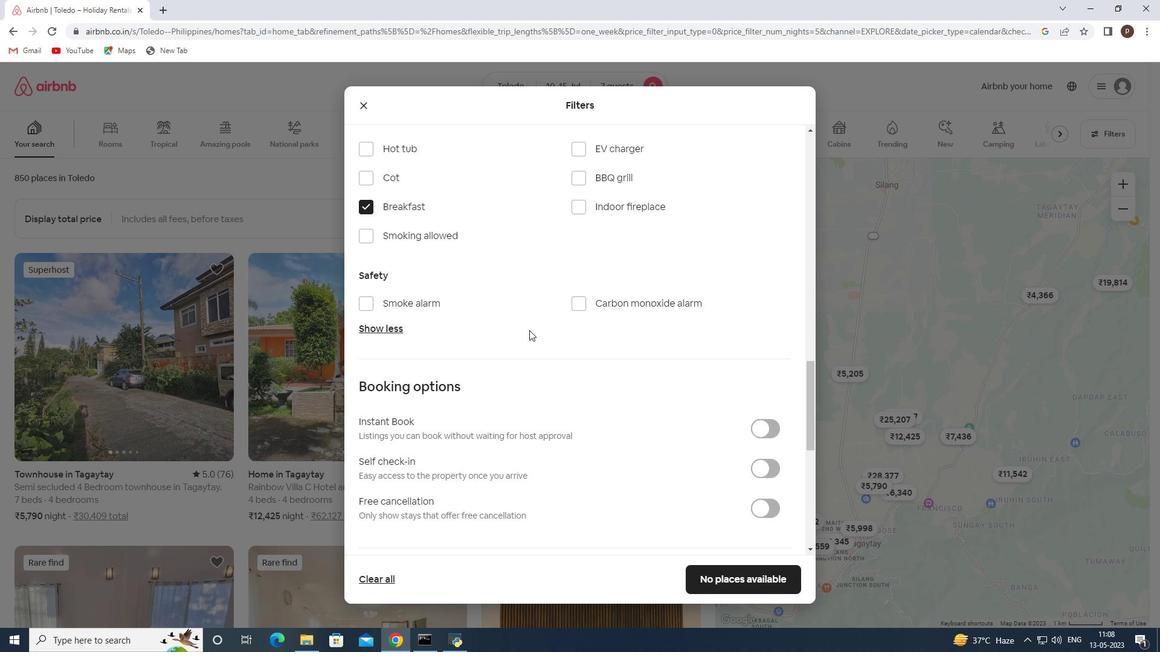 
Action: Mouse scrolled (531, 341) with delta (0, 0)
Screenshot: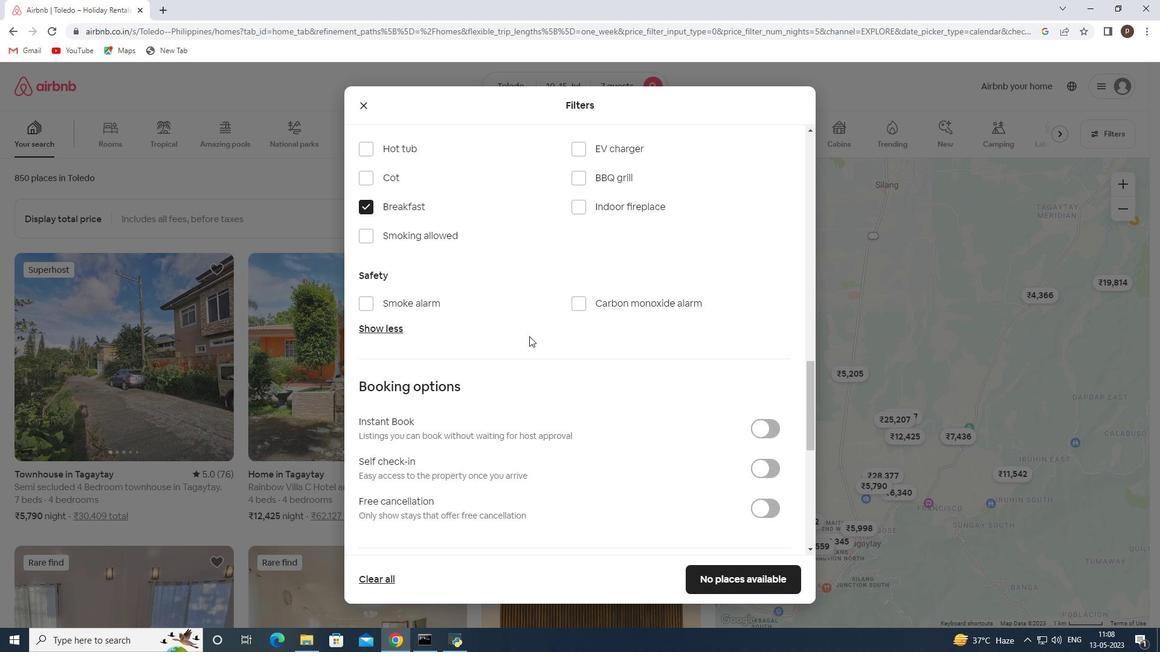
Action: Mouse moved to (757, 344)
Screenshot: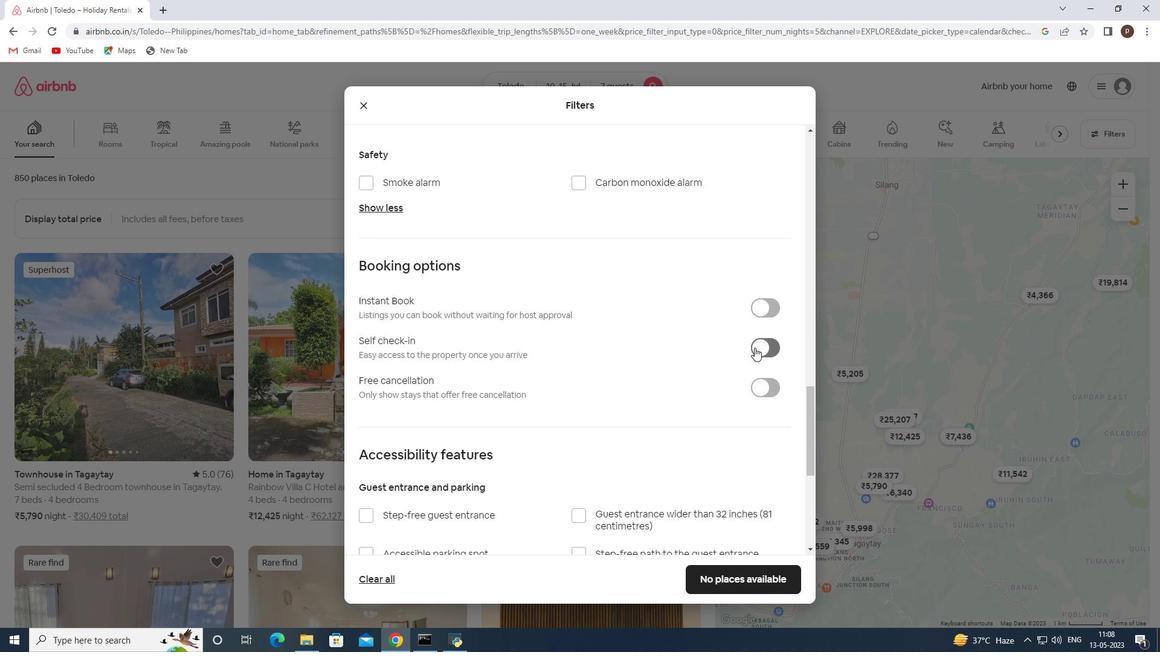 
Action: Mouse pressed left at (757, 344)
Screenshot: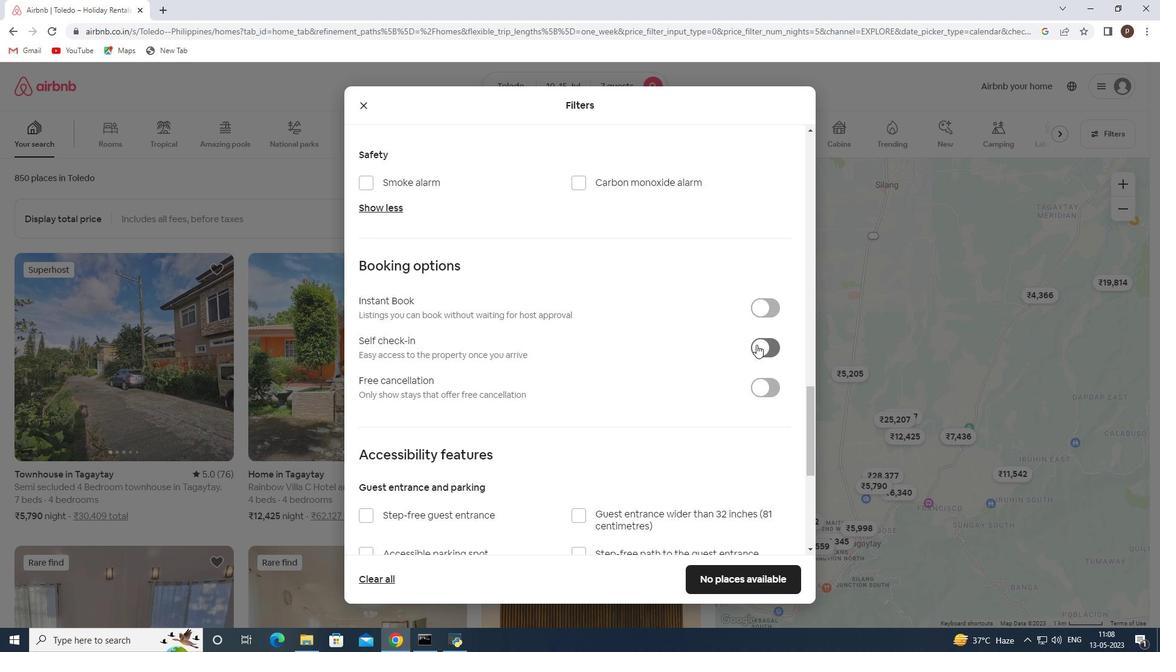 
Action: Mouse moved to (613, 377)
Screenshot: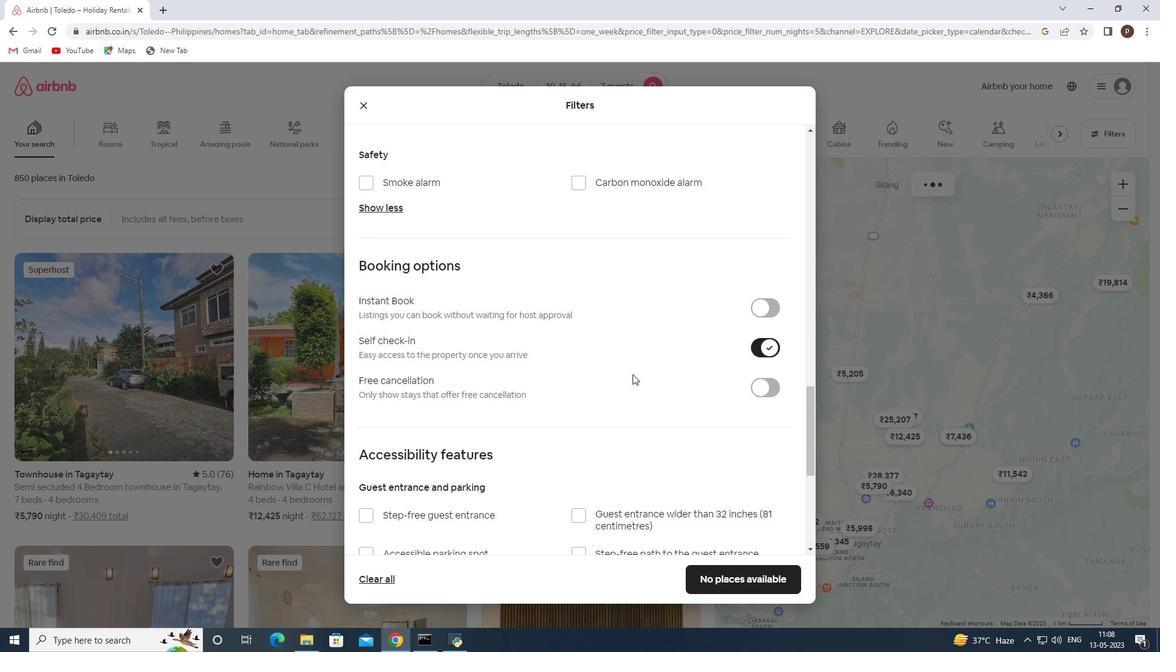 
Action: Mouse scrolled (613, 377) with delta (0, 0)
Screenshot: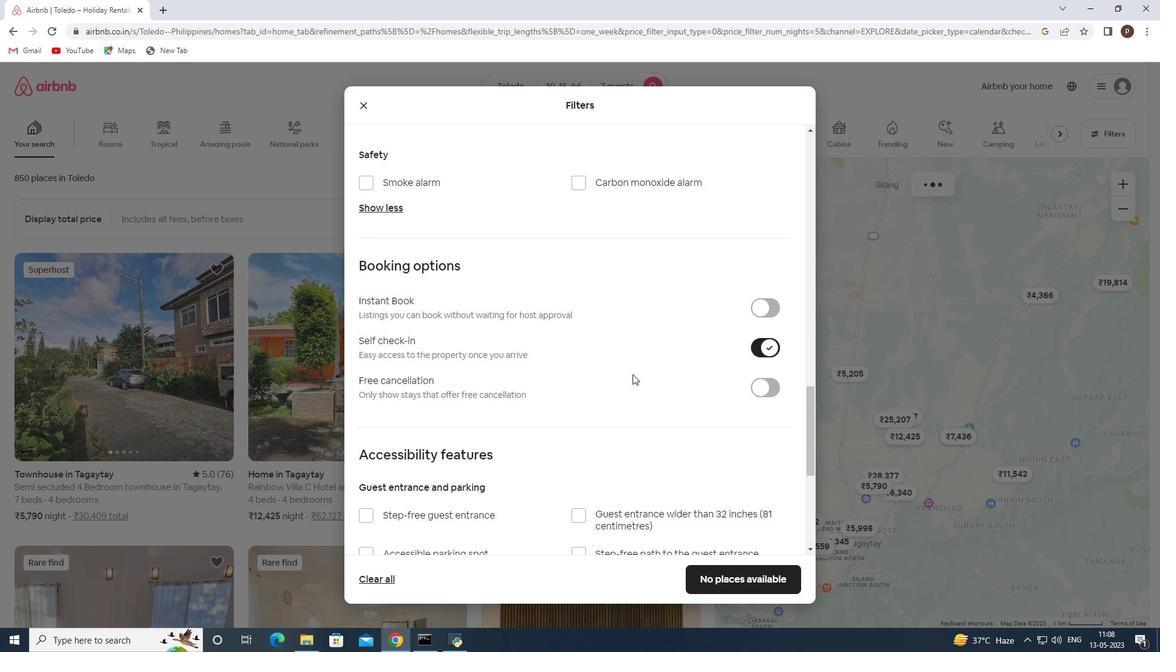 
Action: Mouse moved to (611, 377)
Screenshot: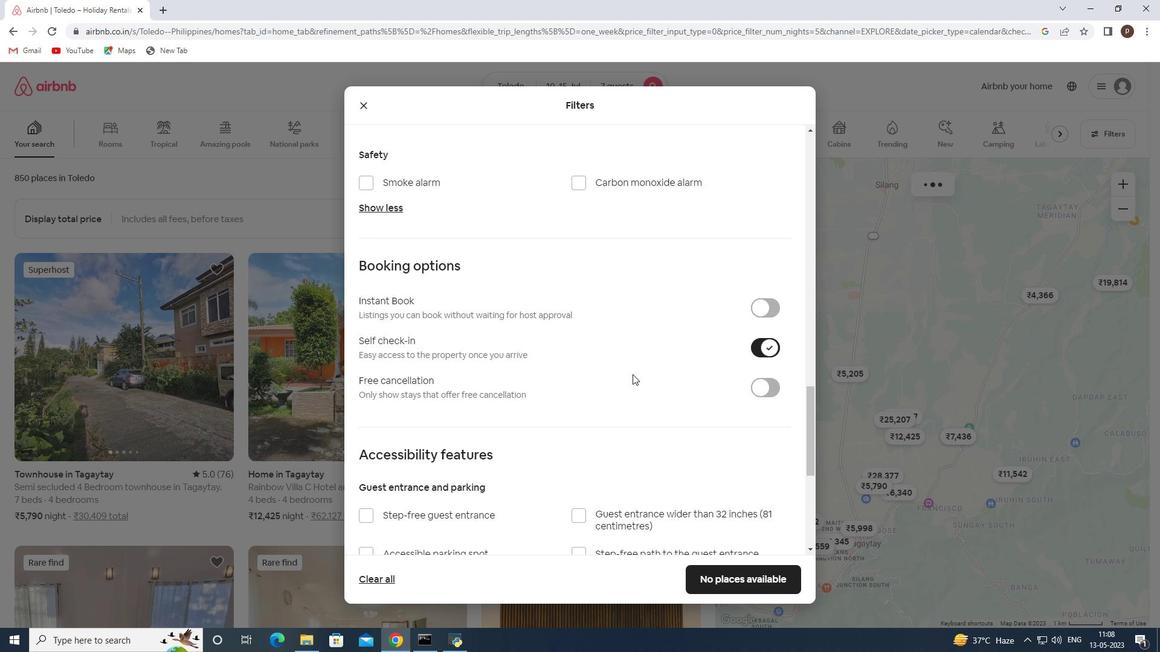
Action: Mouse scrolled (611, 377) with delta (0, 0)
Screenshot: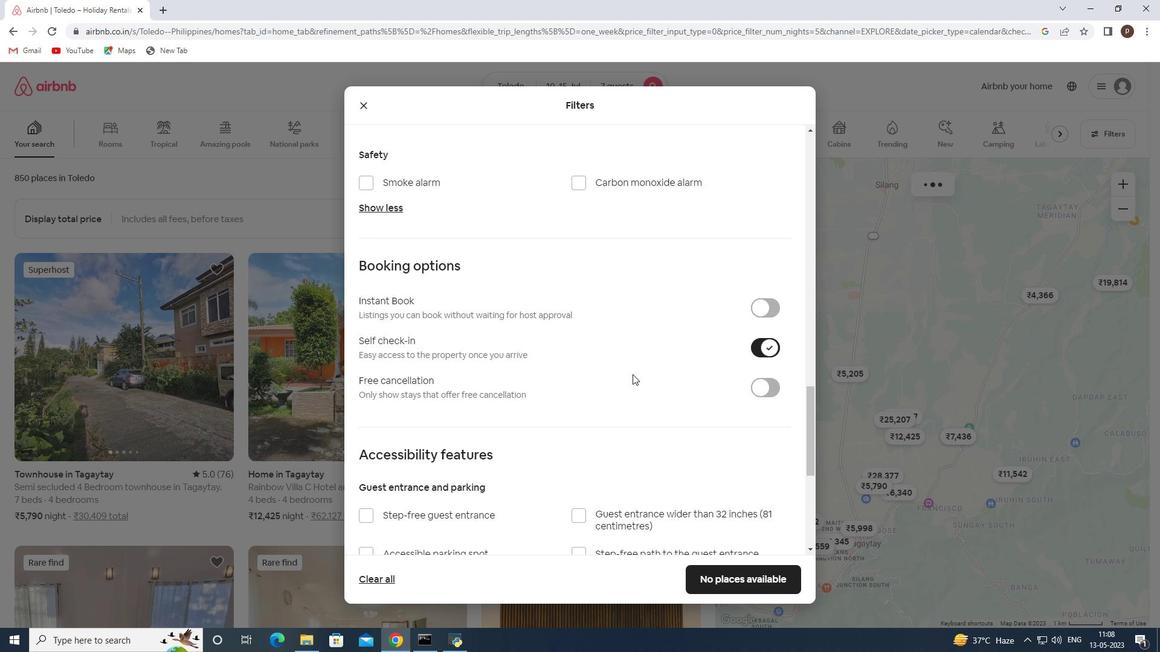 
Action: Mouse moved to (610, 378)
Screenshot: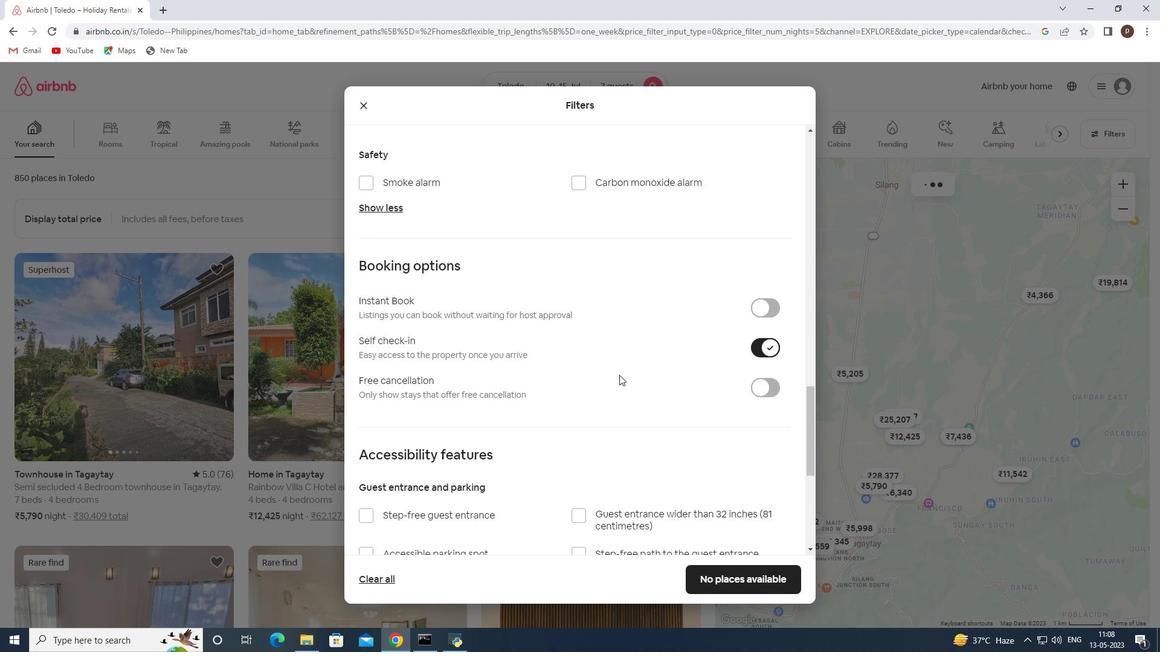 
Action: Mouse scrolled (610, 377) with delta (0, 0)
Screenshot: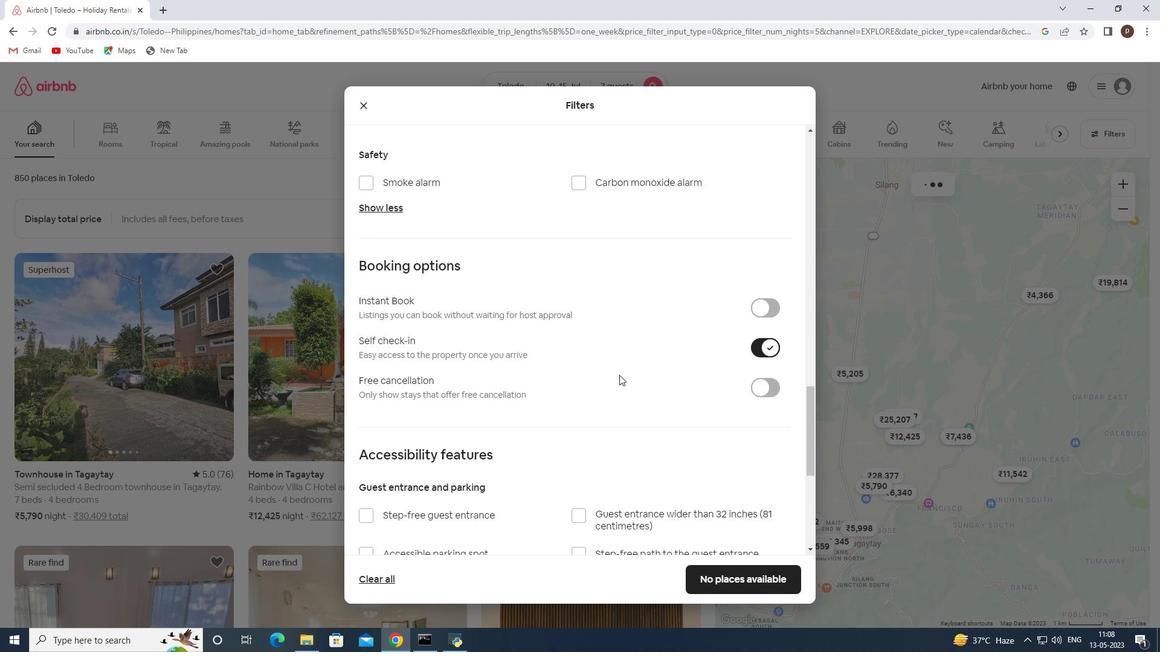 
Action: Mouse scrolled (610, 377) with delta (0, 0)
Screenshot: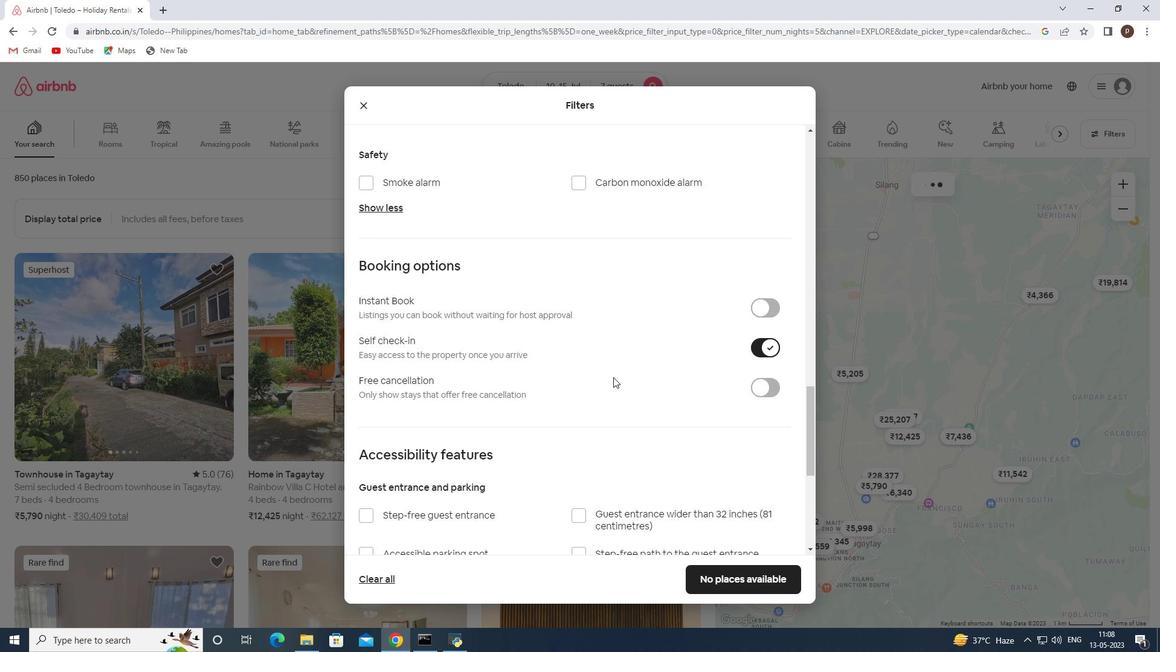 
Action: Mouse moved to (609, 378)
Screenshot: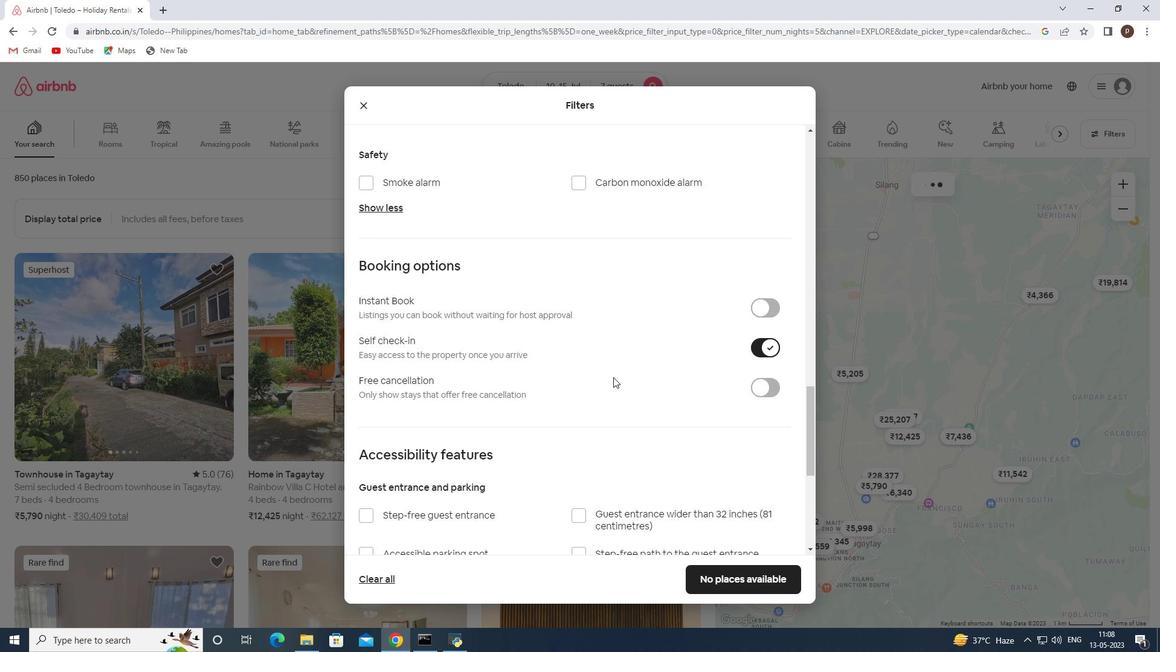 
Action: Mouse scrolled (609, 377) with delta (0, 0)
Screenshot: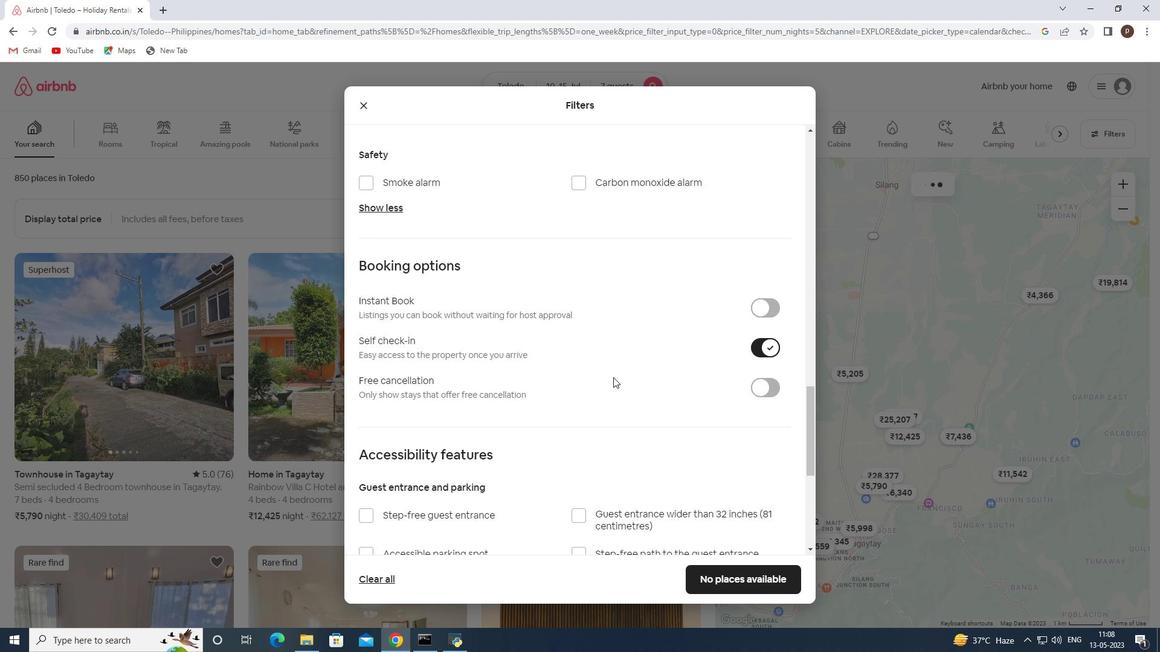 
Action: Mouse moved to (608, 378)
Screenshot: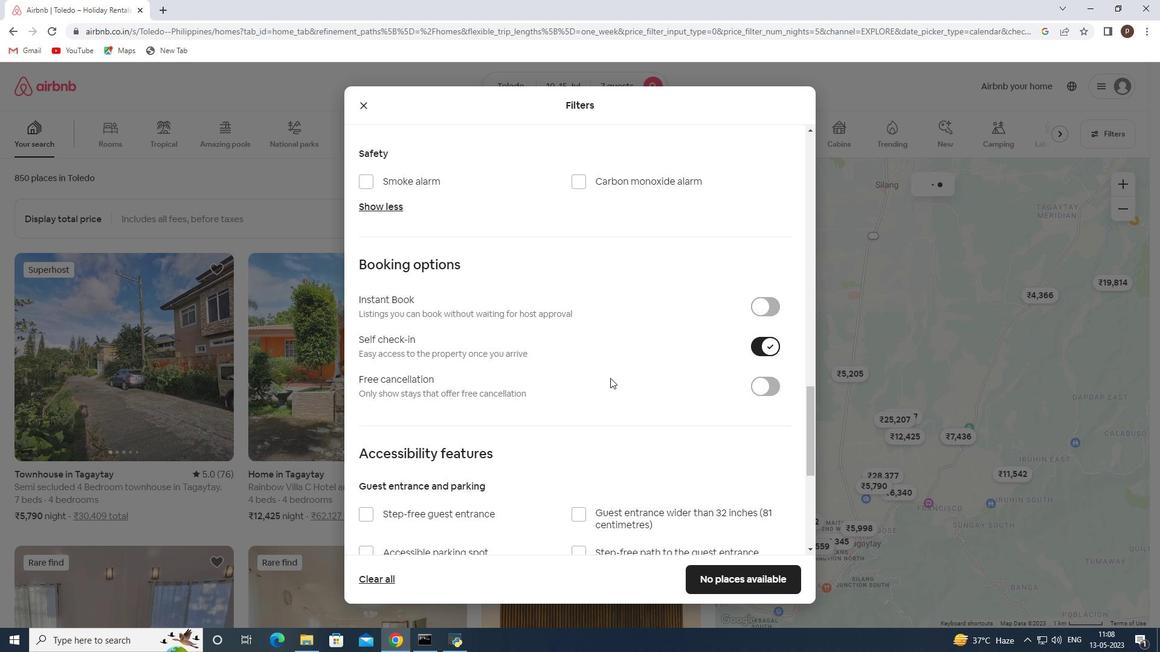 
Action: Mouse scrolled (609, 377) with delta (0, 0)
Screenshot: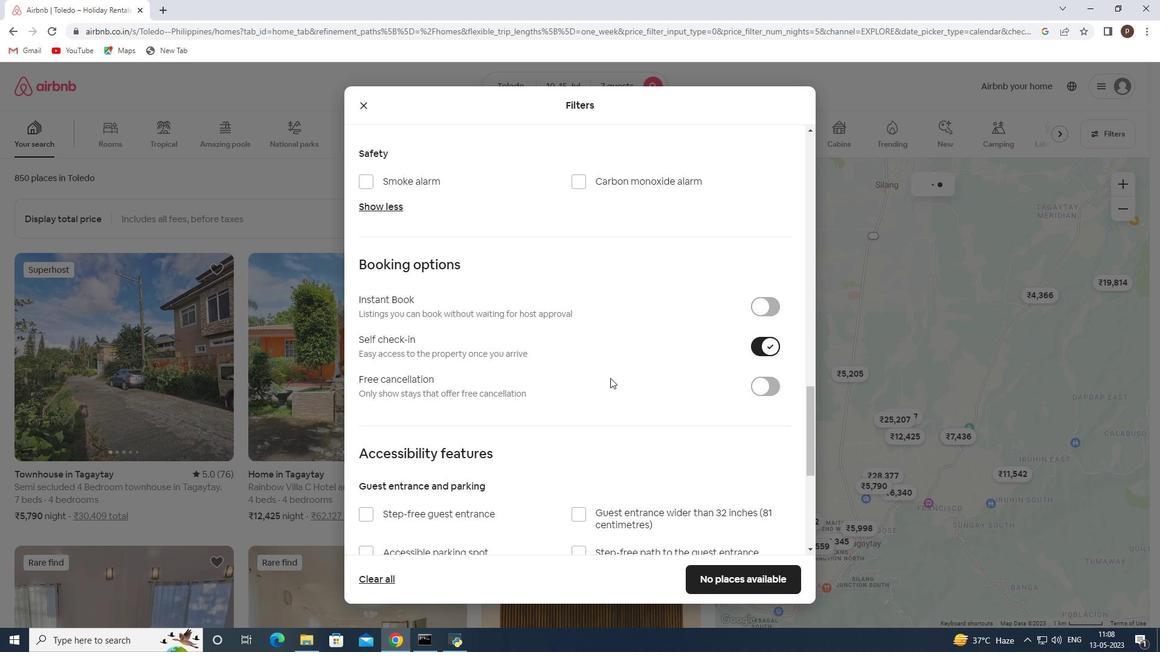 
Action: Mouse moved to (586, 406)
Screenshot: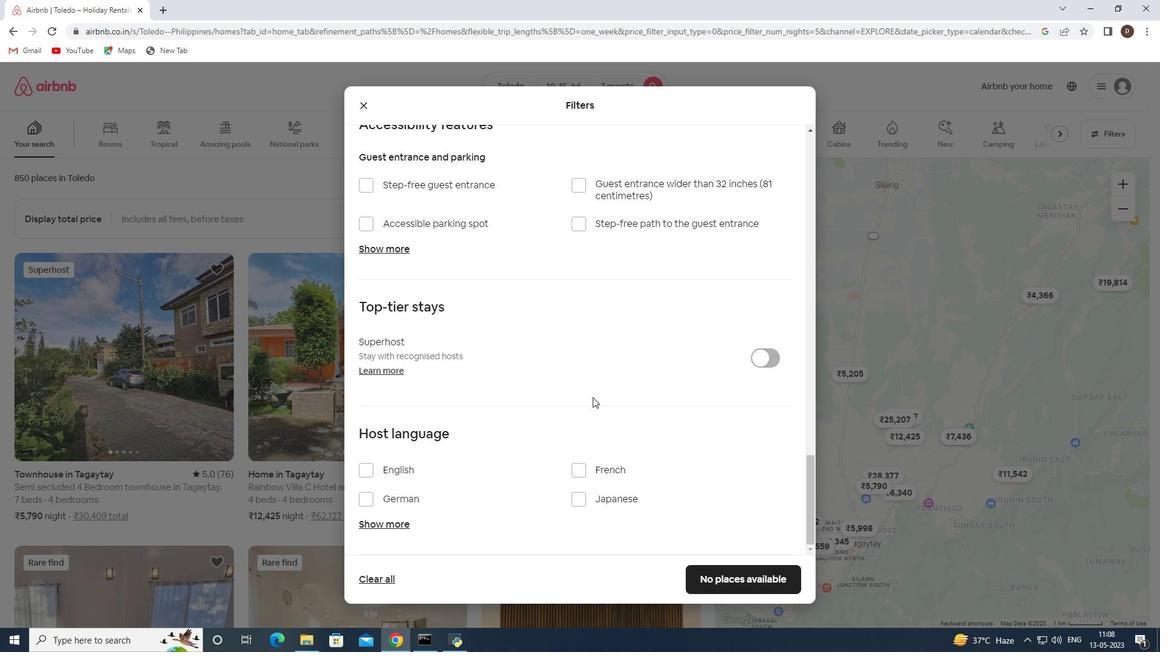 
Action: Mouse scrolled (586, 406) with delta (0, 0)
Screenshot: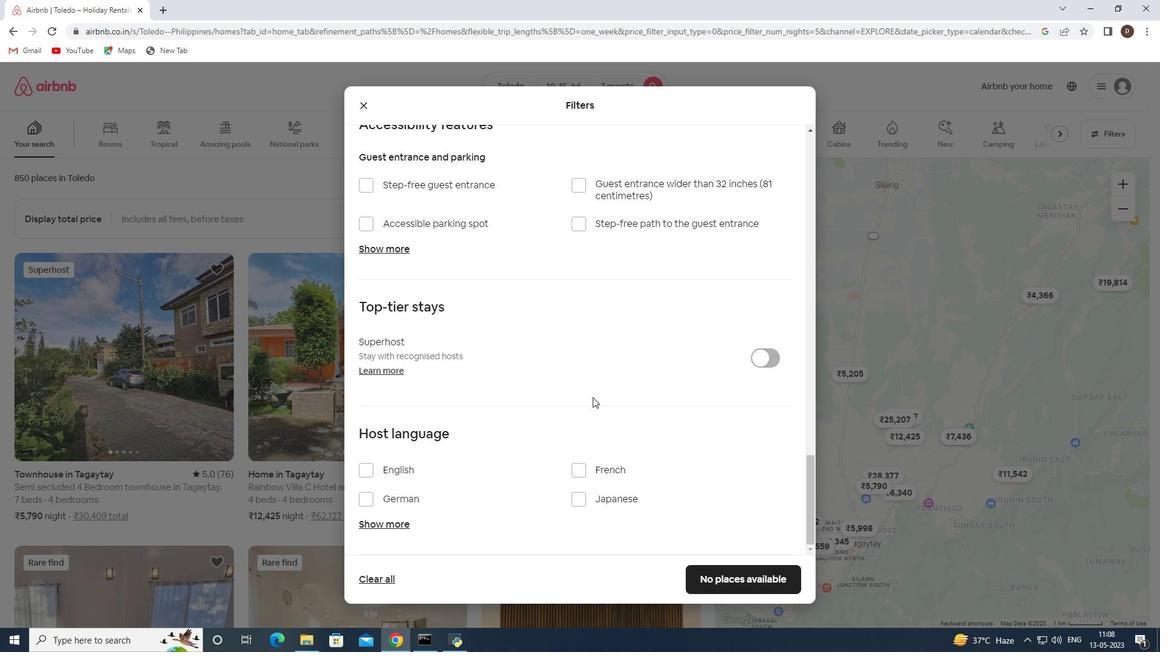 
Action: Mouse moved to (586, 408)
Screenshot: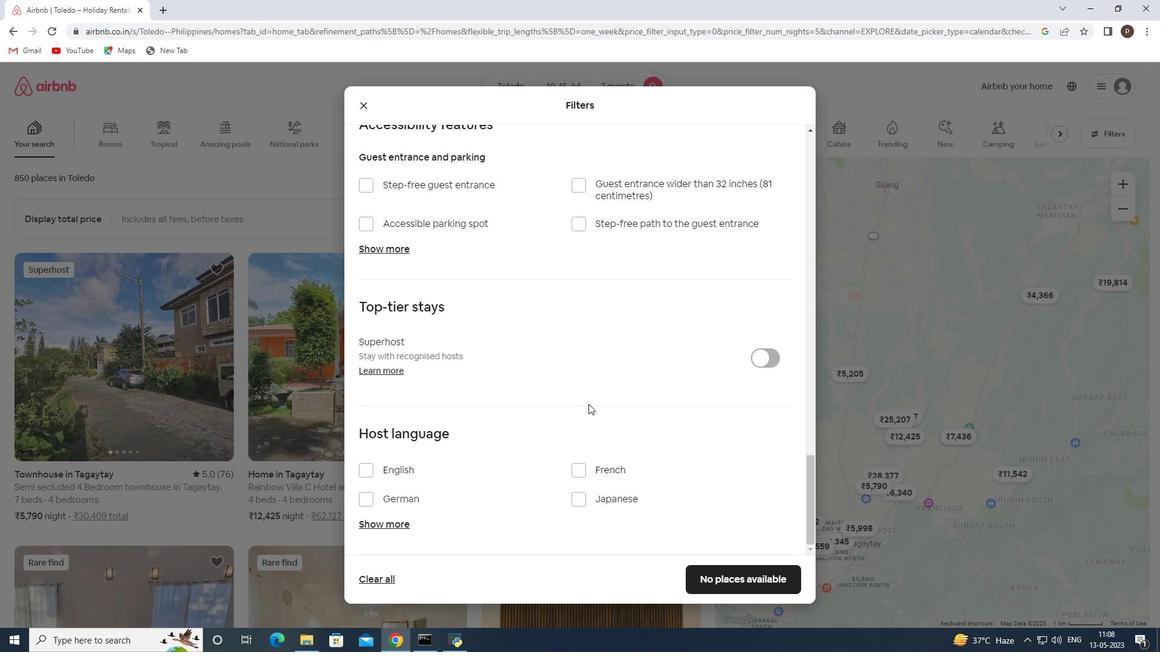 
Action: Mouse scrolled (586, 407) with delta (0, 0)
Screenshot: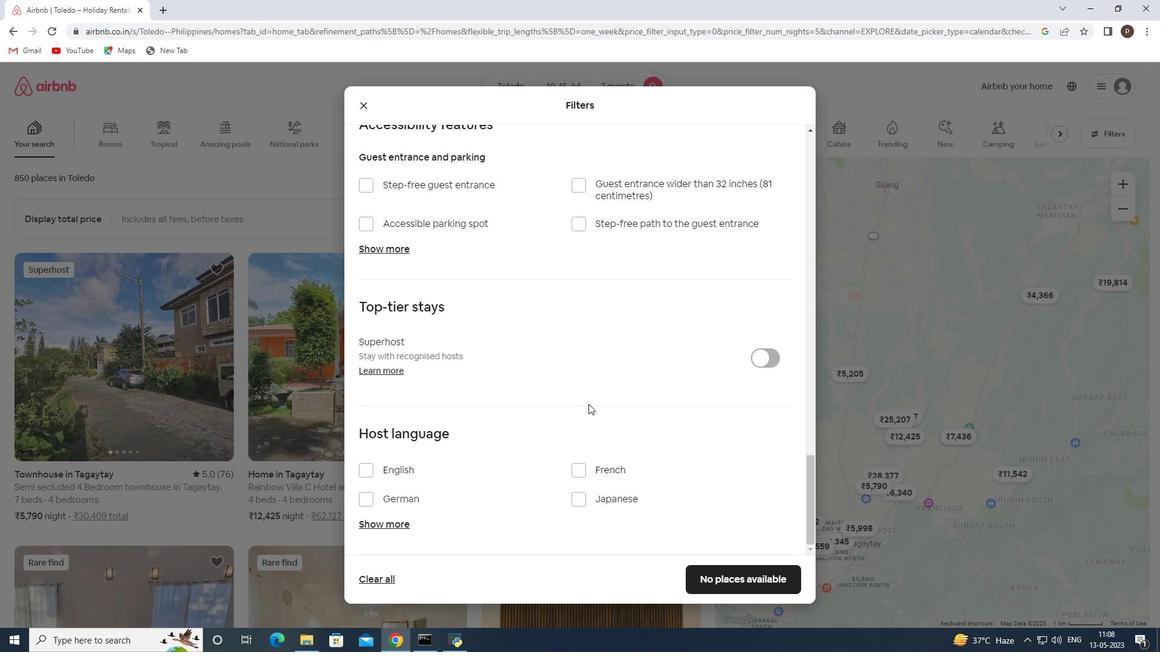 
Action: Mouse scrolled (586, 407) with delta (0, 0)
Screenshot: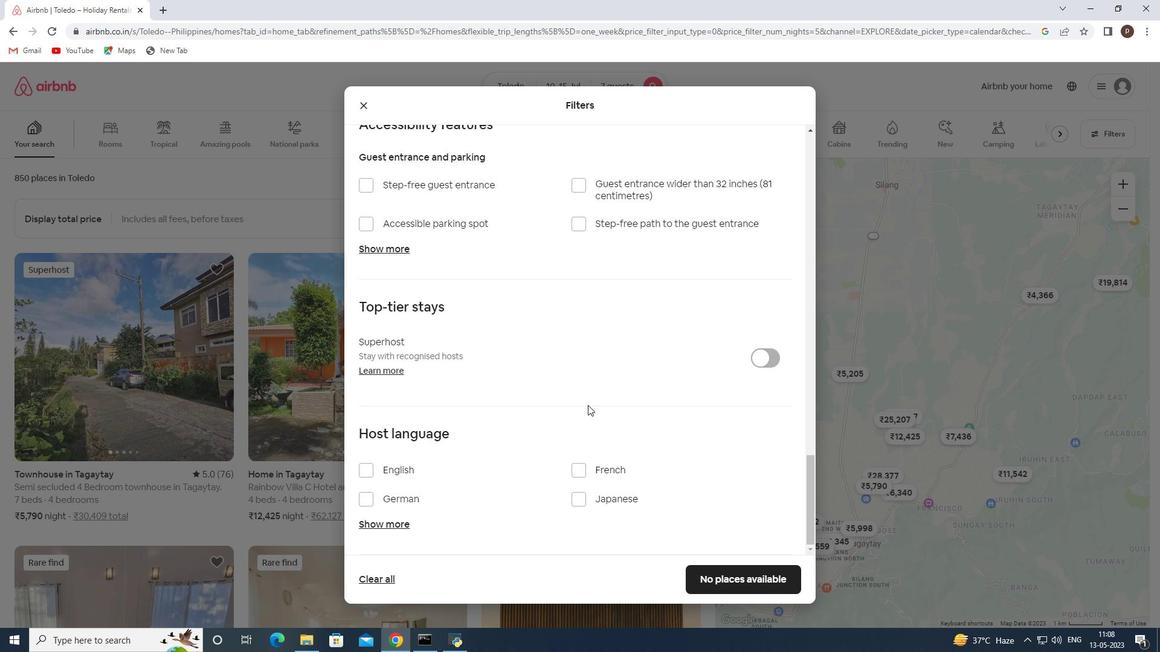 
Action: Mouse scrolled (586, 407) with delta (0, 0)
Screenshot: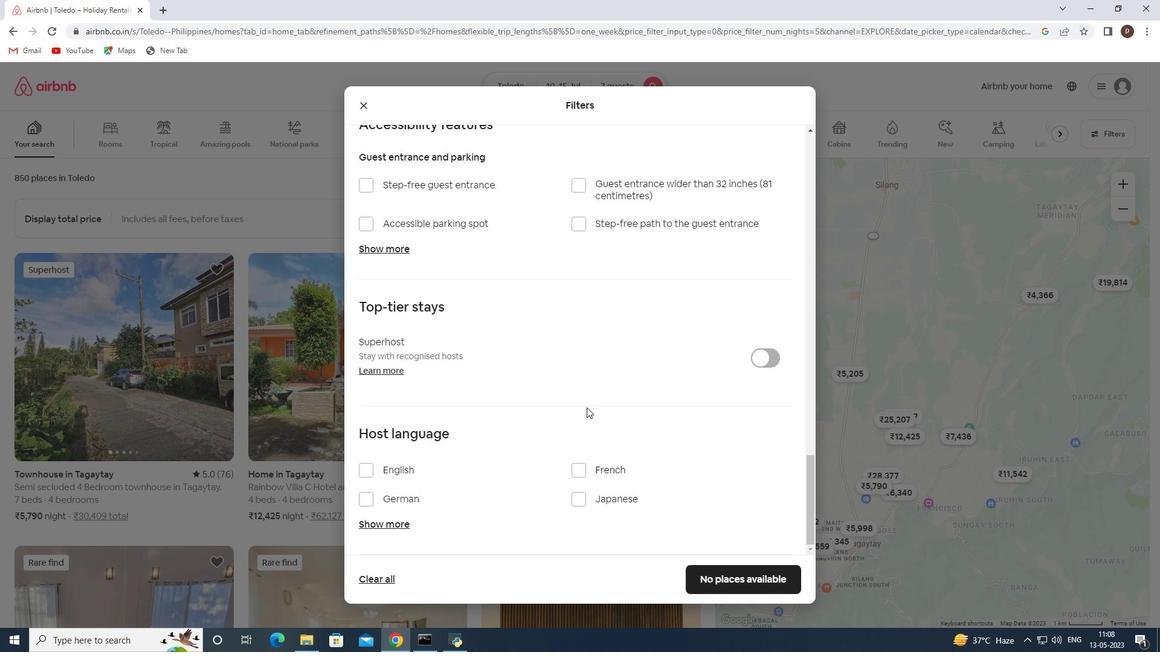 
Action: Mouse moved to (368, 472)
Screenshot: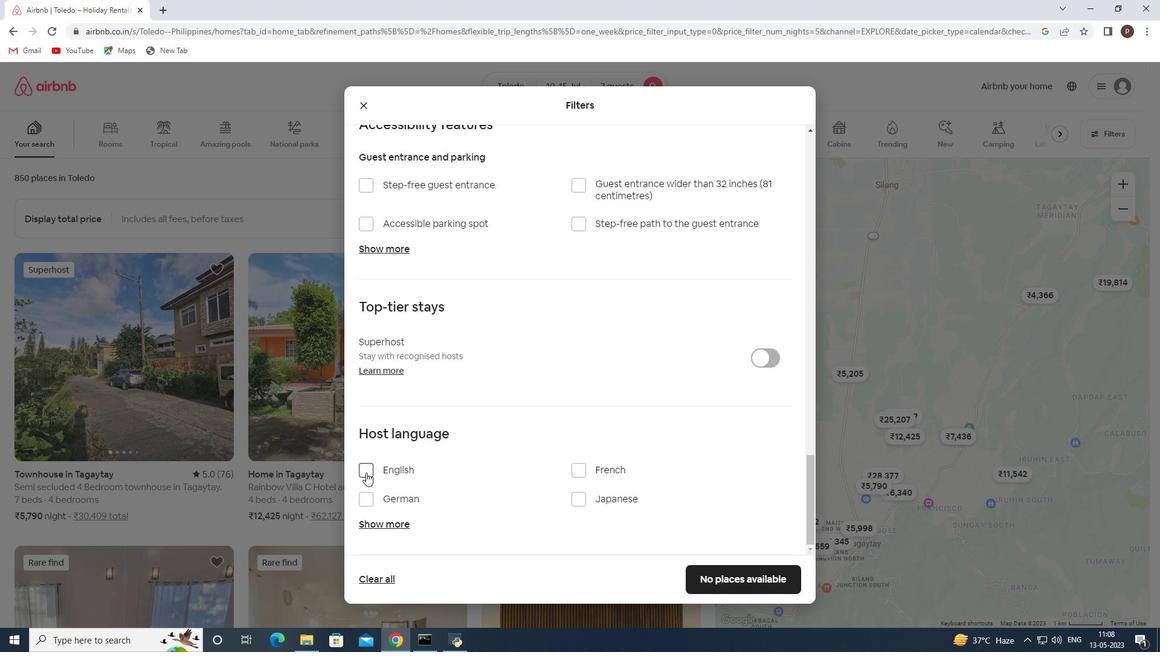 
Action: Mouse pressed left at (368, 472)
Screenshot: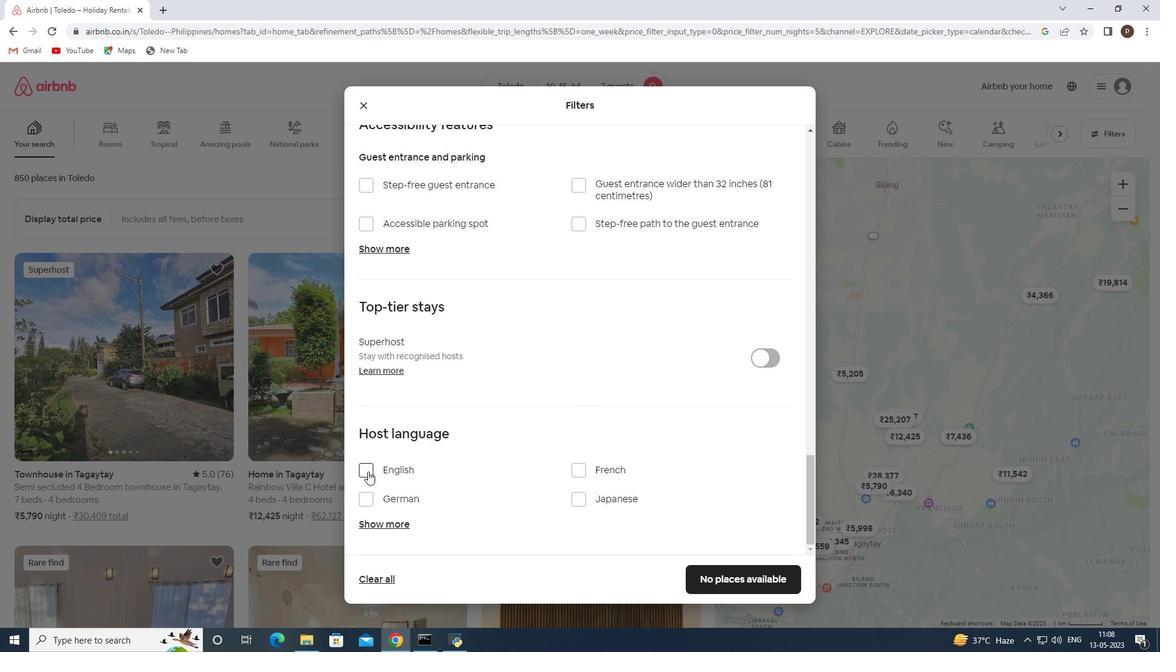 
Action: Mouse moved to (714, 576)
Screenshot: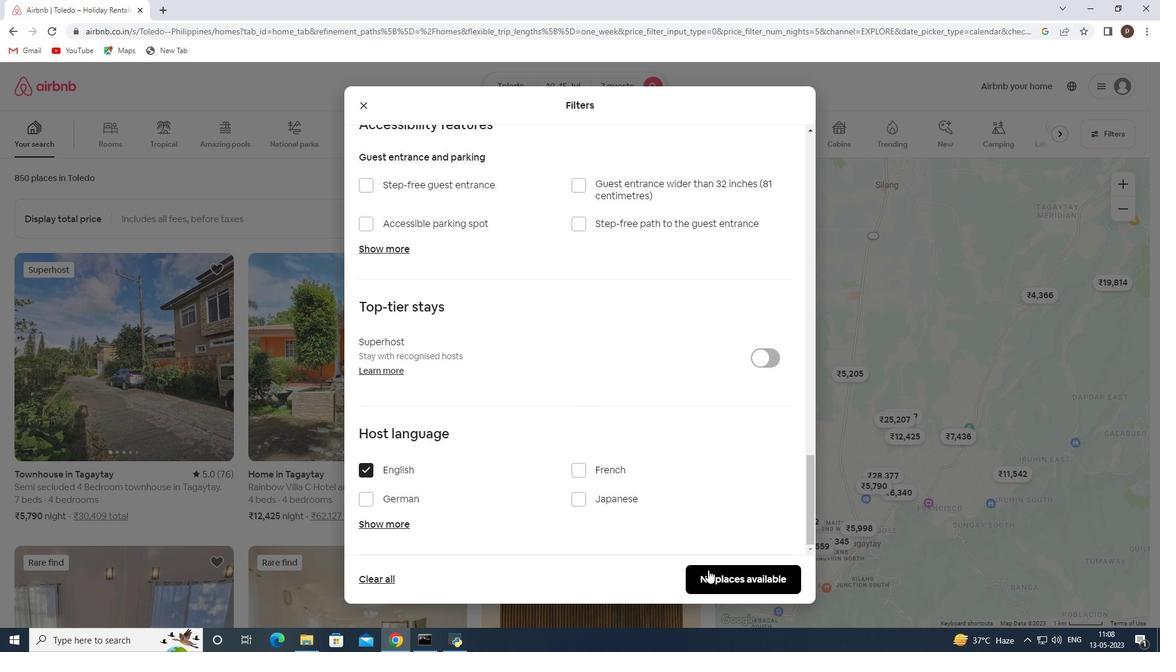 
Action: Mouse pressed left at (714, 576)
Screenshot: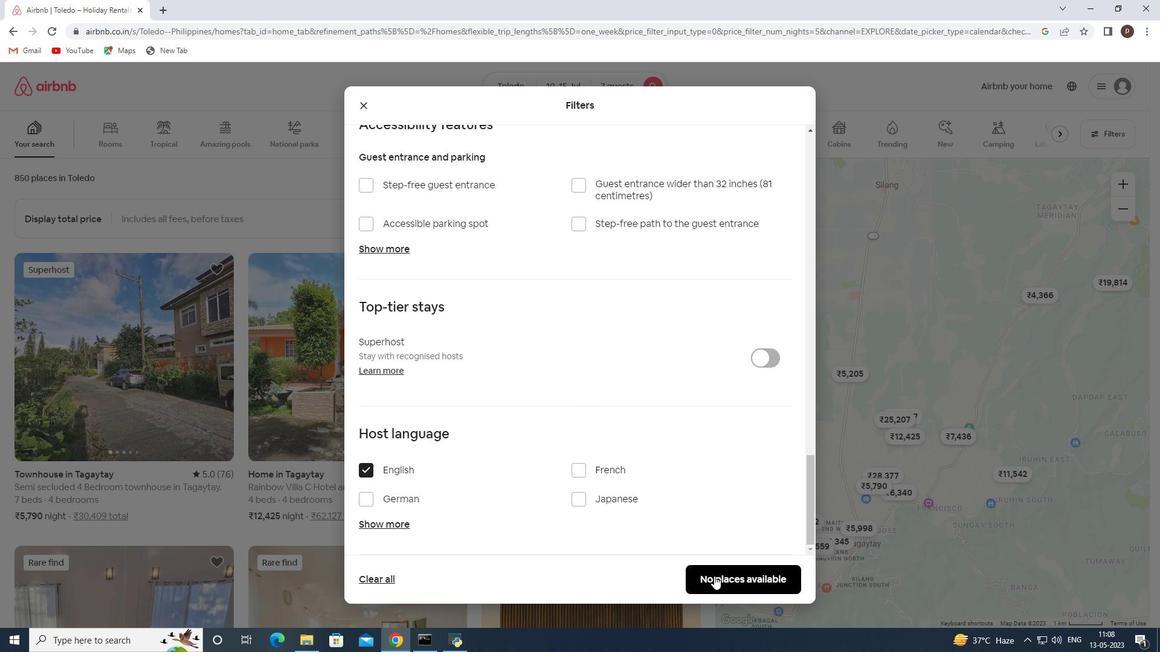 
Action: Mouse moved to (715, 576)
Screenshot: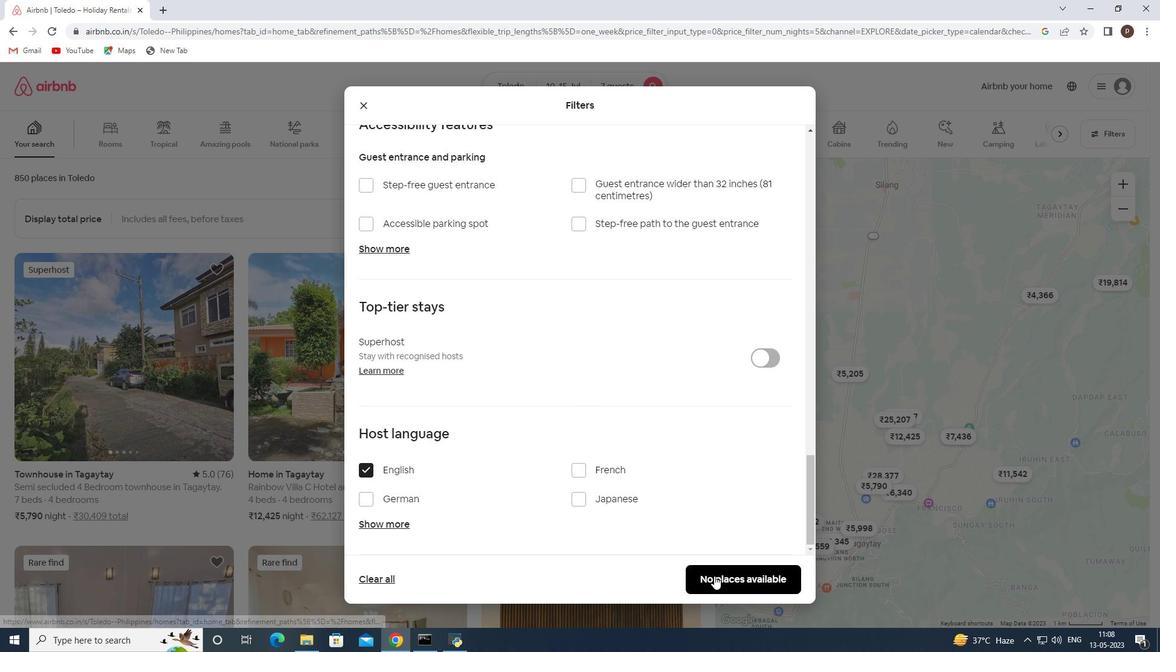 
